 Task: Add an event with the title Second Marketing Campaign Execution Review, date ''2024/03/13'', time 19:00and add a description: Looking to take your sales representation skills to the next level? Join us for an immersive event designed to equip you with the knowledge and tools needed to drive growth and maximize revenue. From understanding customer psychology to developing compelling pitches, this event covers the essential aspects of successful sales representation. Mark the tasks as Completed , logged in from the account softage.3@softage.netand send the event invitation to softage.1@softage.net and softage.2@softage.net. Set a reminder for the event Every weekday(Monday to Friday)
Action: Mouse moved to (75, 109)
Screenshot: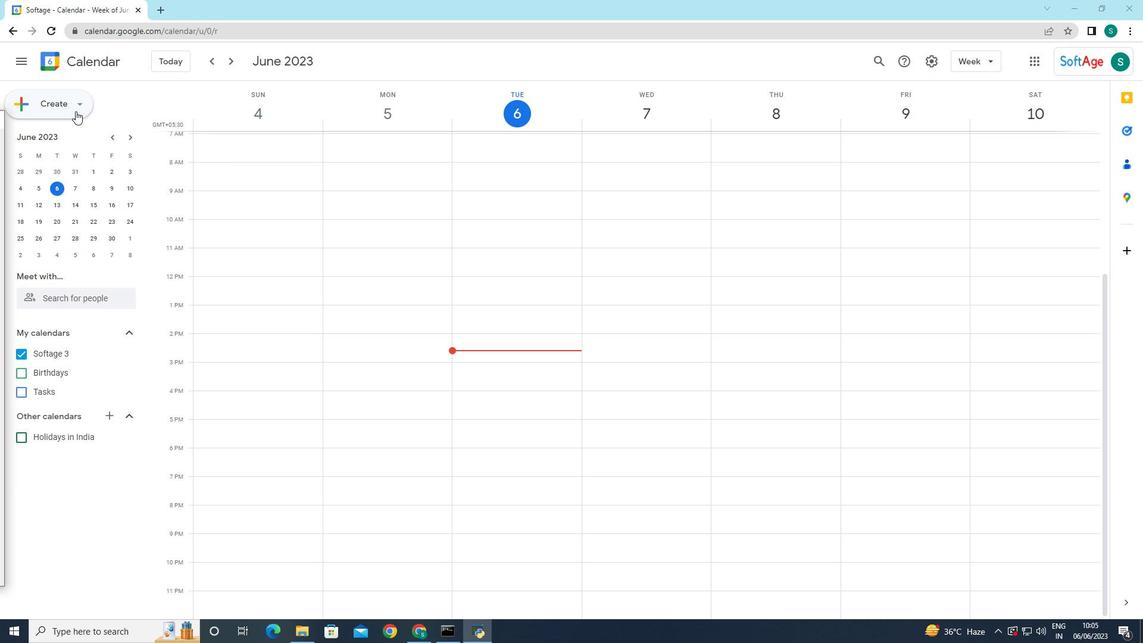 
Action: Mouse pressed left at (75, 109)
Screenshot: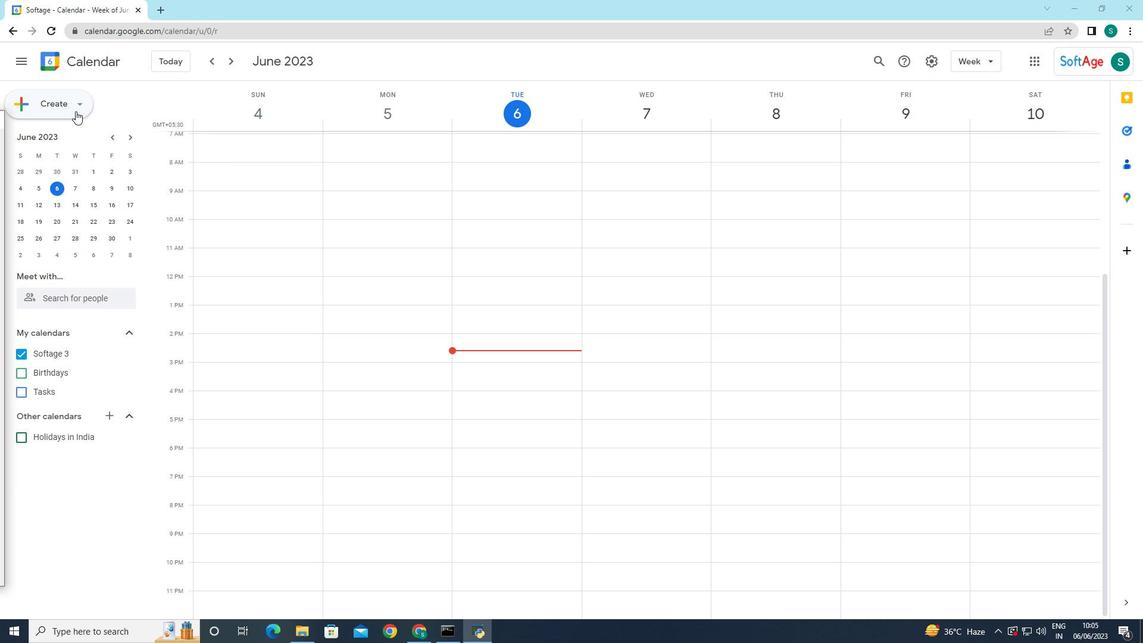 
Action: Mouse moved to (70, 138)
Screenshot: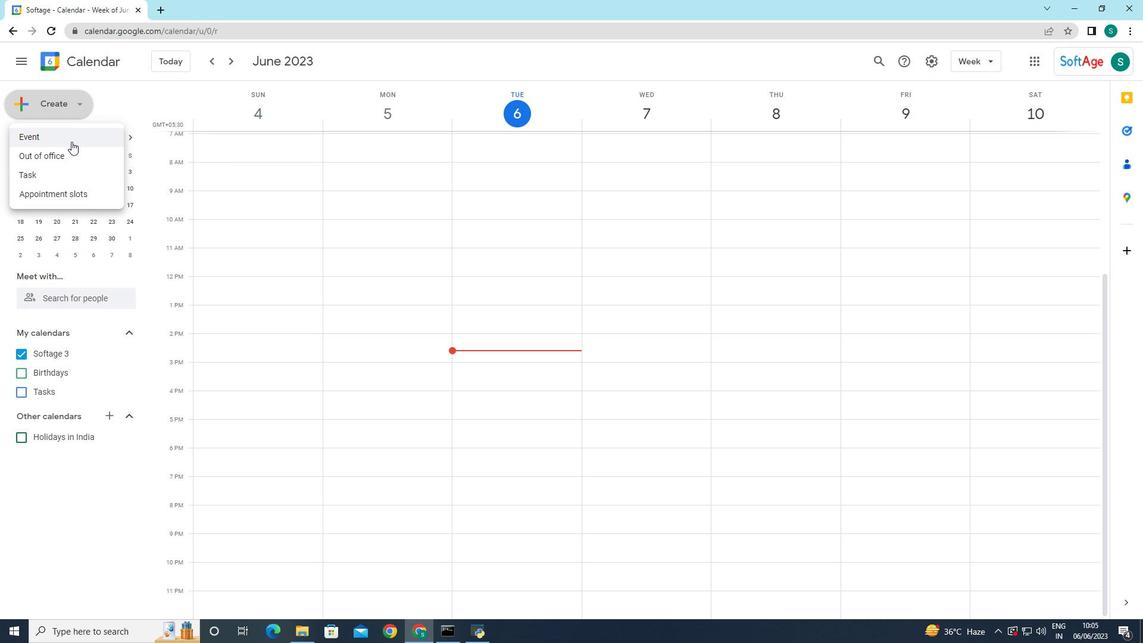 
Action: Mouse pressed left at (70, 138)
Screenshot: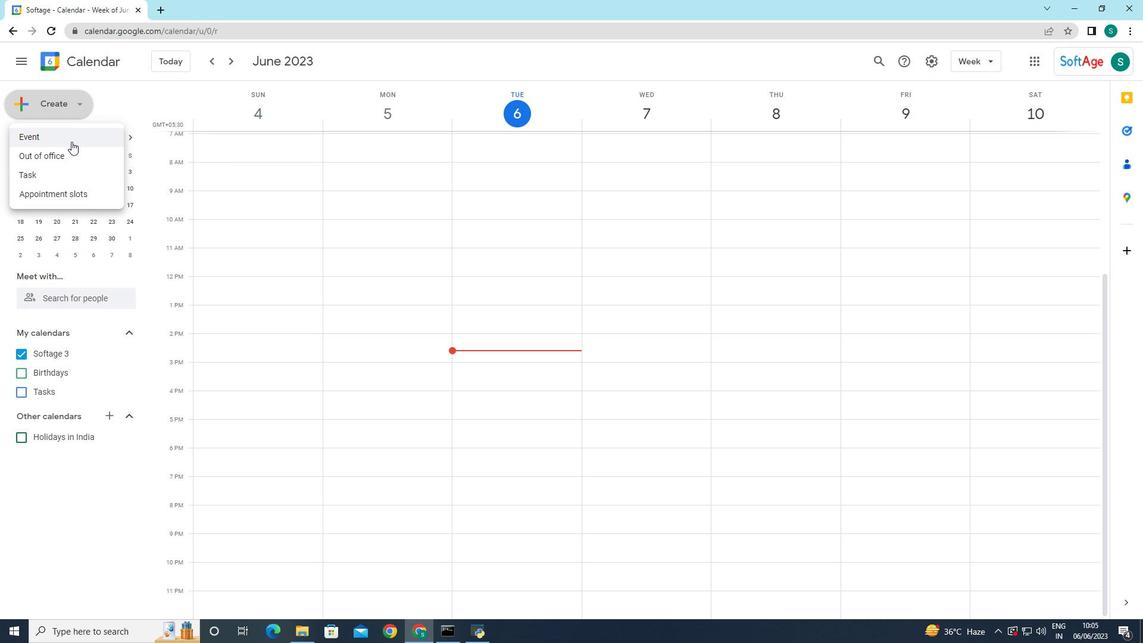 
Action: Mouse moved to (360, 463)
Screenshot: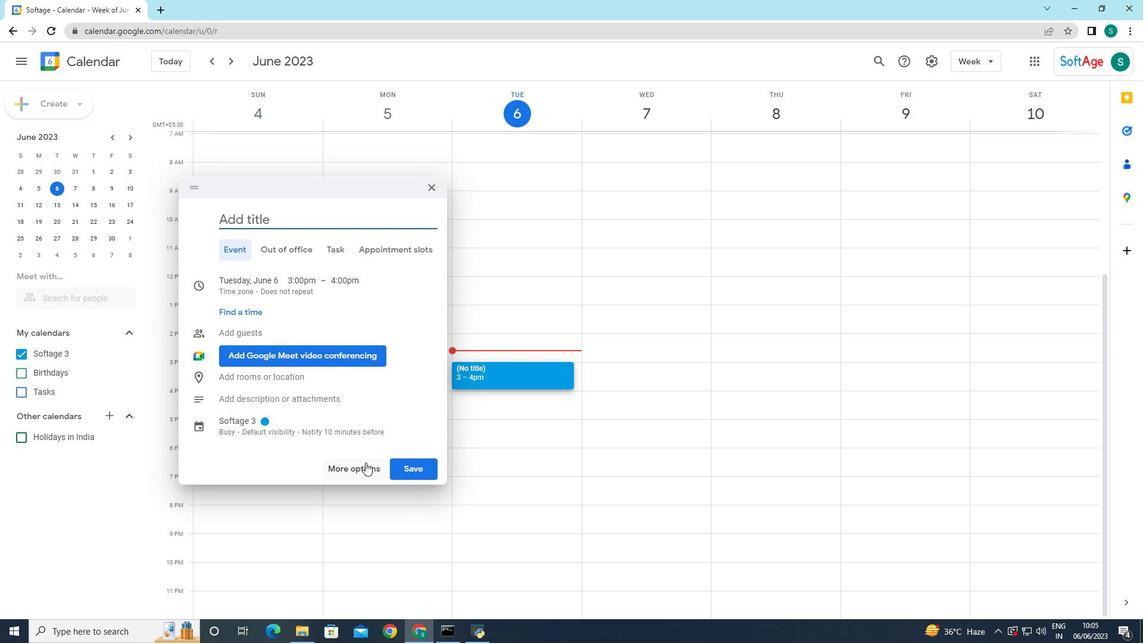 
Action: Mouse pressed left at (360, 463)
Screenshot: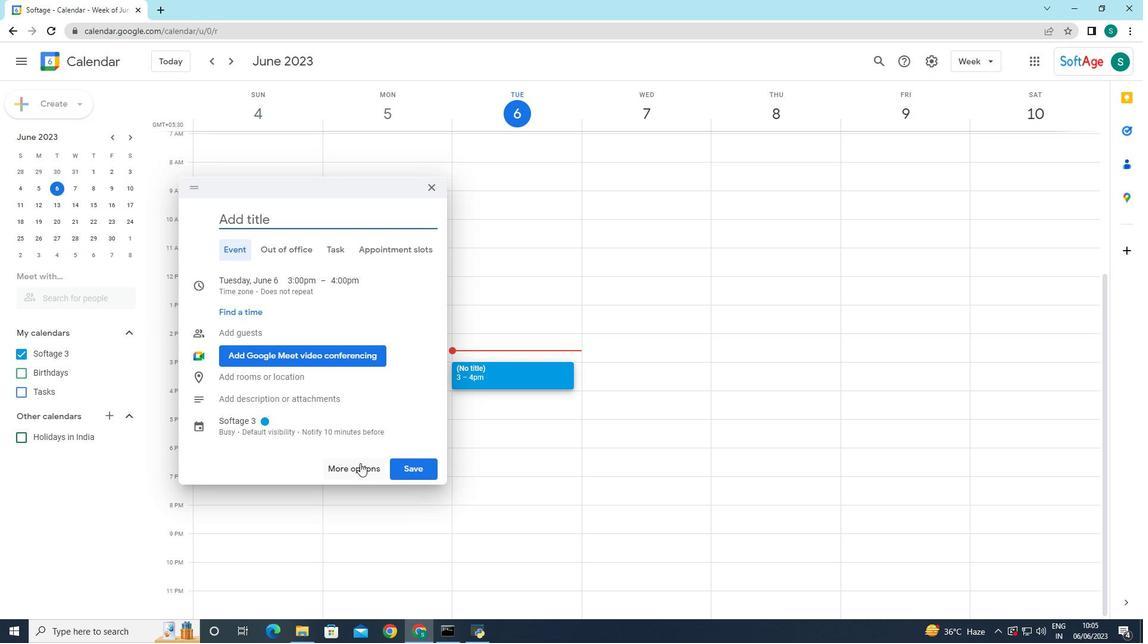 
Action: Mouse moved to (120, 63)
Screenshot: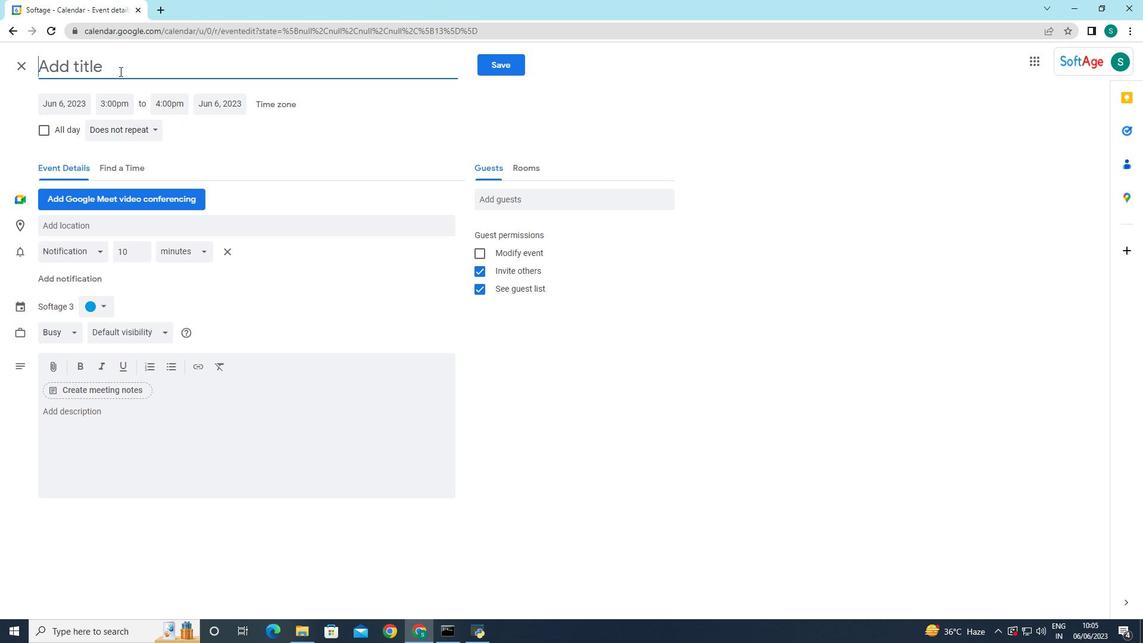 
Action: Mouse pressed left at (120, 63)
Screenshot: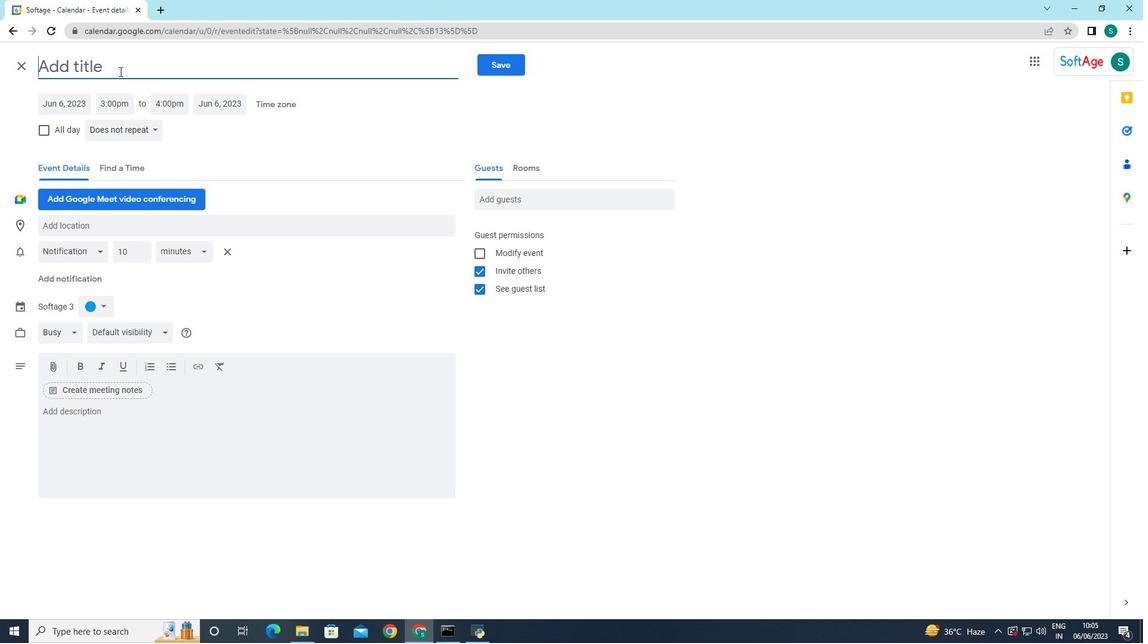 
Action: Key pressed <Key.caps_lock>S<Key.caps_lock>de<Key.backspace><Key.backspace>econd<Key.space><Key.caps_lock>M<Key.caps_lock>arketing<Key.space><Key.caps_lock>C<Key.caps_lock>ampai<Key.backspace>gn<Key.space><Key.caps_lock>E<Key.caps_lock>xecution<Key.space><Key.caps_lock>R<Key.caps_lock>eview
Screenshot: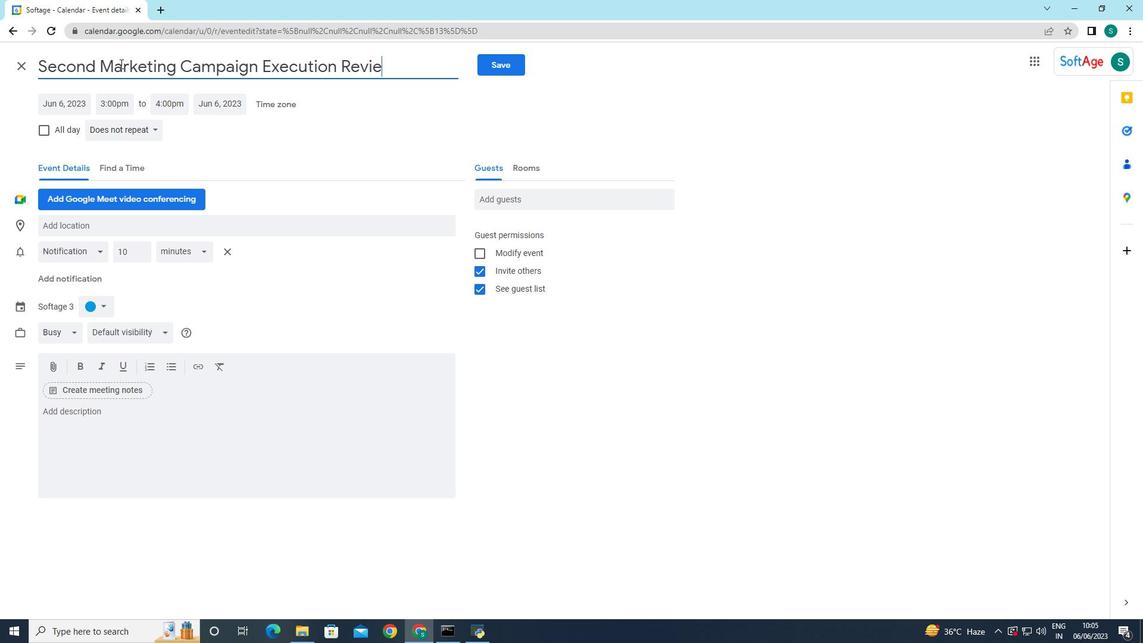 
Action: Mouse moved to (65, 98)
Screenshot: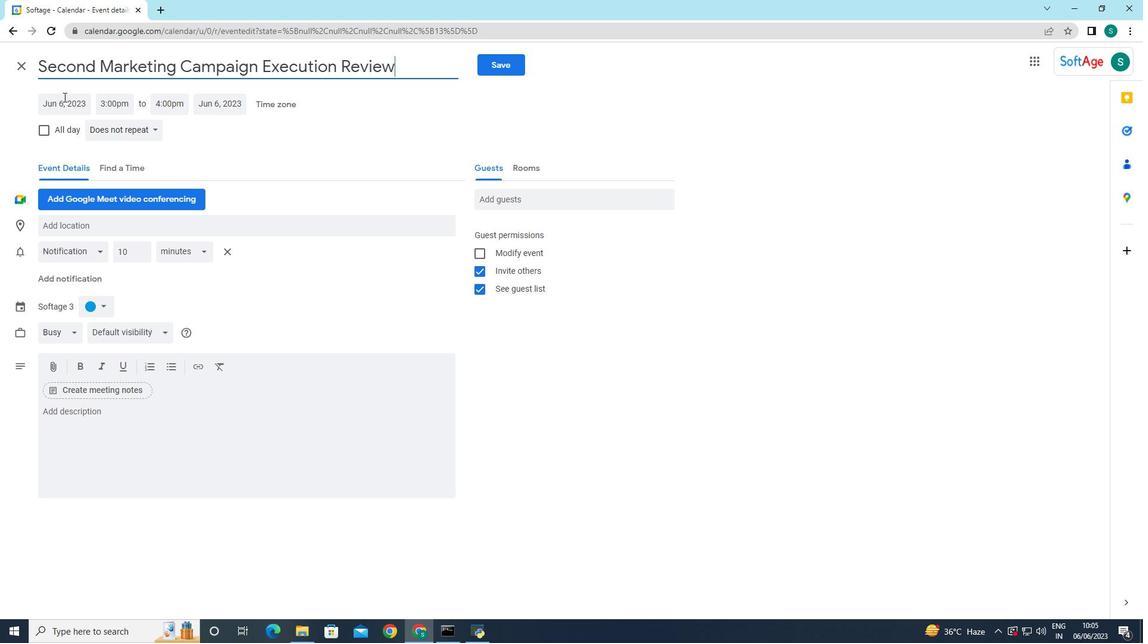 
Action: Mouse pressed left at (65, 98)
Screenshot: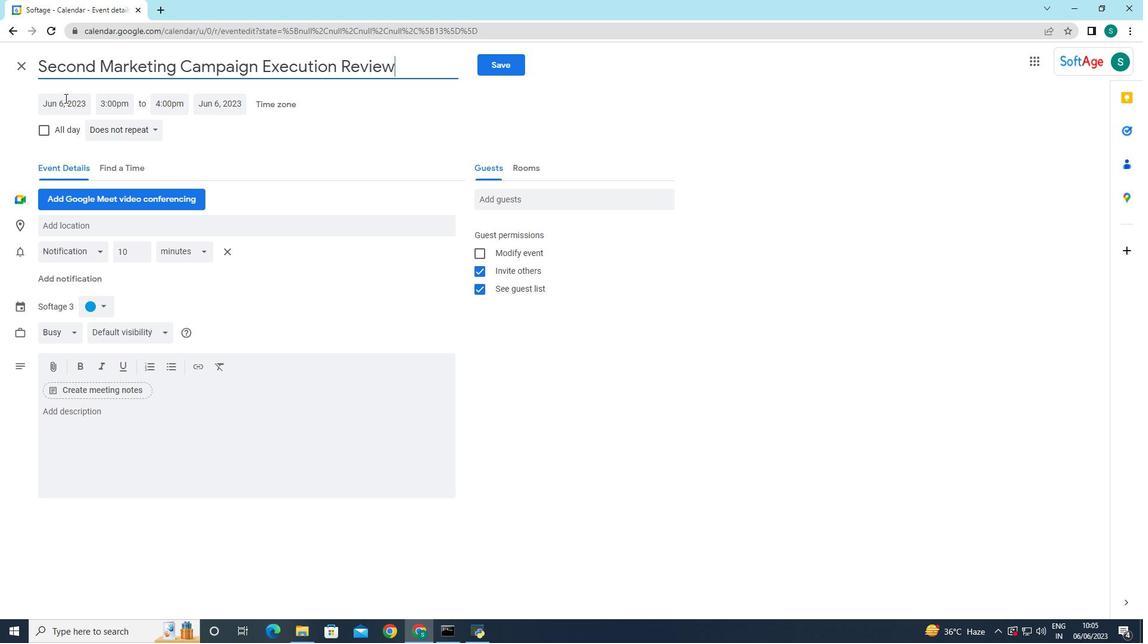 
Action: Mouse moved to (188, 131)
Screenshot: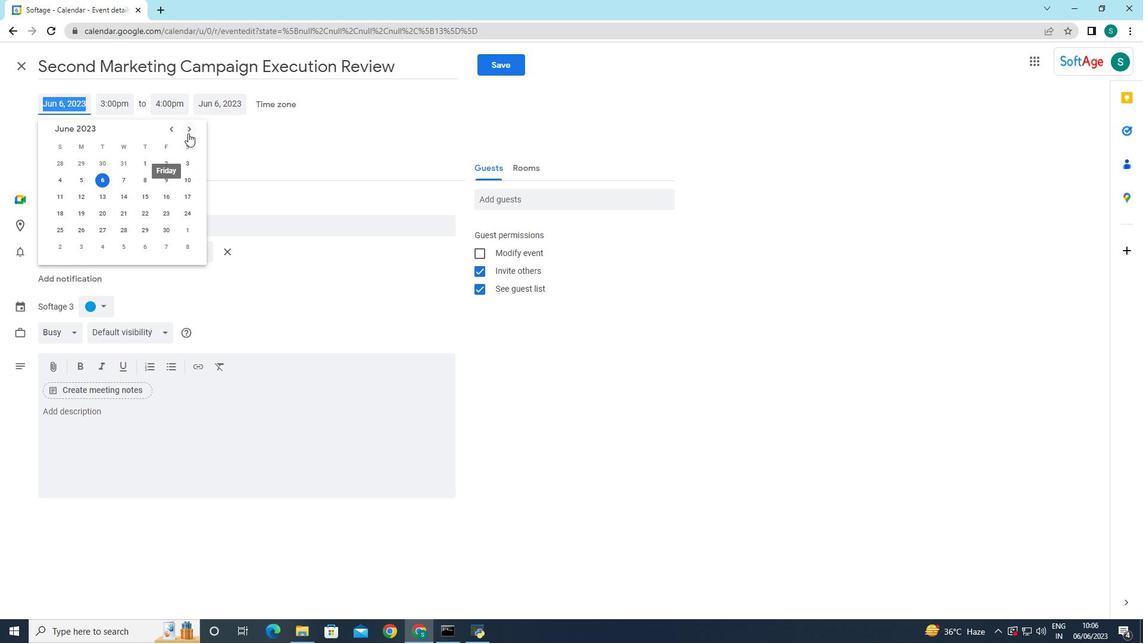
Action: Mouse pressed left at (188, 131)
Screenshot: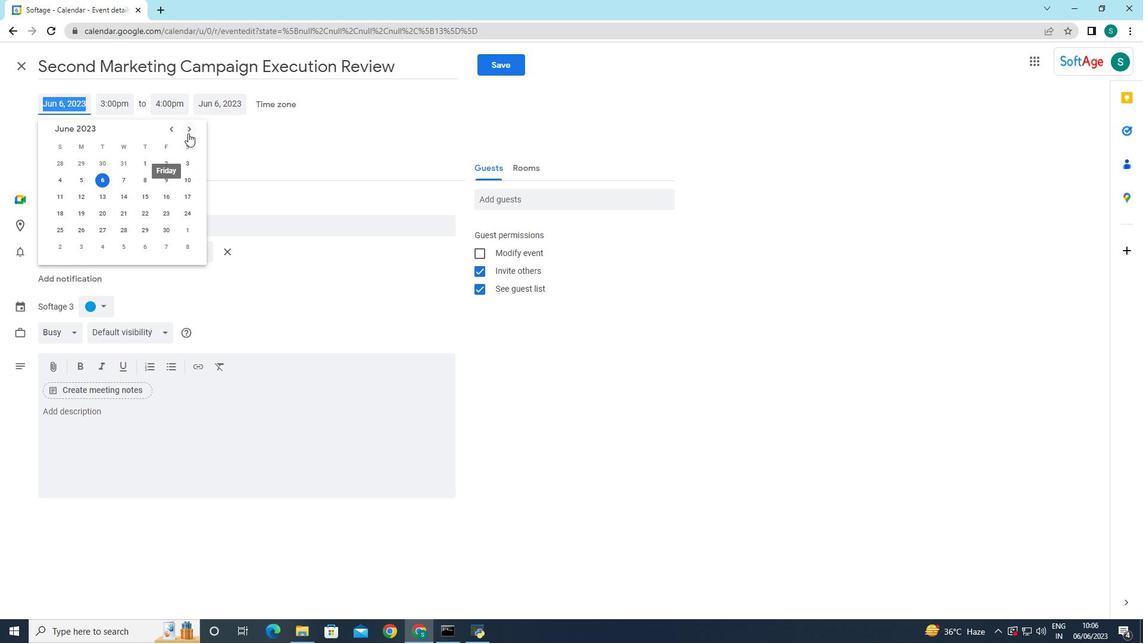
Action: Mouse pressed left at (188, 131)
Screenshot: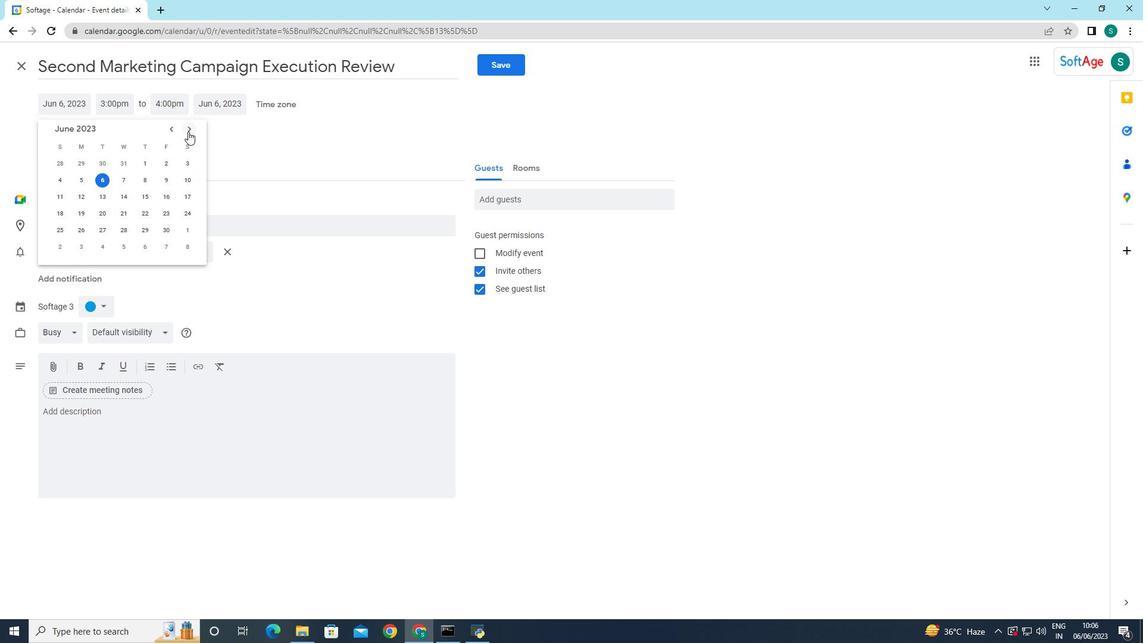 
Action: Mouse pressed left at (188, 131)
Screenshot: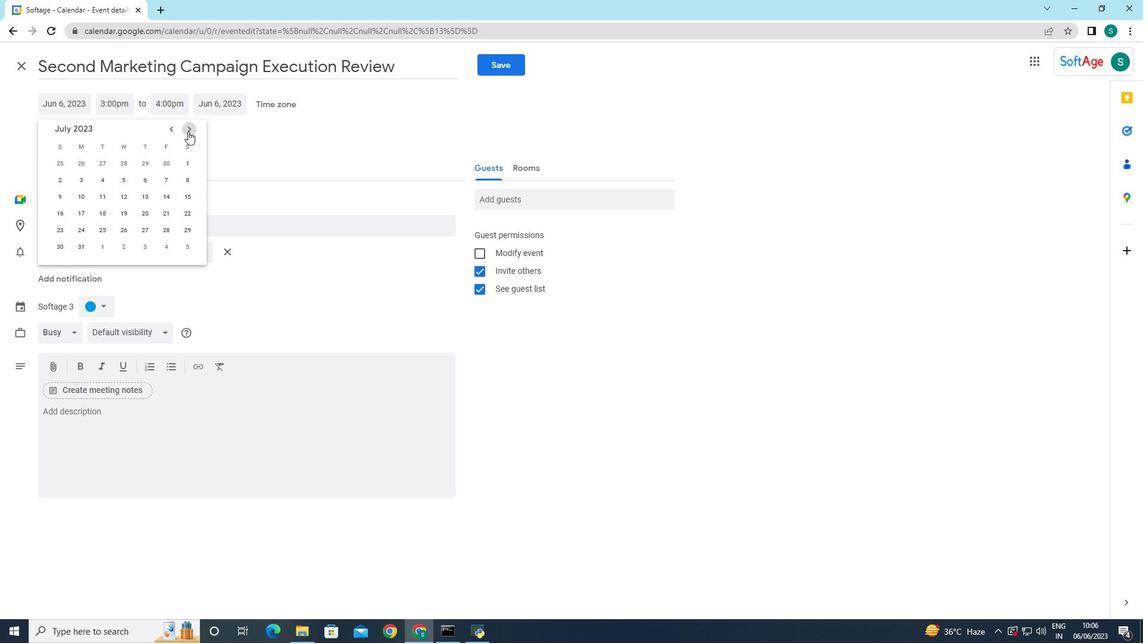 
Action: Mouse pressed left at (188, 131)
Screenshot: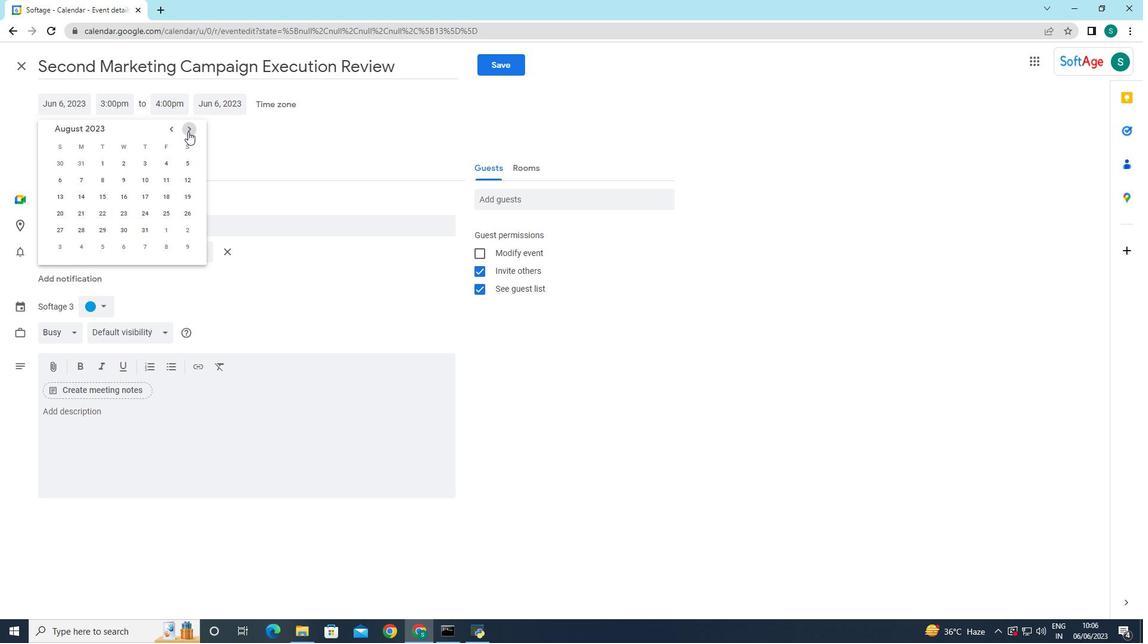 
Action: Mouse pressed left at (188, 131)
Screenshot: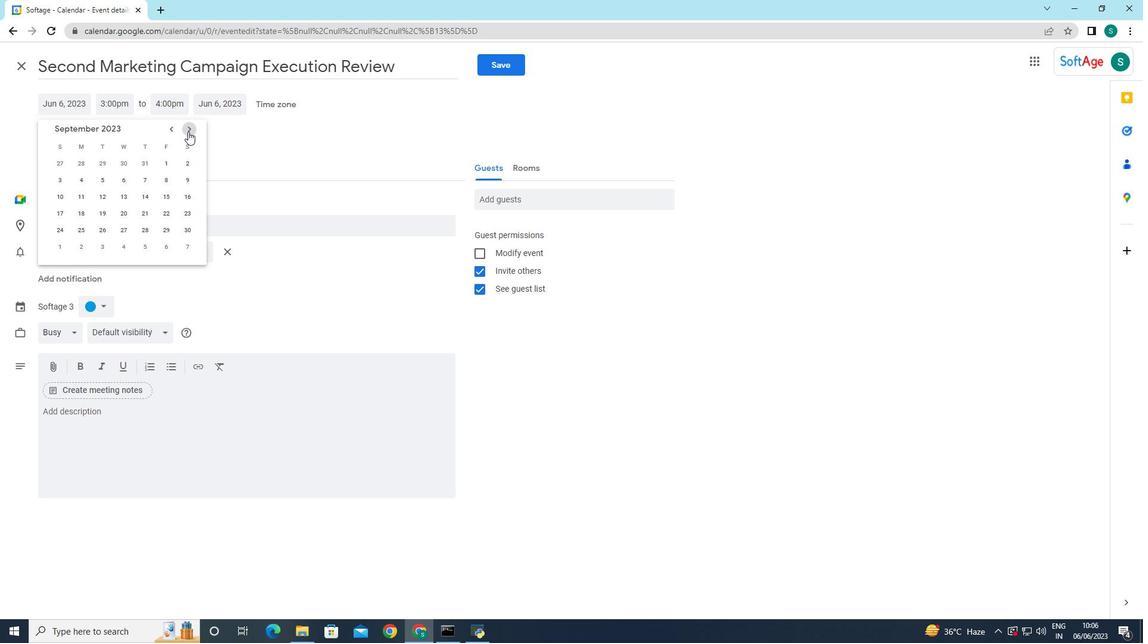 
Action: Mouse pressed left at (188, 131)
Screenshot: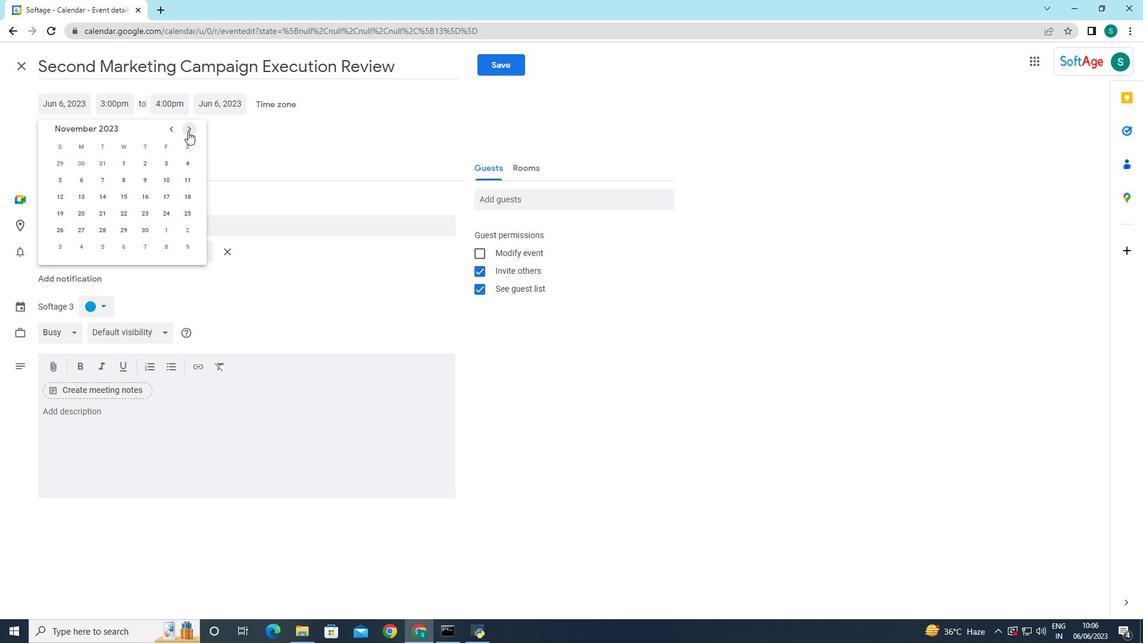 
Action: Mouse pressed left at (188, 131)
Screenshot: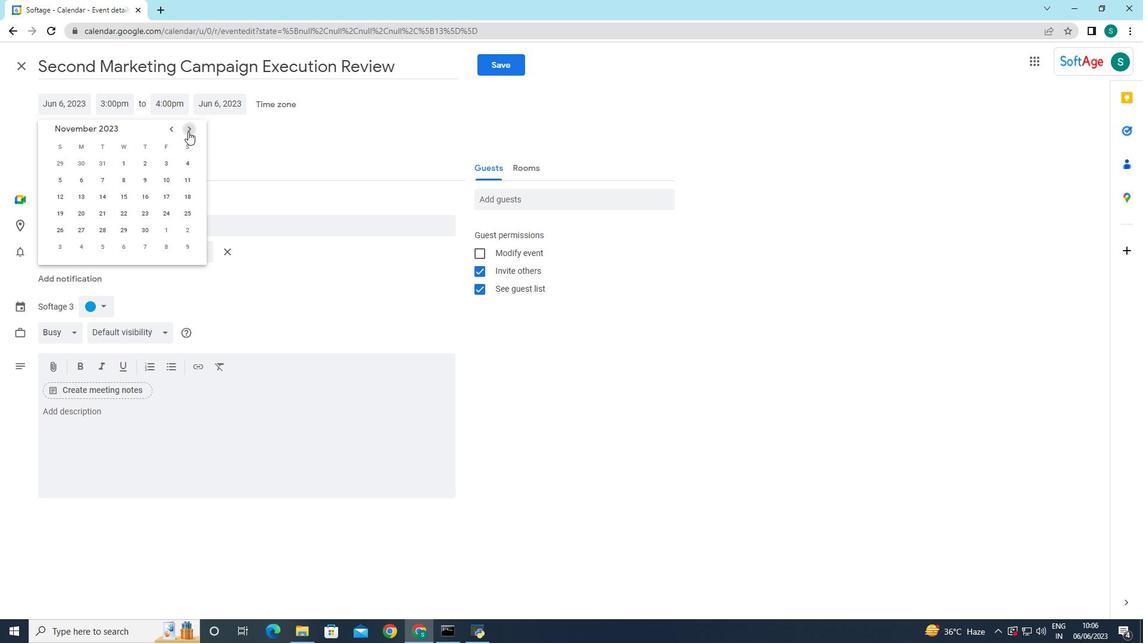 
Action: Mouse pressed left at (188, 131)
Screenshot: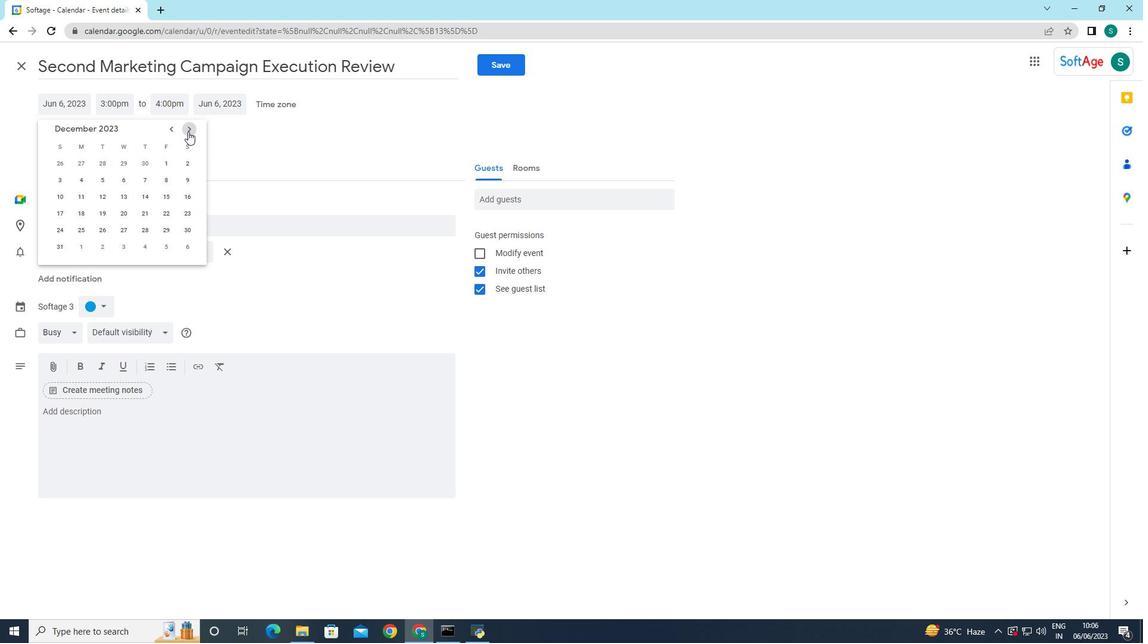 
Action: Mouse pressed left at (188, 131)
Screenshot: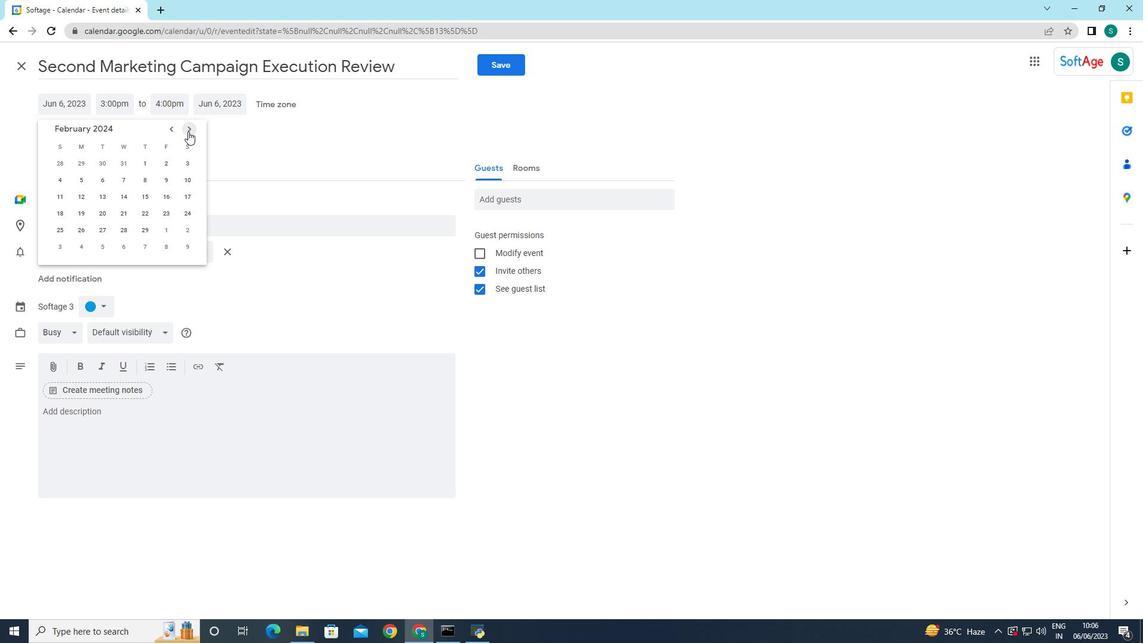 
Action: Mouse moved to (119, 197)
Screenshot: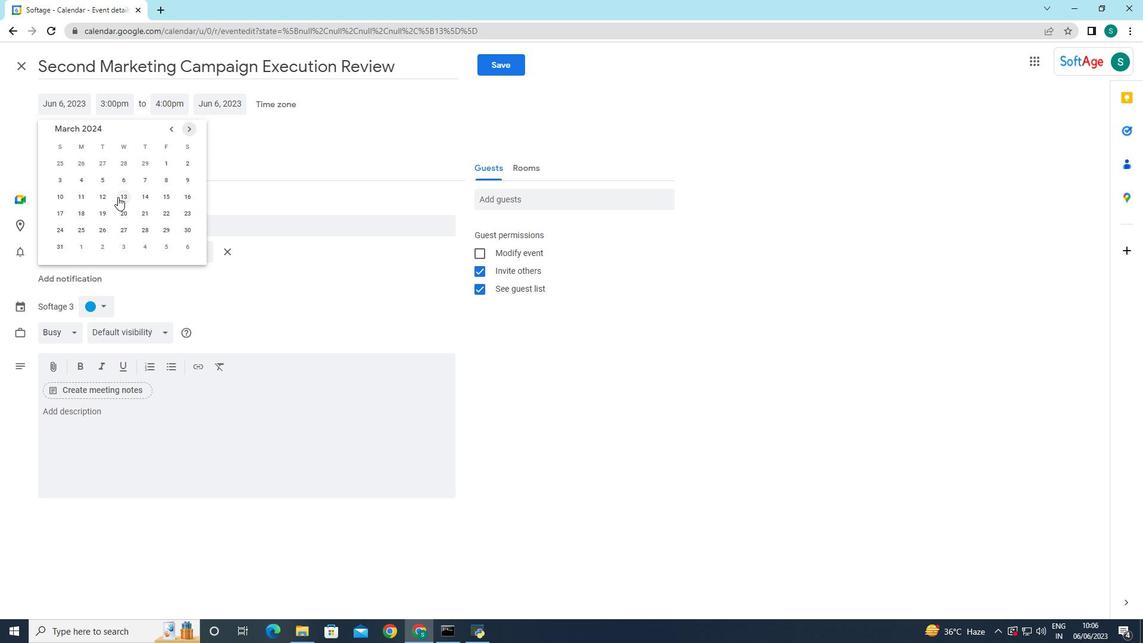 
Action: Mouse pressed left at (119, 197)
Screenshot: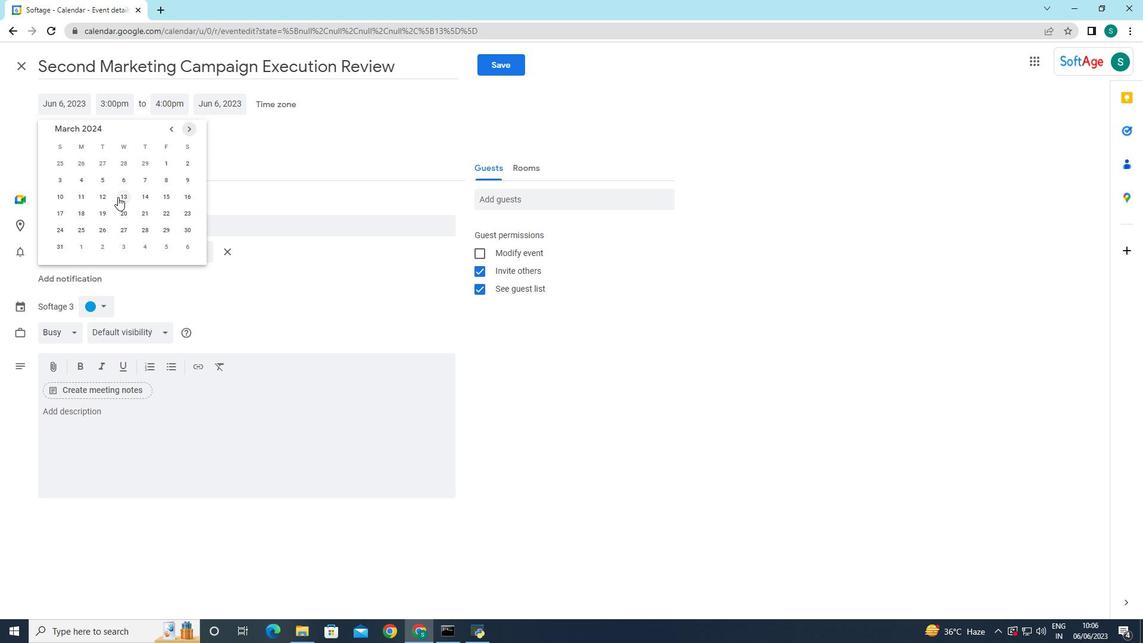 
Action: Mouse moved to (299, 151)
Screenshot: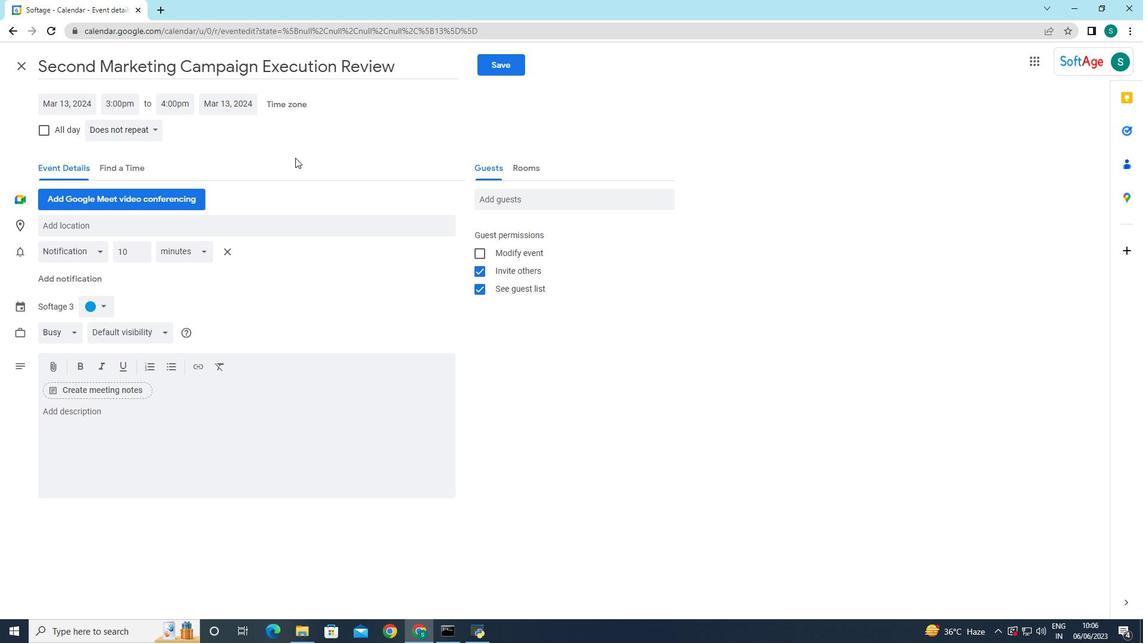 
Action: Mouse pressed left at (299, 151)
Screenshot: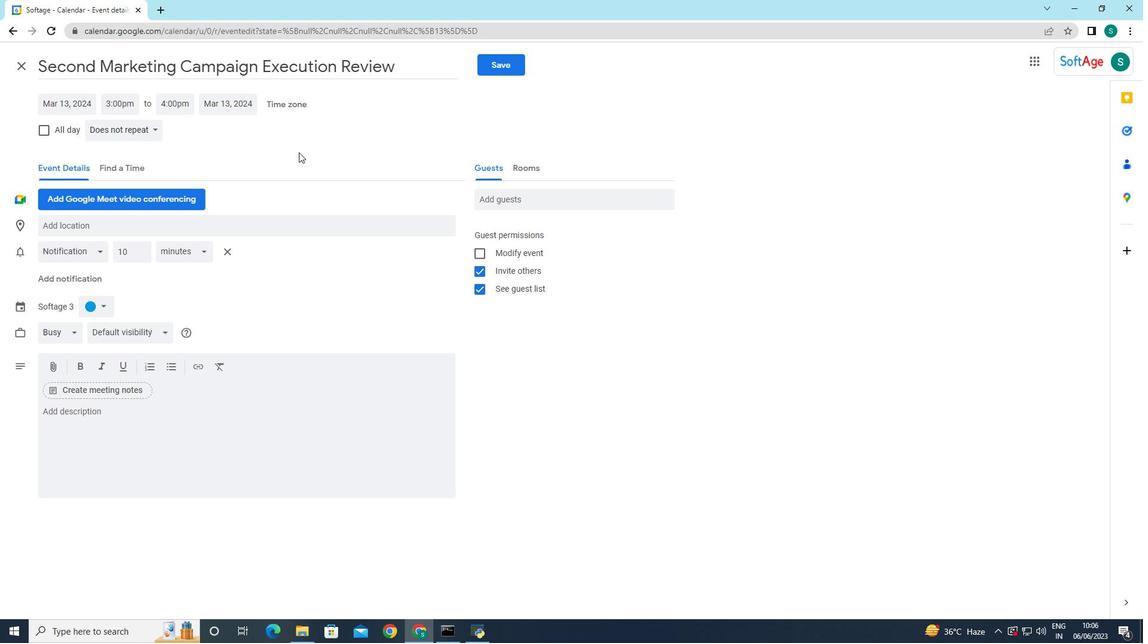 
Action: Mouse moved to (119, 106)
Screenshot: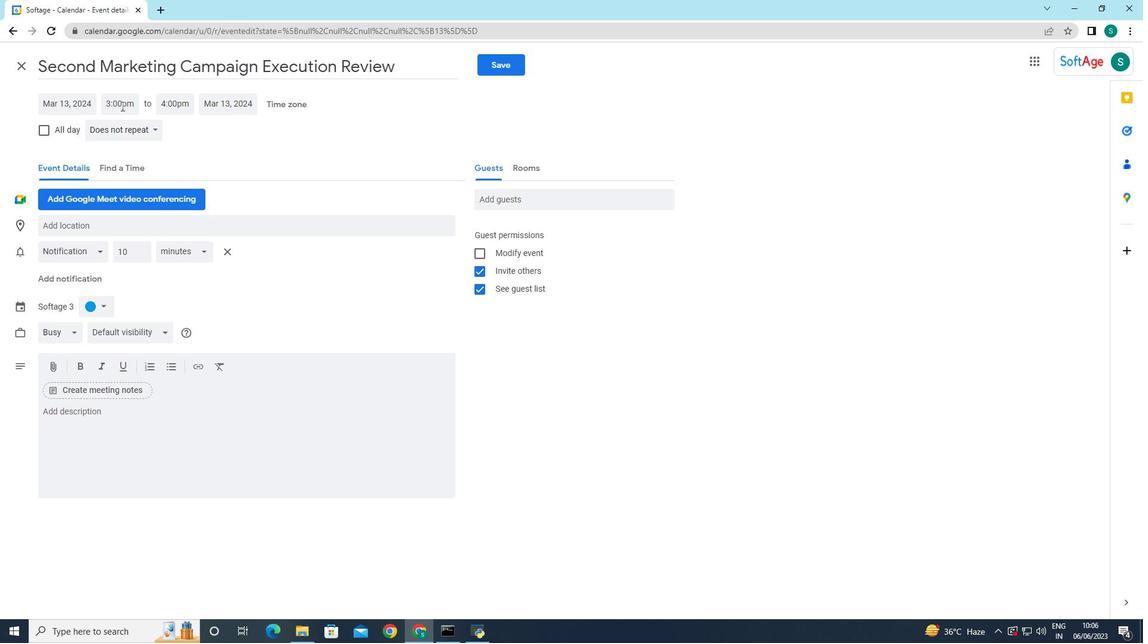 
Action: Mouse pressed left at (119, 106)
Screenshot: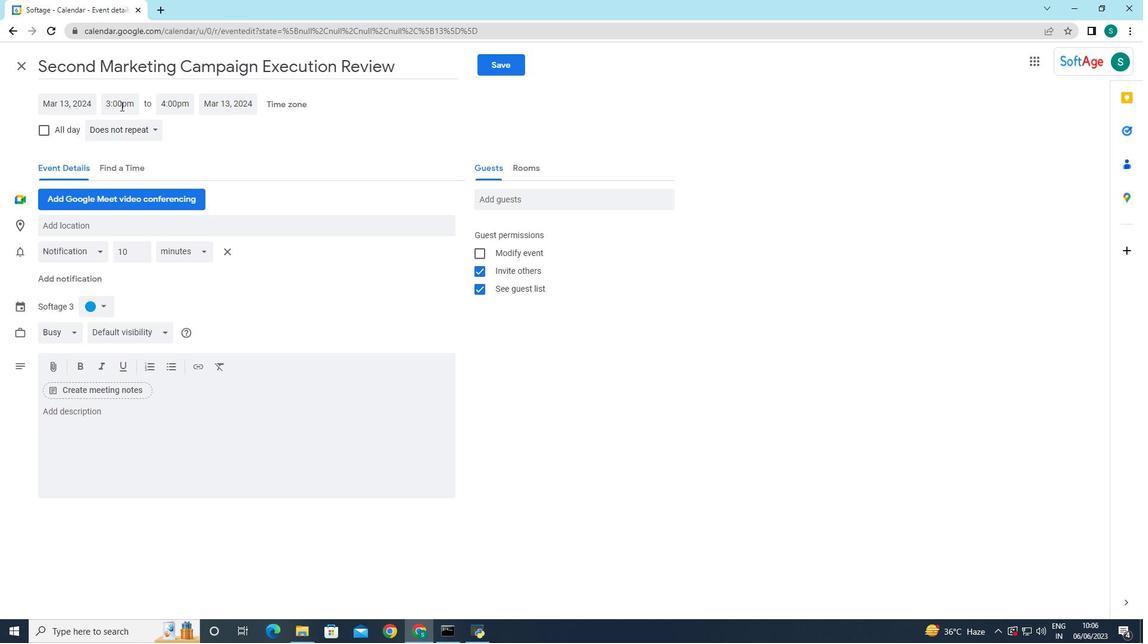 
Action: Mouse moved to (145, 178)
Screenshot: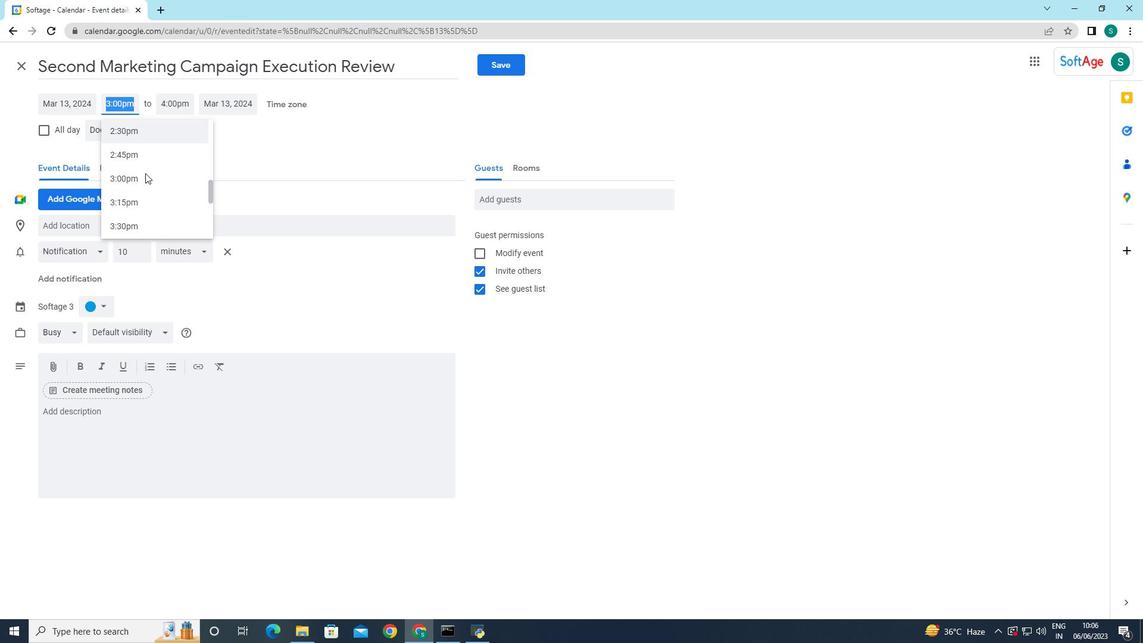 
Action: Mouse scrolled (145, 179) with delta (0, 0)
Screenshot: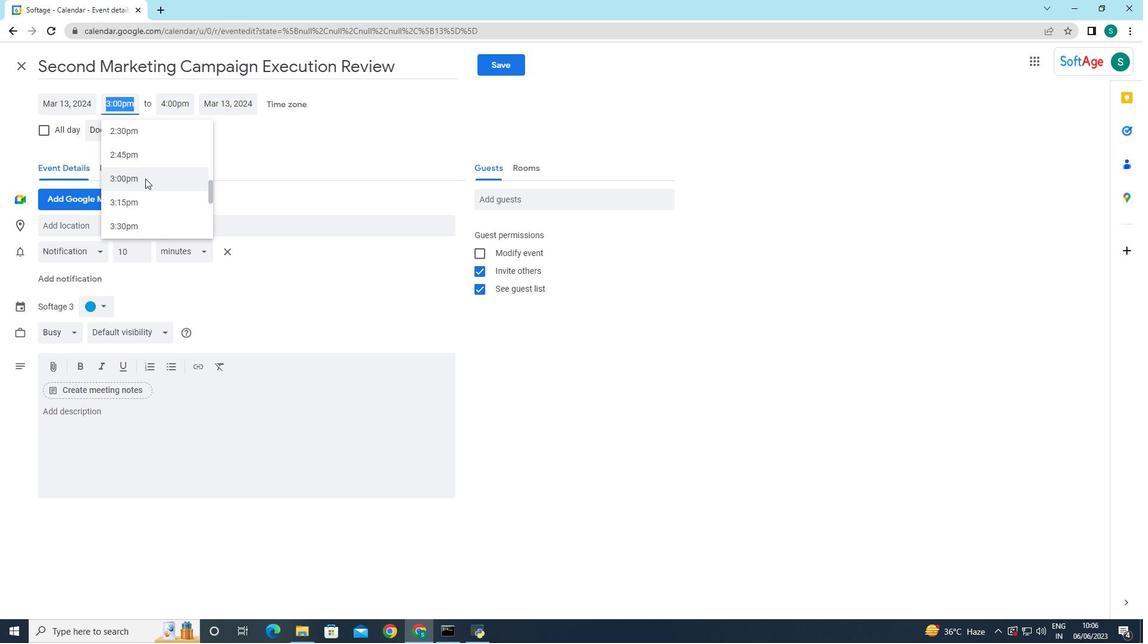 
Action: Mouse scrolled (145, 179) with delta (0, 0)
Screenshot: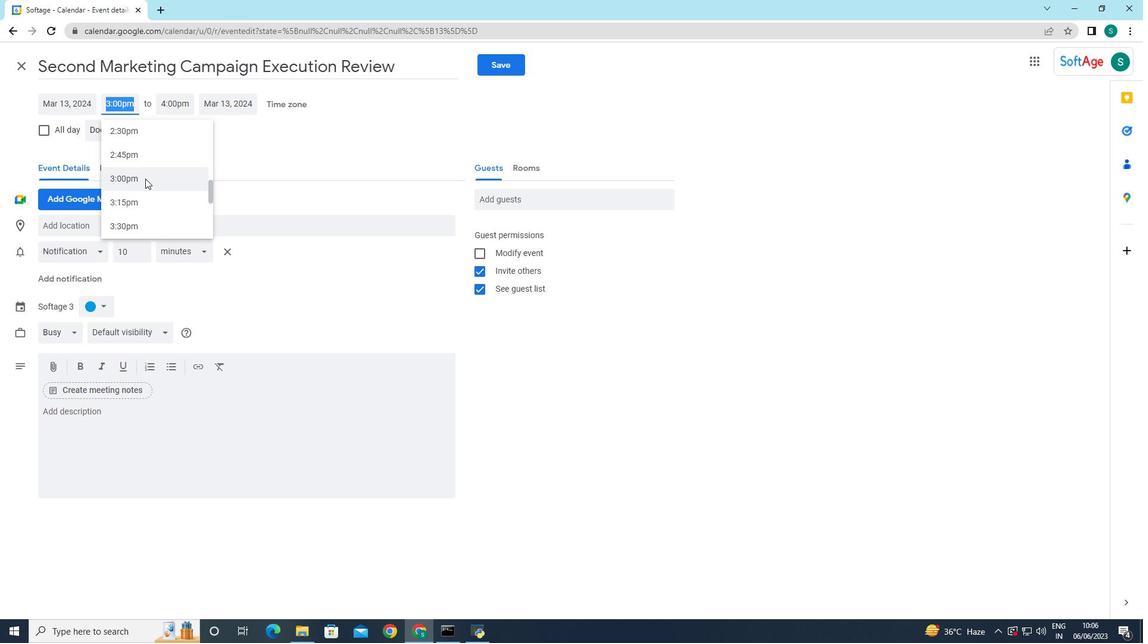 
Action: Mouse scrolled (145, 179) with delta (0, 0)
Screenshot: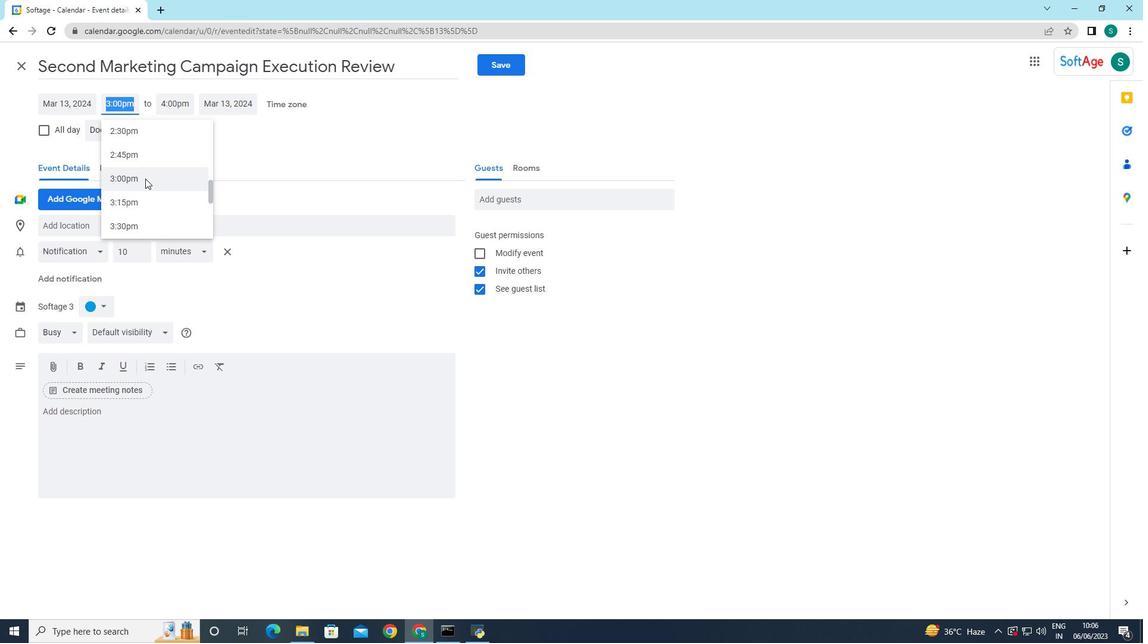 
Action: Mouse scrolled (145, 179) with delta (0, 0)
Screenshot: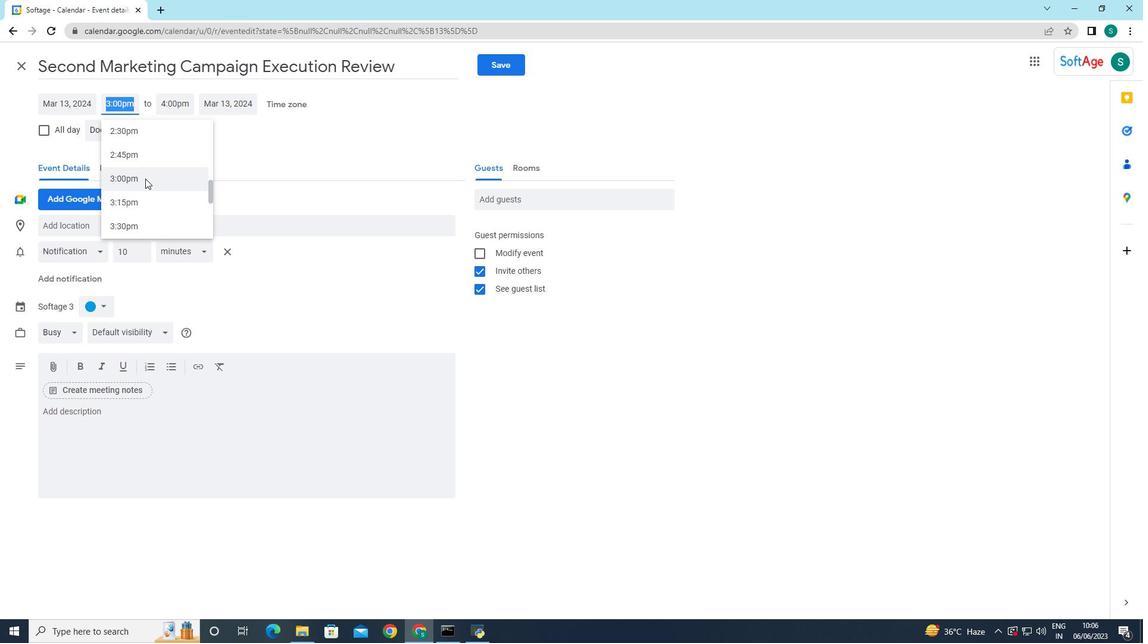 
Action: Mouse scrolled (145, 179) with delta (0, 0)
Screenshot: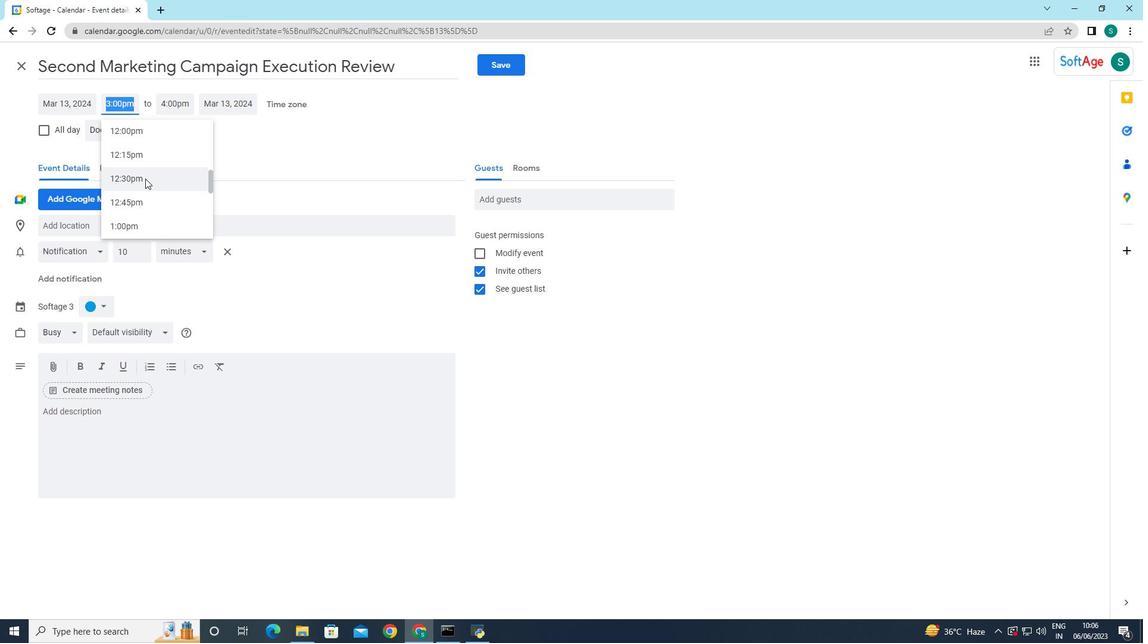 
Action: Mouse scrolled (145, 179) with delta (0, 0)
Screenshot: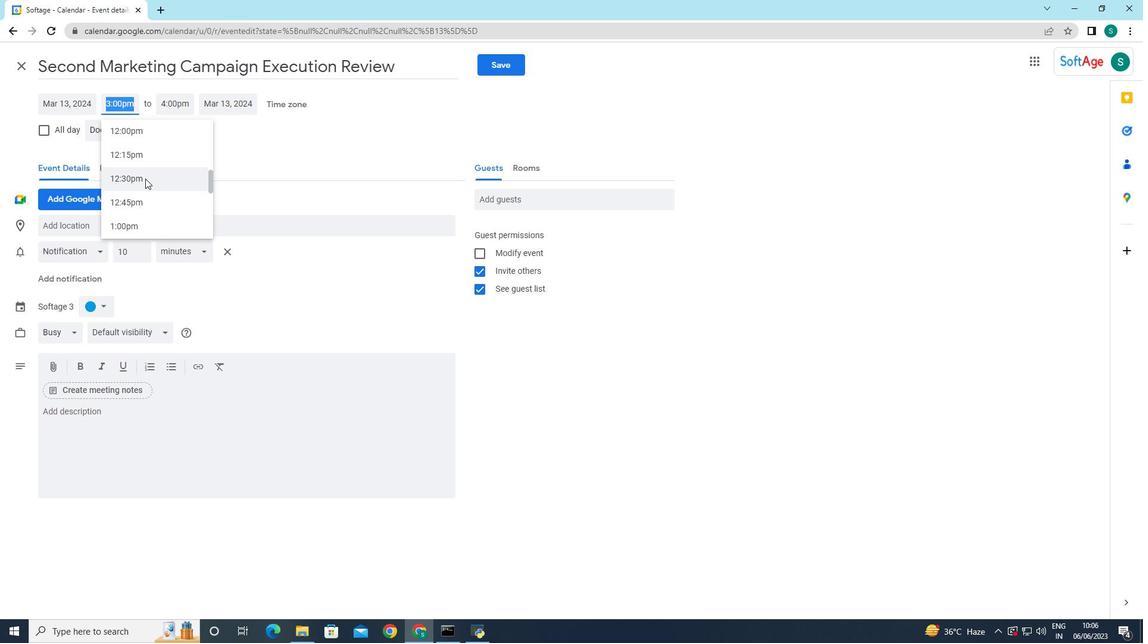 
Action: Mouse scrolled (145, 179) with delta (0, 0)
Screenshot: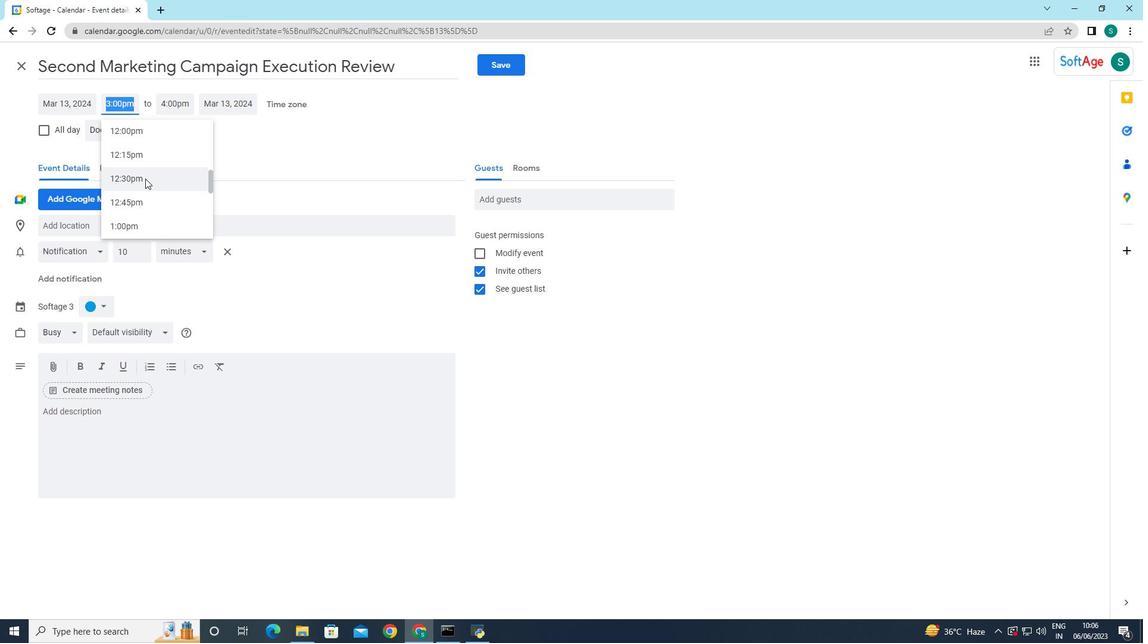 
Action: Mouse scrolled (145, 179) with delta (0, 0)
Screenshot: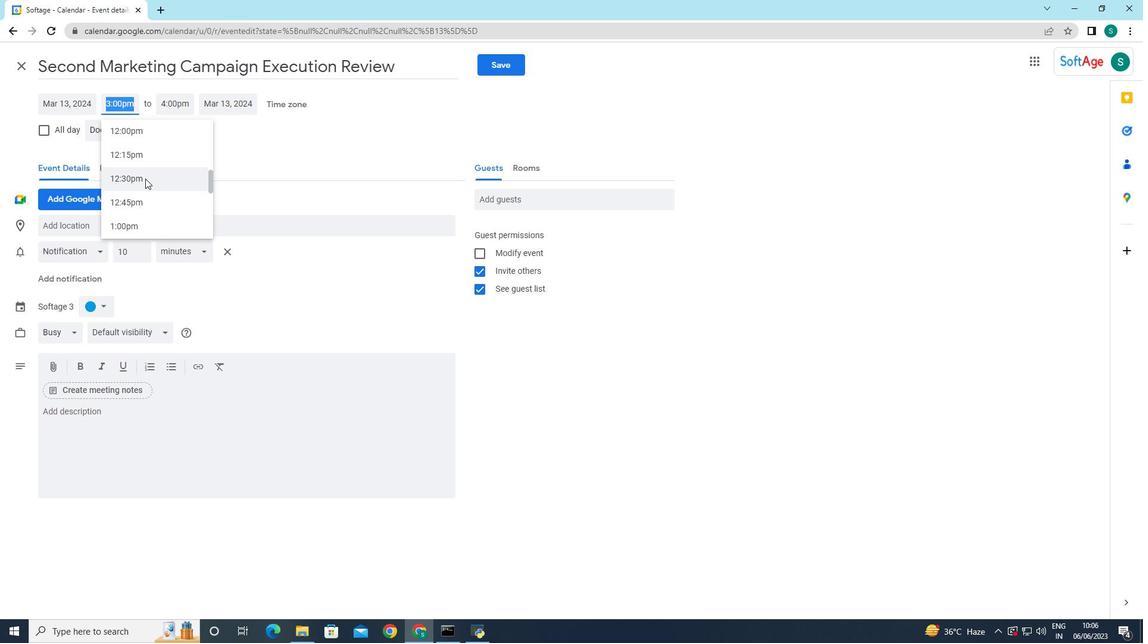 
Action: Mouse scrolled (145, 179) with delta (0, 0)
Screenshot: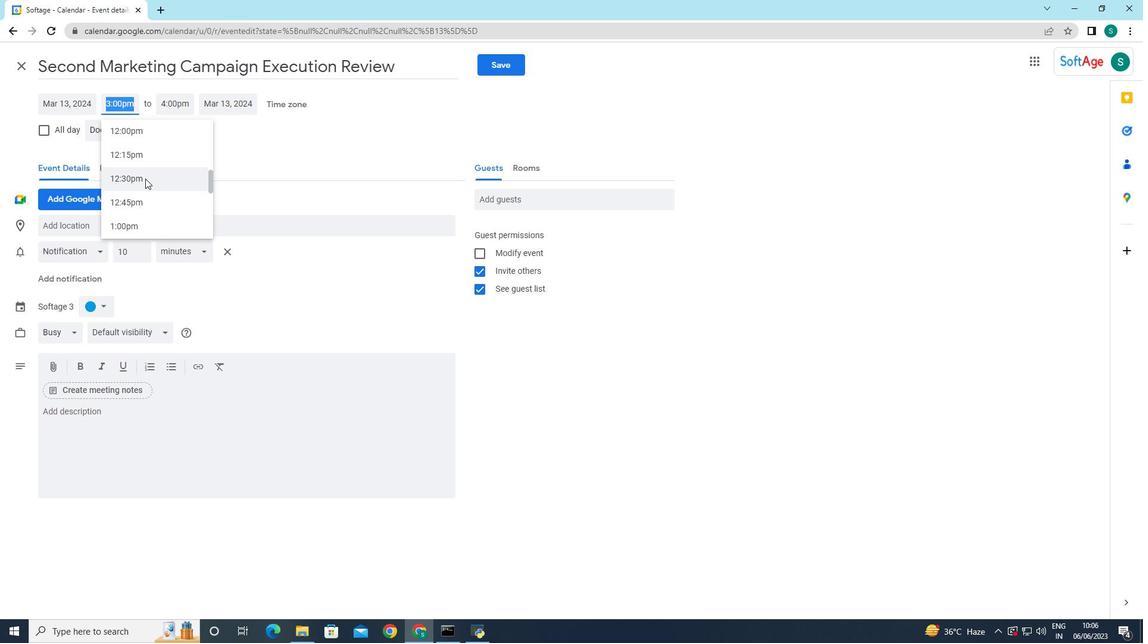 
Action: Mouse moved to (141, 178)
Screenshot: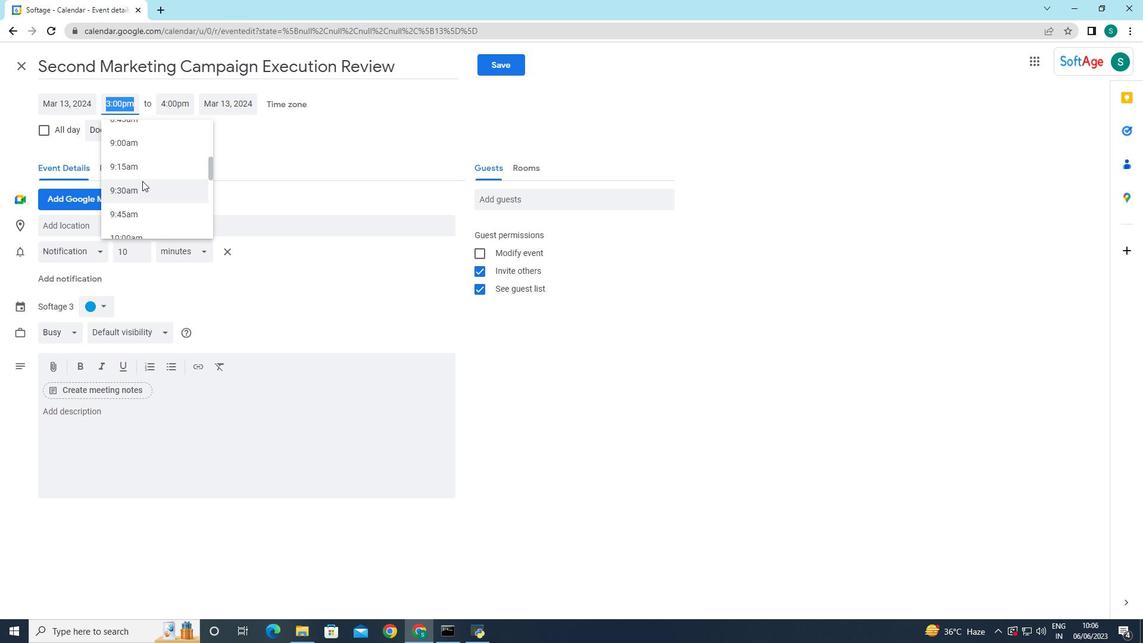 
Action: Mouse scrolled (141, 179) with delta (0, 0)
Screenshot: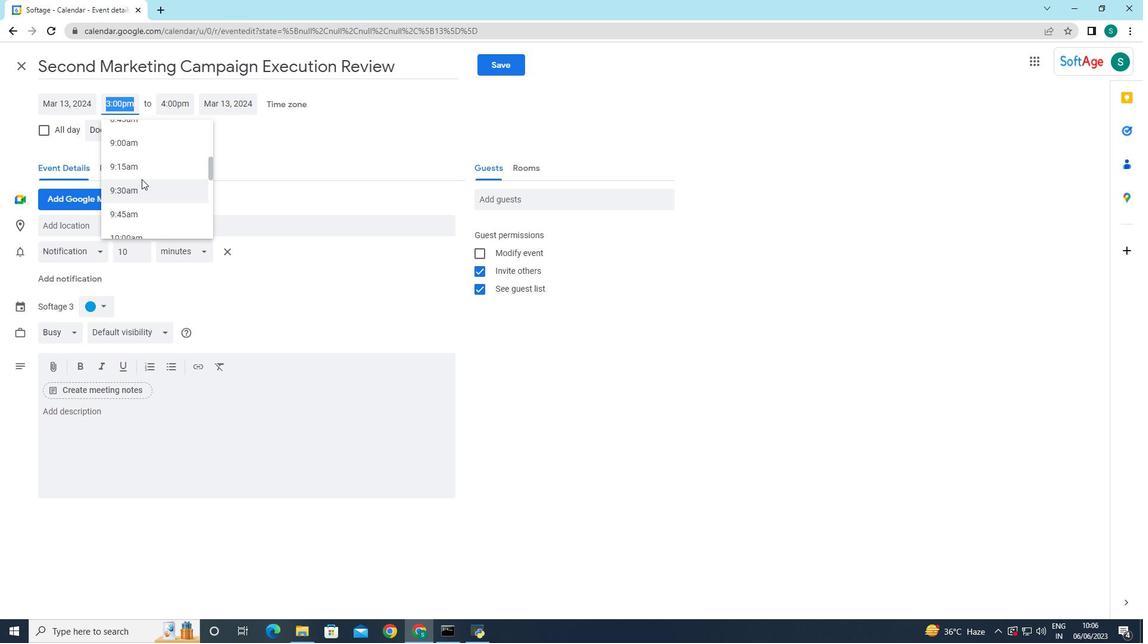 
Action: Mouse moved to (141, 178)
Screenshot: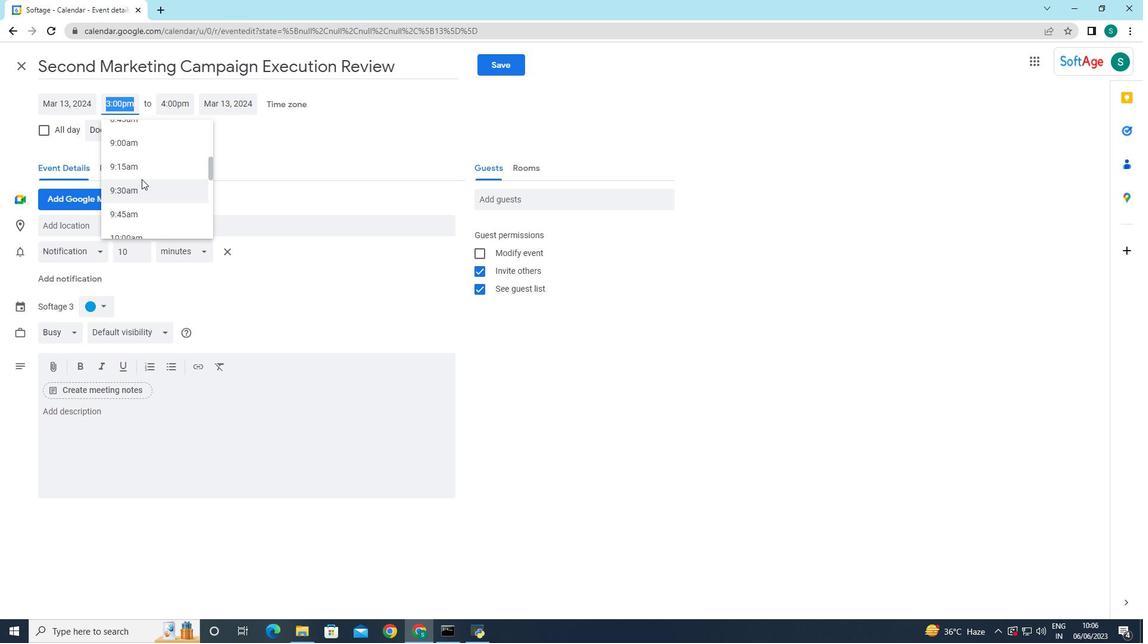 
Action: Mouse scrolled (141, 179) with delta (0, 0)
Screenshot: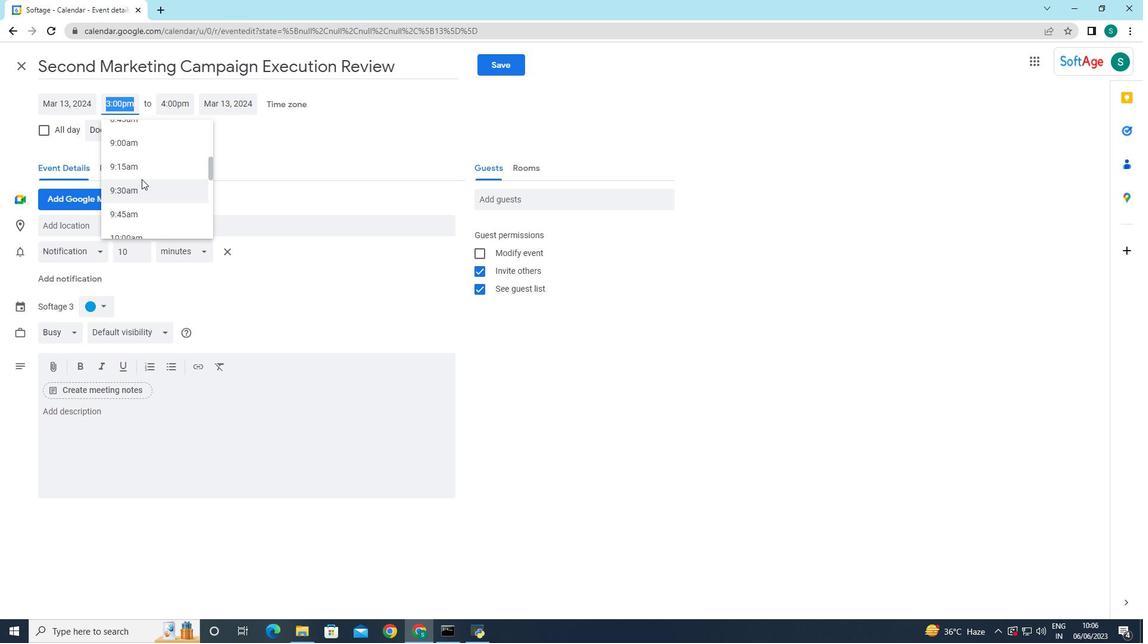 
Action: Mouse moved to (134, 151)
Screenshot: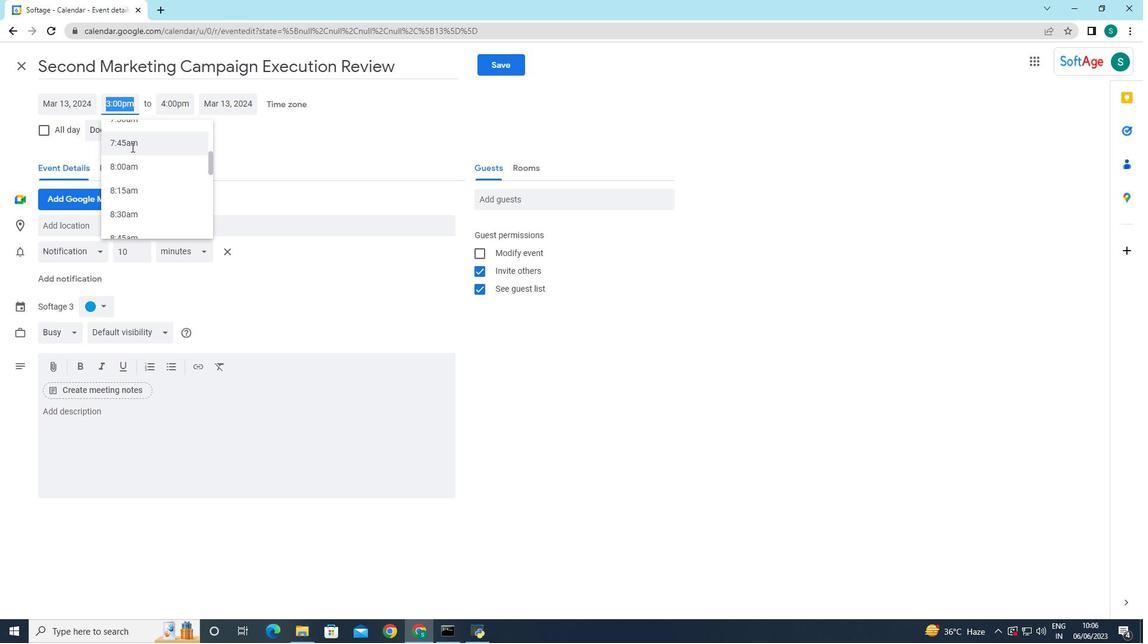 
Action: Mouse scrolled (134, 152) with delta (0, 0)
Screenshot: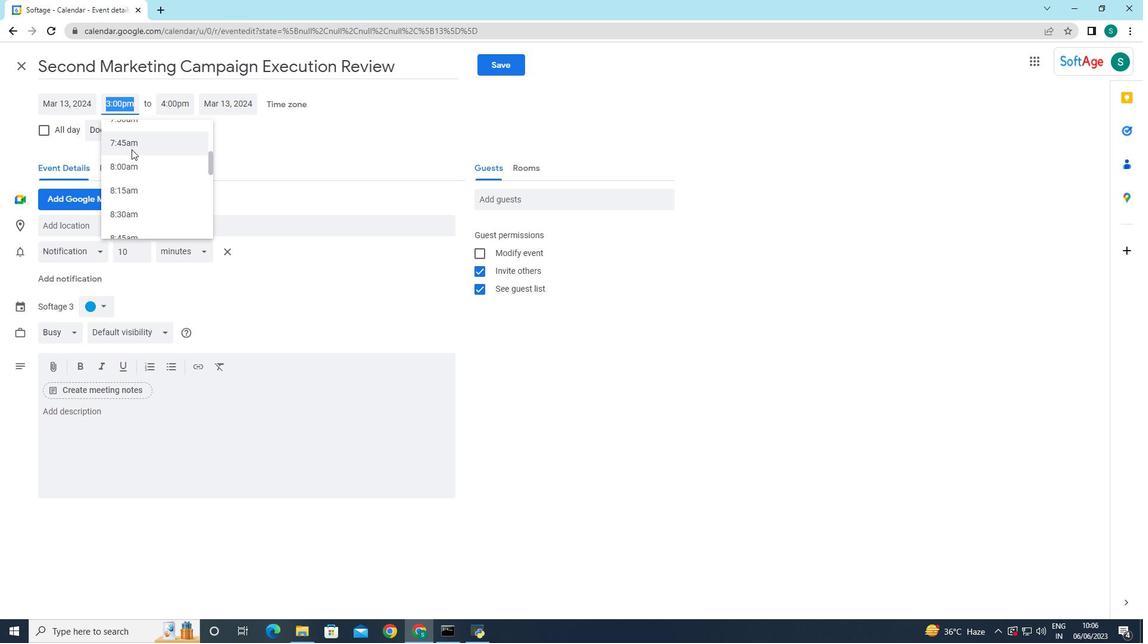 
Action: Mouse moved to (123, 166)
Screenshot: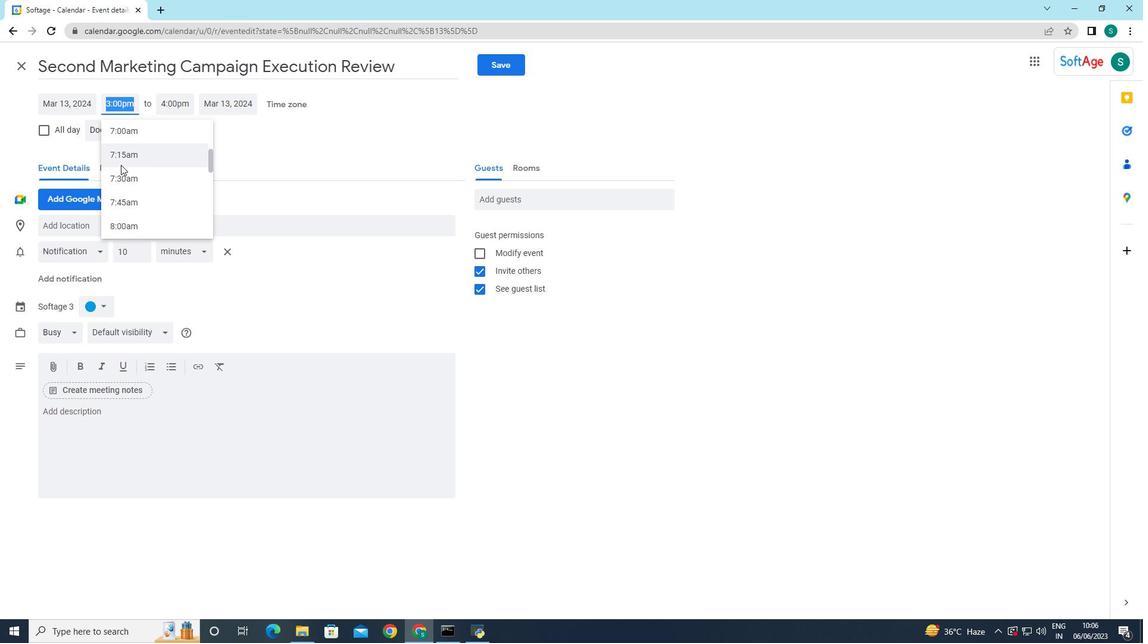 
Action: Mouse scrolled (123, 167) with delta (0, 0)
Screenshot: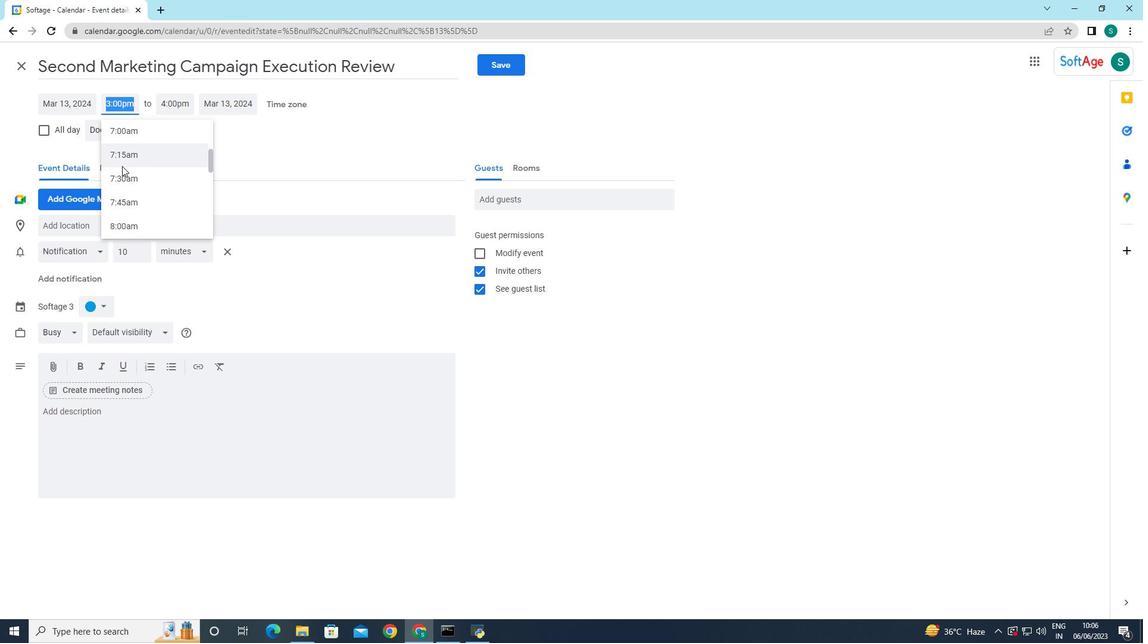 
Action: Mouse scrolled (123, 167) with delta (0, 0)
Screenshot: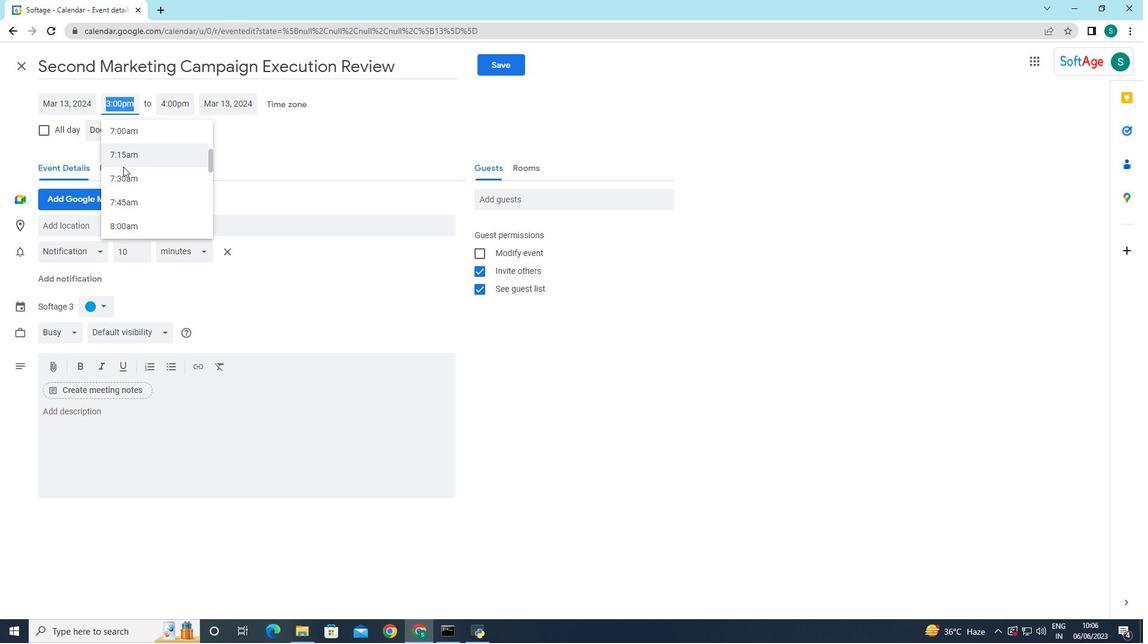 
Action: Mouse moved to (139, 215)
Screenshot: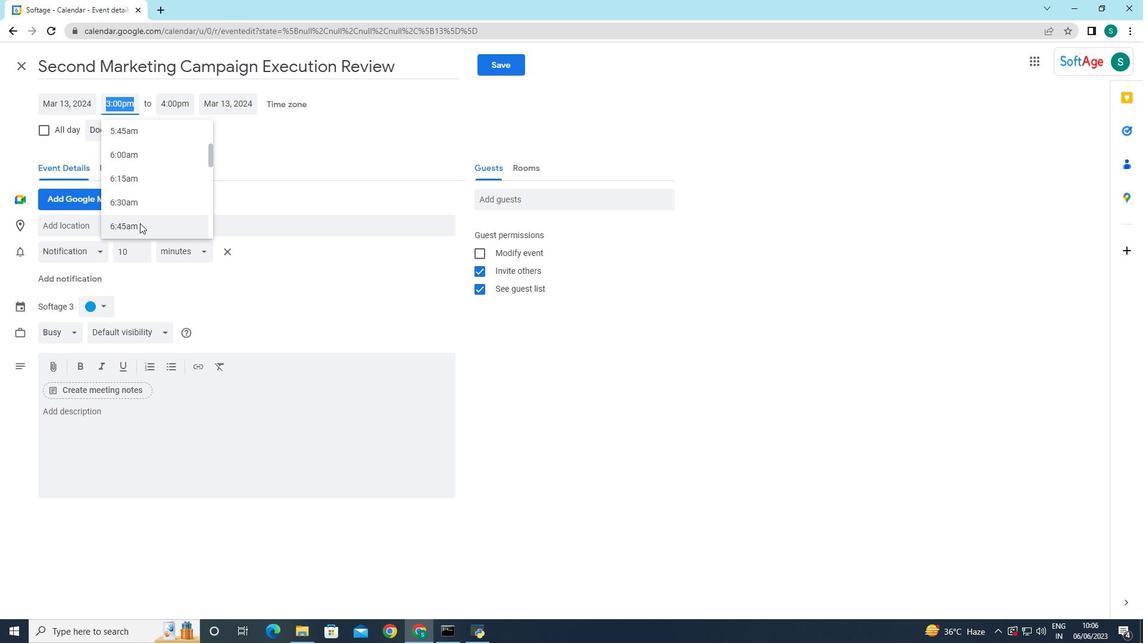
Action: Mouse scrolled (139, 214) with delta (0, 0)
Screenshot: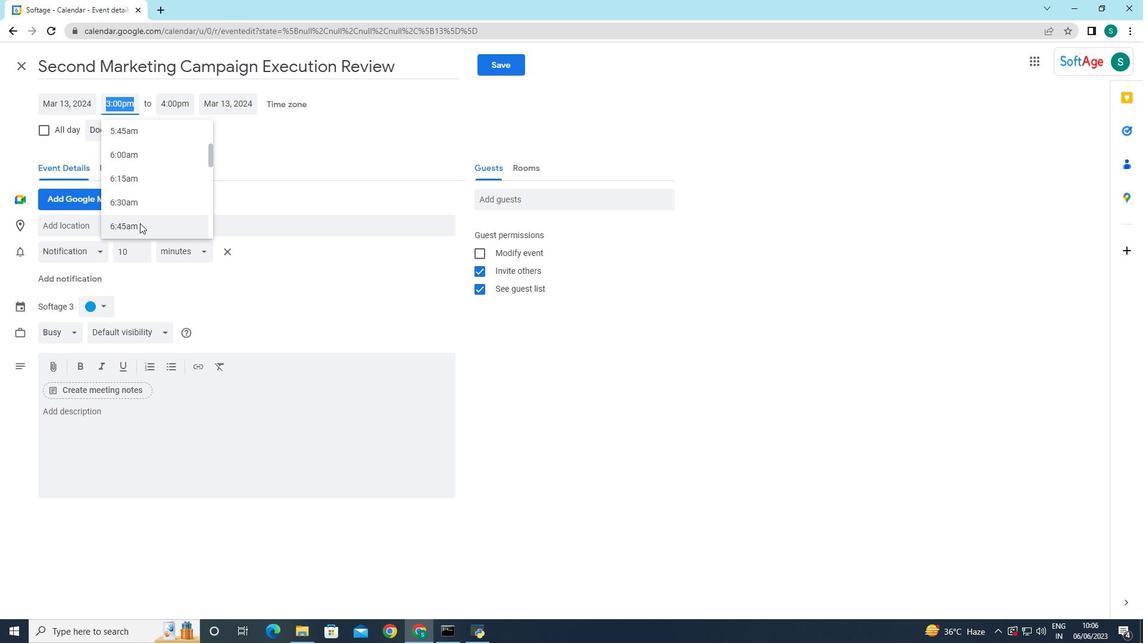 
Action: Mouse scrolled (139, 214) with delta (0, 0)
Screenshot: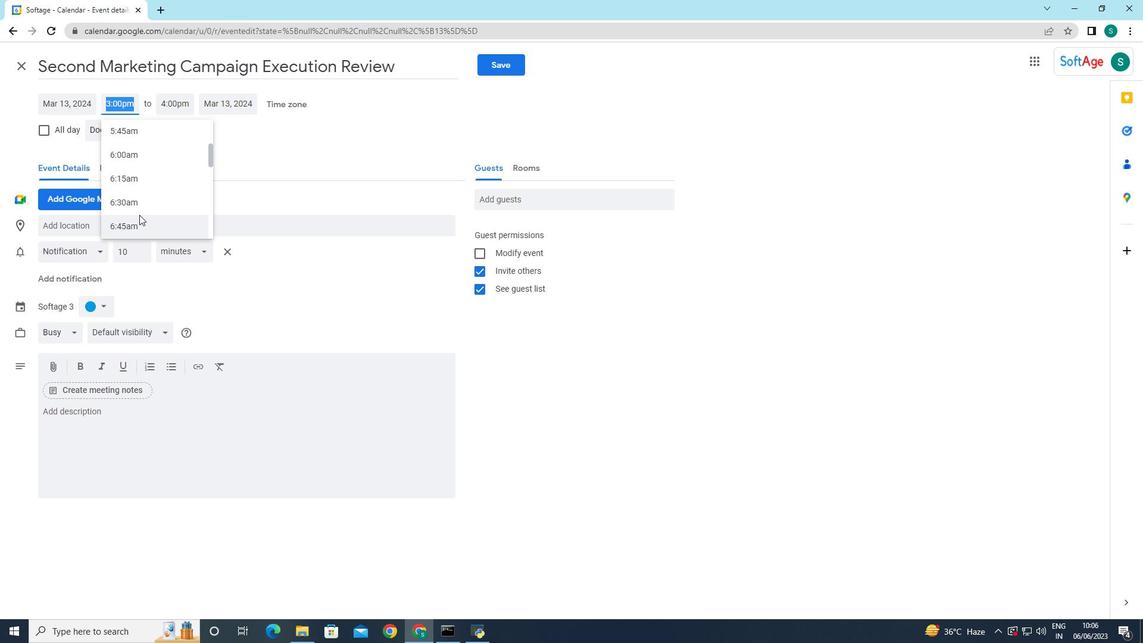 
Action: Mouse moved to (127, 136)
Screenshot: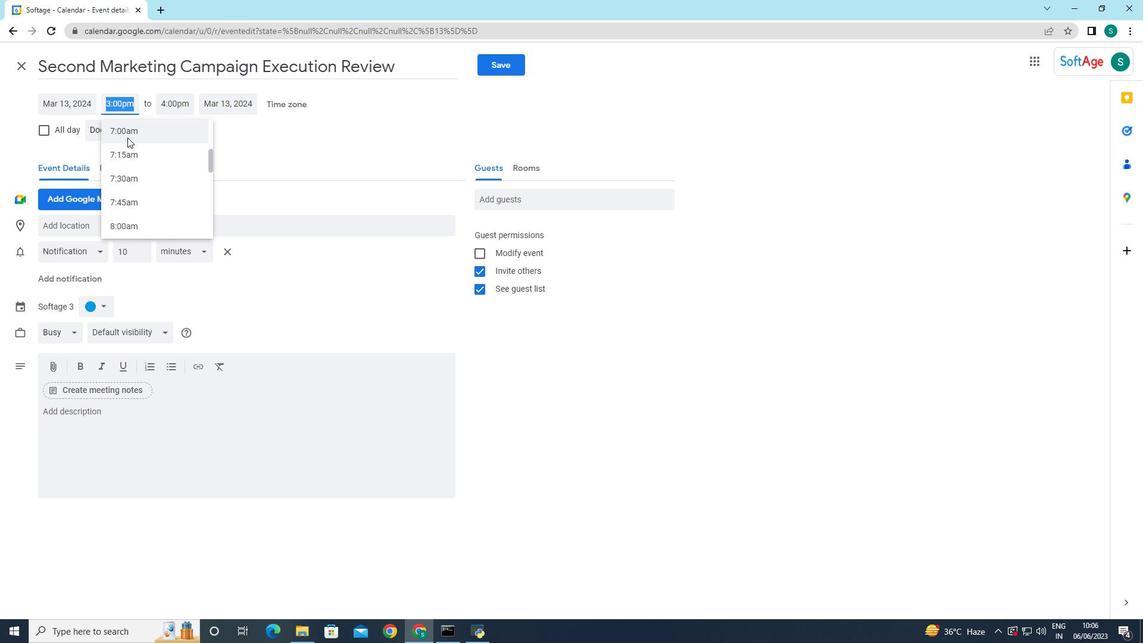 
Action: Mouse pressed left at (127, 136)
Screenshot: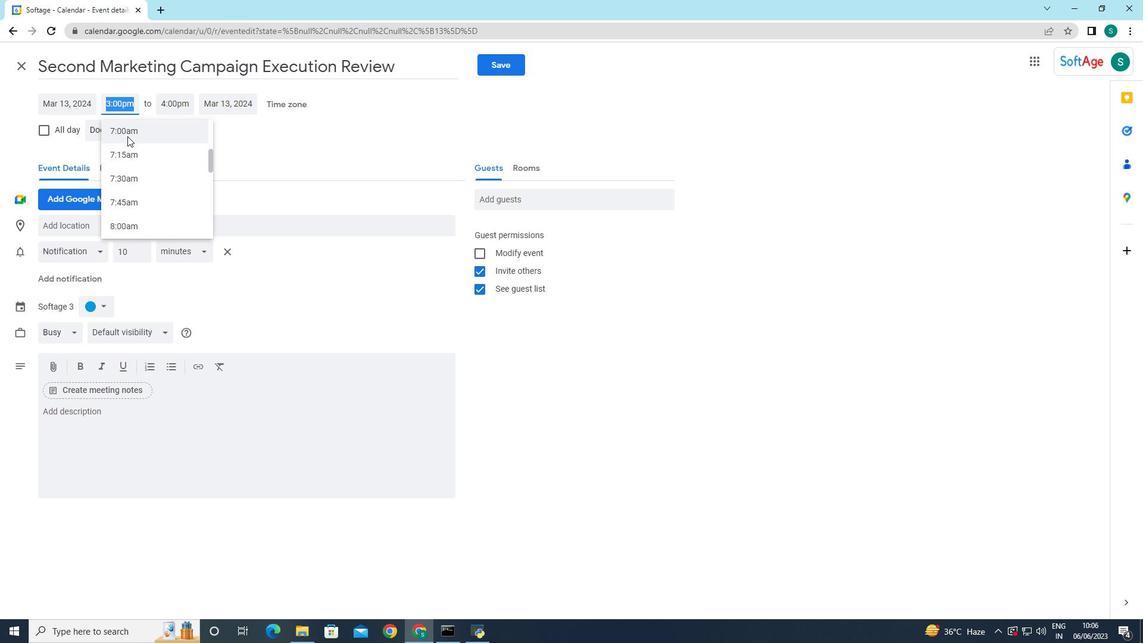 
Action: Mouse moved to (243, 162)
Screenshot: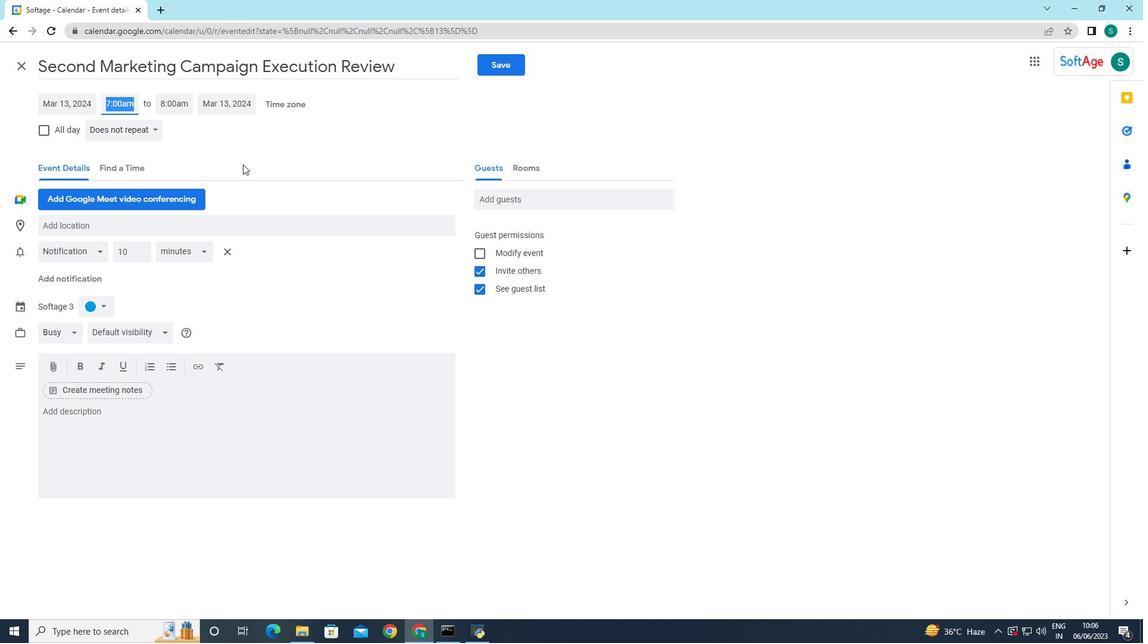 
Action: Mouse pressed left at (243, 162)
Screenshot: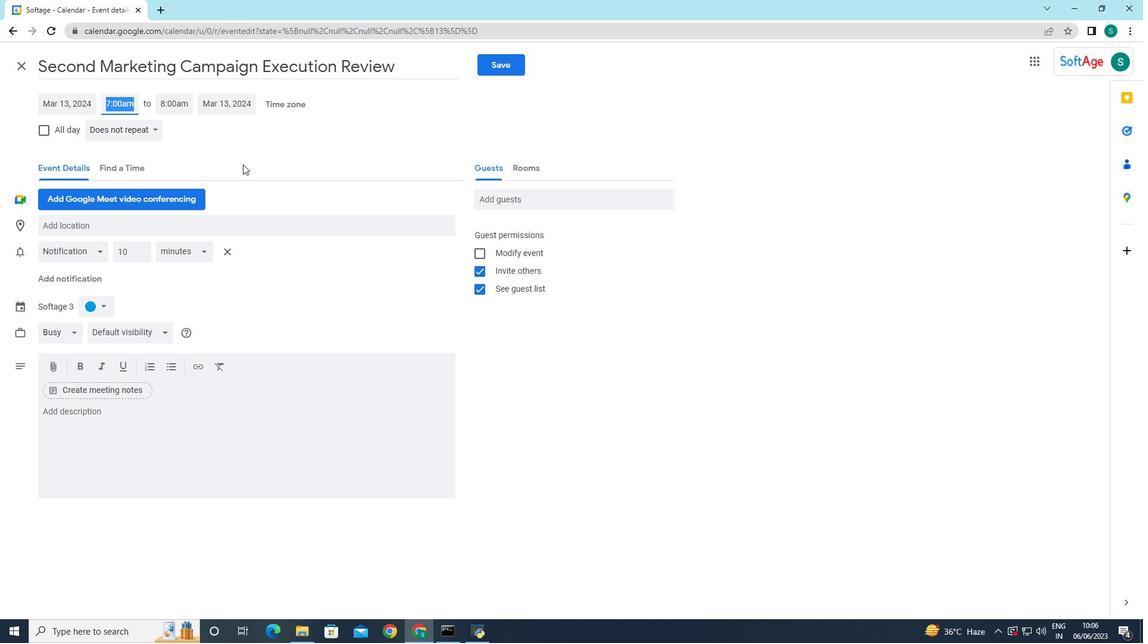 
Action: Mouse moved to (139, 415)
Screenshot: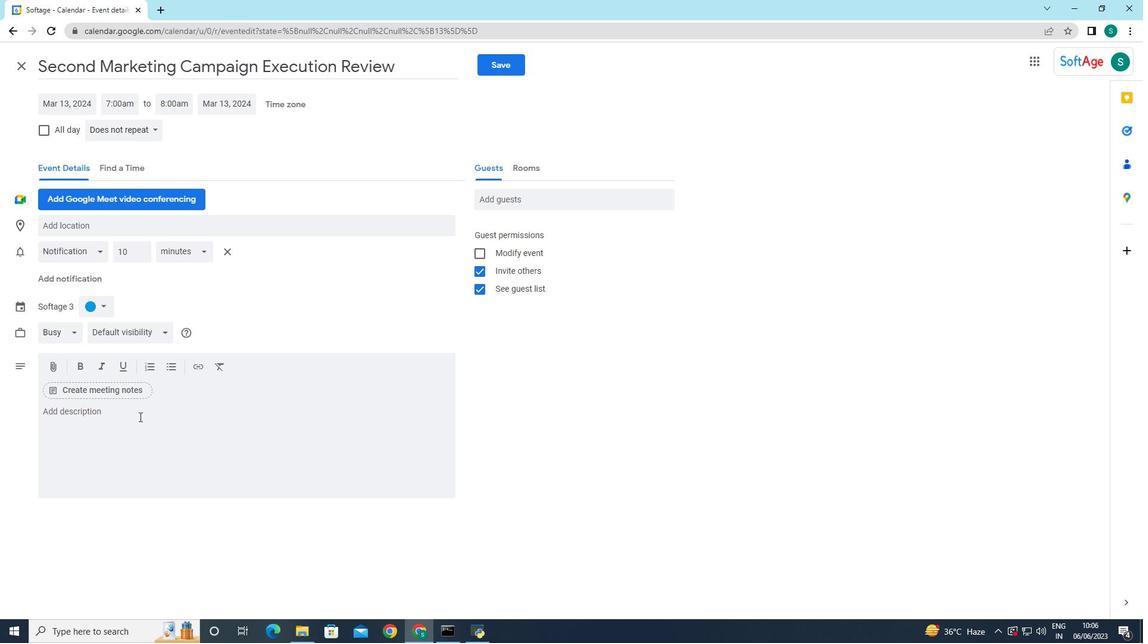 
Action: Mouse pressed left at (139, 415)
Screenshot: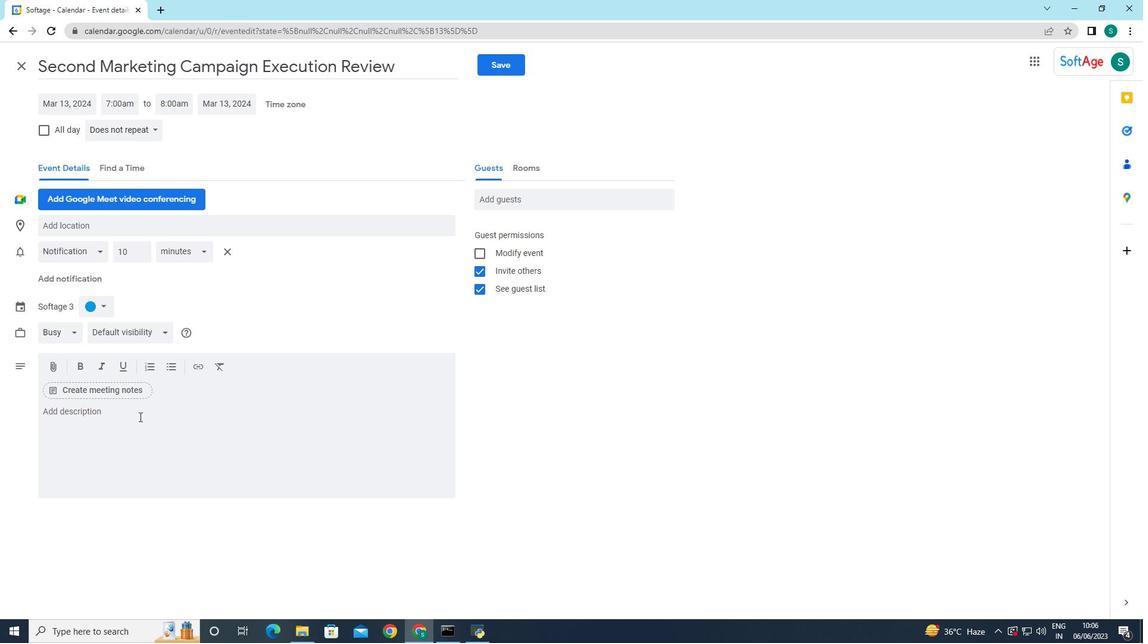 
Action: Key pressed <Key.caps_lock>L<Key.caps_lock>ooking<Key.space>to<Key.space>take<Key.space>your<Key.space>sales<Key.space>reporesentation<Key.space>
Screenshot: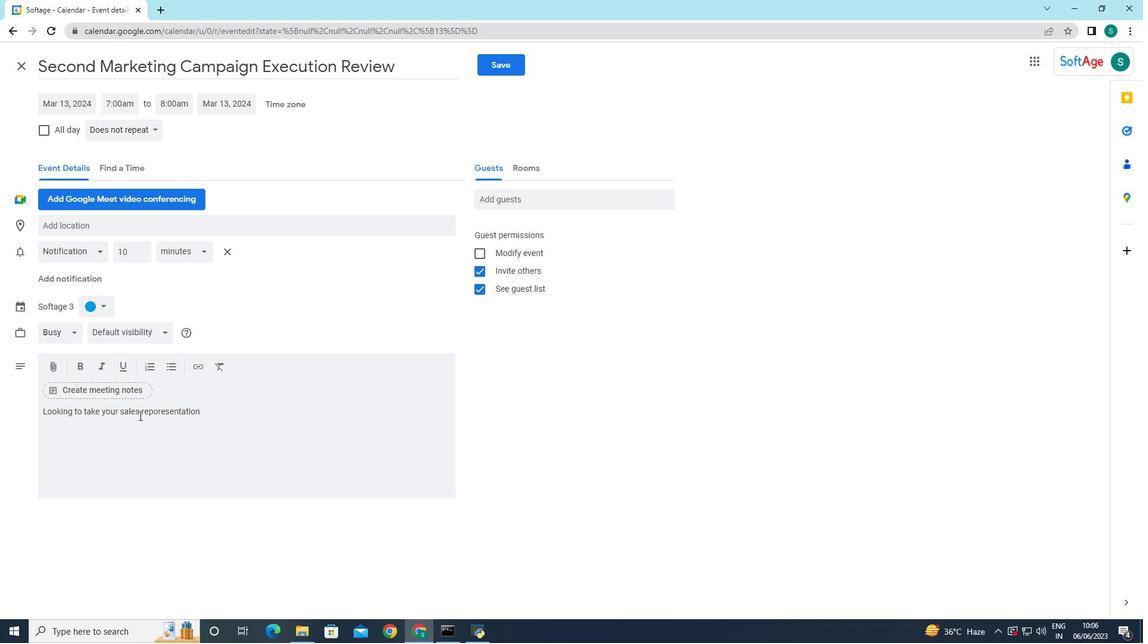 
Action: Mouse moved to (174, 409)
Screenshot: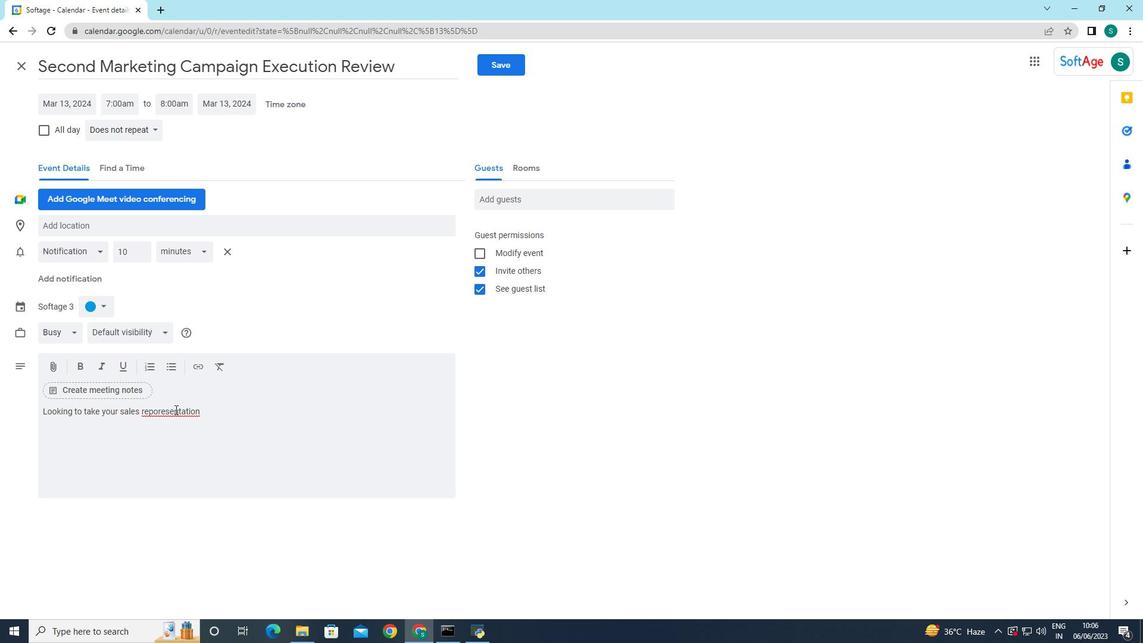 
Action: Mouse pressed right at (174, 409)
Screenshot: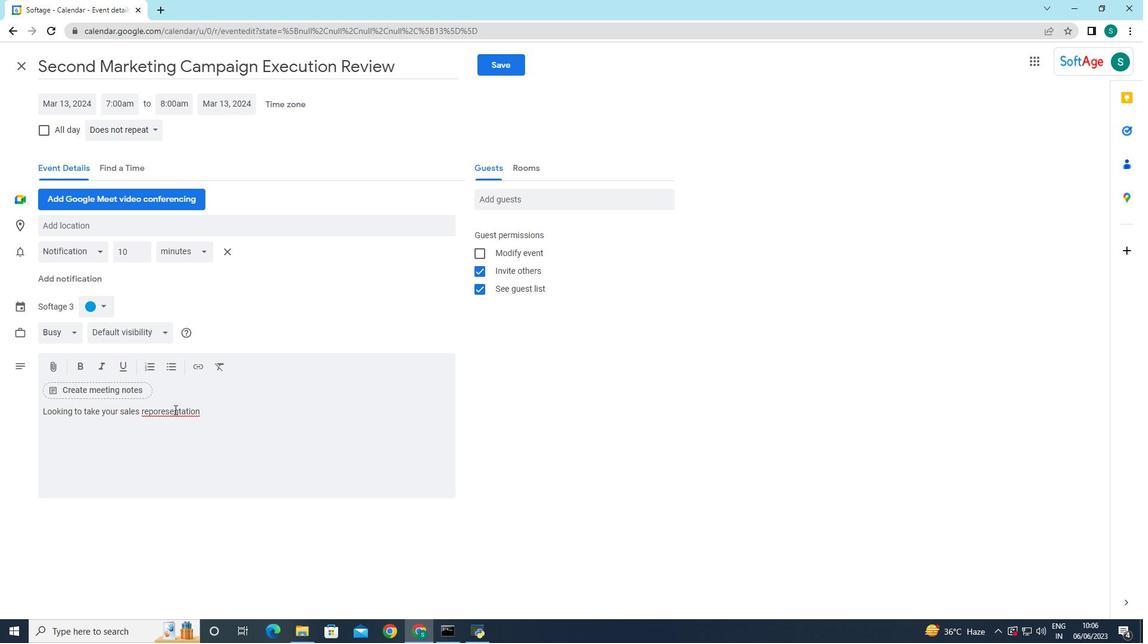 
Action: Mouse moved to (205, 424)
Screenshot: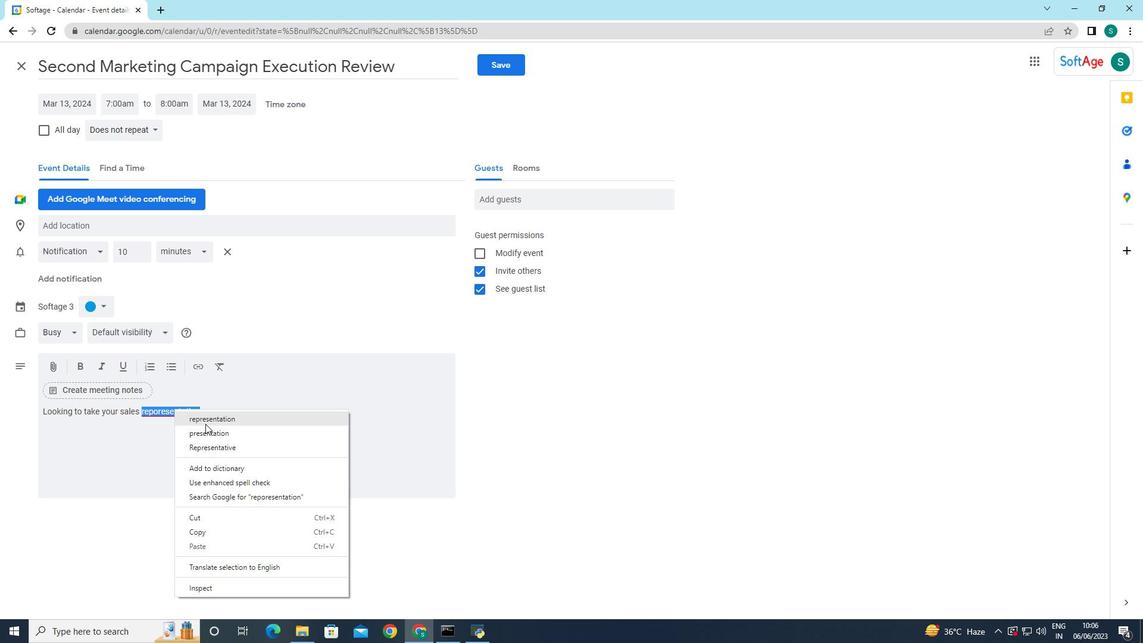 
Action: Mouse pressed left at (205, 424)
Screenshot: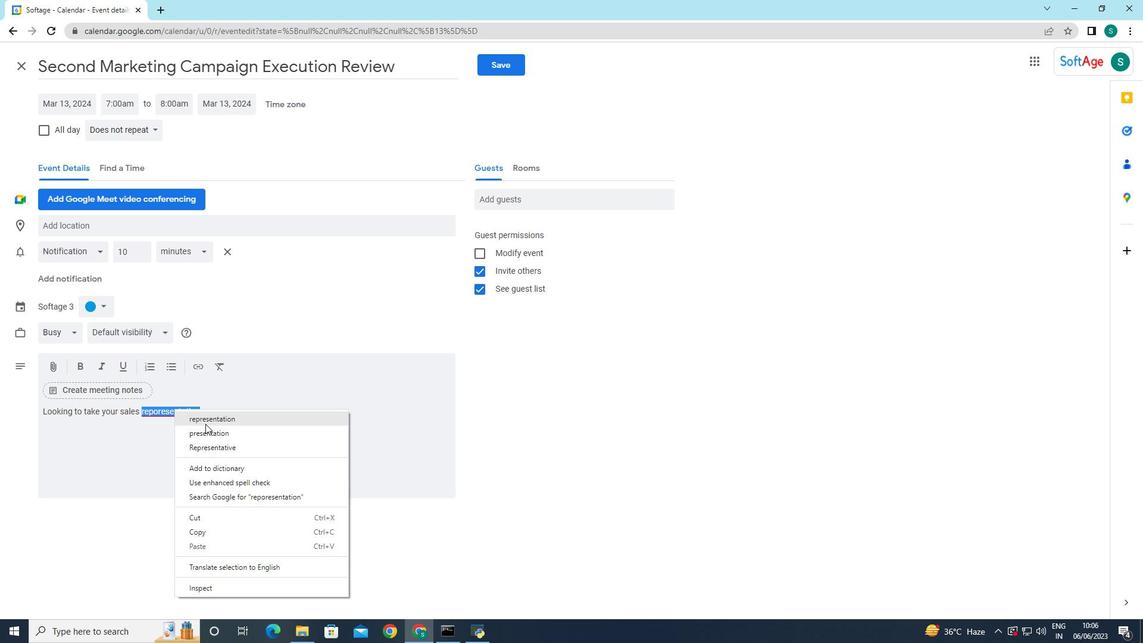
Action: Mouse moved to (246, 413)
Screenshot: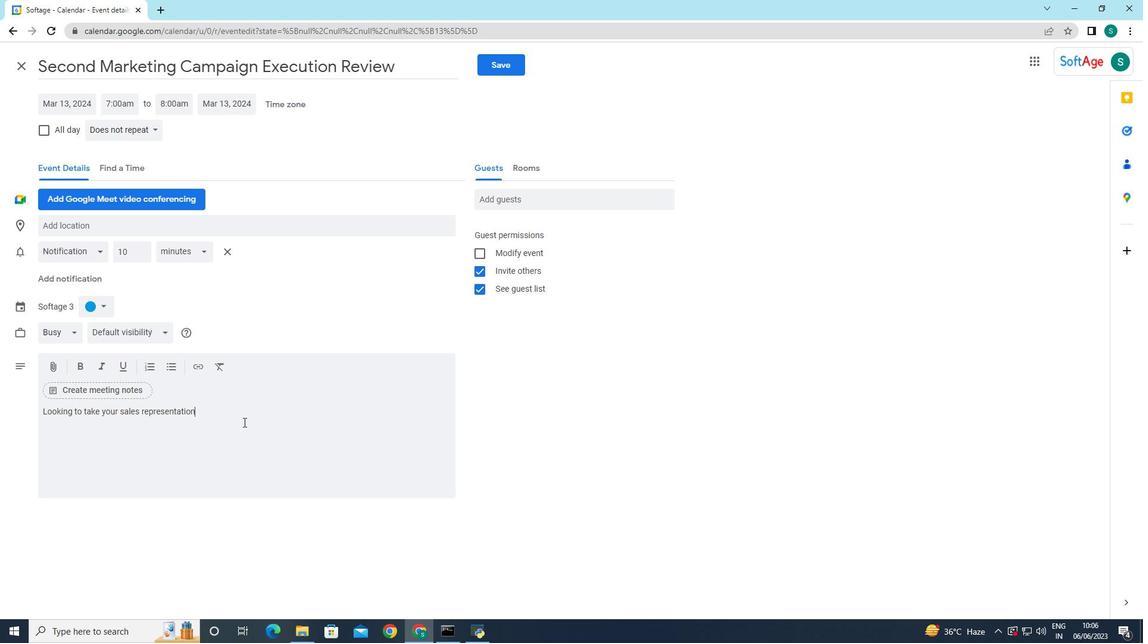 
Action: Mouse pressed left at (246, 413)
Screenshot: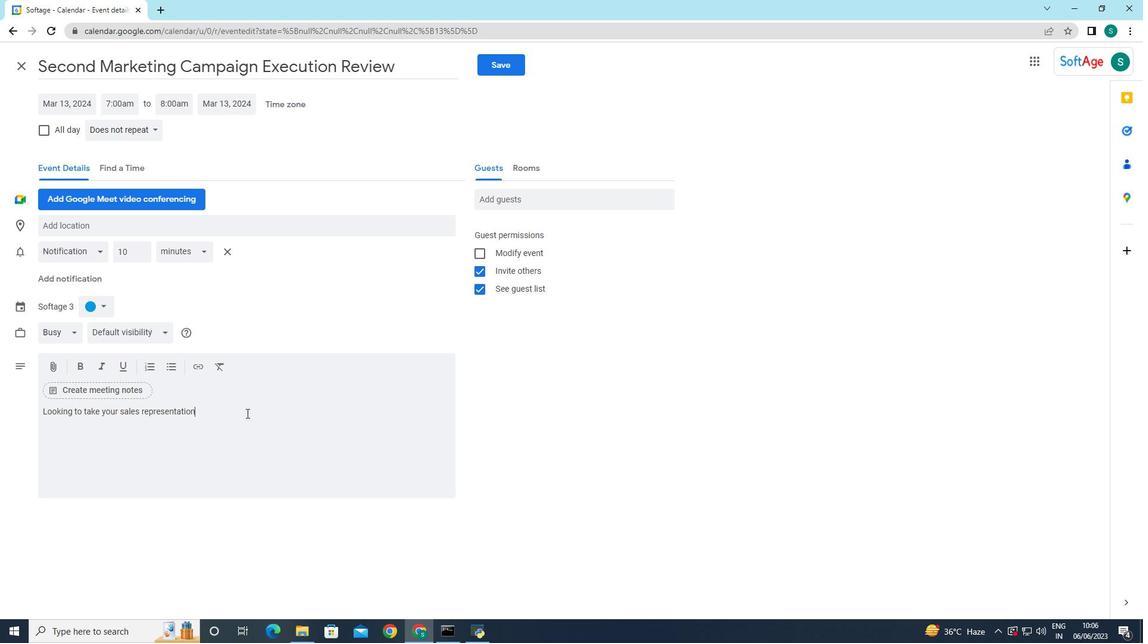 
Action: Key pressed skills<Key.space>to<Key.space>the<Key.space>next<Key.space>level<Key.shift_r><Key.shift_r>?<Key.space><Key.caps_lock>J<Key.caps_lock>oin<Key.space>us<Key.space>for<Key.space>an<Key.space>immersive<Key.space>event<Key.space>designe<Key.backspace><Key.backspace><Key.backspace><Key.backspace><Key.backspace><Key.backspace><Key.backspace><Key.backspace><Key.backspace><Key.backspace><Key.backspace><Key.backspace><Key.backspace>event<Key.space>designed<Key.space>to<Key.space>w<Key.backspace>equip<Key.space>uou<Key.backspace><Key.backspace><Key.backspace>you<Key.space>with<Key.space>the<Key.space>knowledge<Key.space>and<Key.space>tools<Key.space>needed<Key.space>dto<Key.backspace><Key.backspace><Key.backspace>to<Key.space>drive<Key.space>growth<Key.space>and<Key.space>maximize<Key.space>revenue.<Key.space><Key.caps_lock>F<Key.caps_lock>romm<Key.space><Key.backspace><Key.backspace><Key.backspace>m<Key.space>understanding<Key.space>customer<Key.space>psychology<Key.space>to<Key.space>developing<Key.space>complling<Key.left><Key.left><Key.left><Key.left><Key.left>e<Key.right><Key.right><Key.right><Key.right><Key.right><Key.right><Key.space>pitches<Key.space><Key.backspace>,<Key.space>tge==<Key.backspace><Key.backspace><Key.backspace><Key.backspace>his<Key.space>event<Key.space>covers<Key.space>the<Key.space>essential<Key.space>aspects<Key.space>of<Key.space>sucessful<Key.space>sales<Key.space>representation<Key.space><Key.backspace>.<Key.space><Key.caps_lock><Key.backspace>
Screenshot: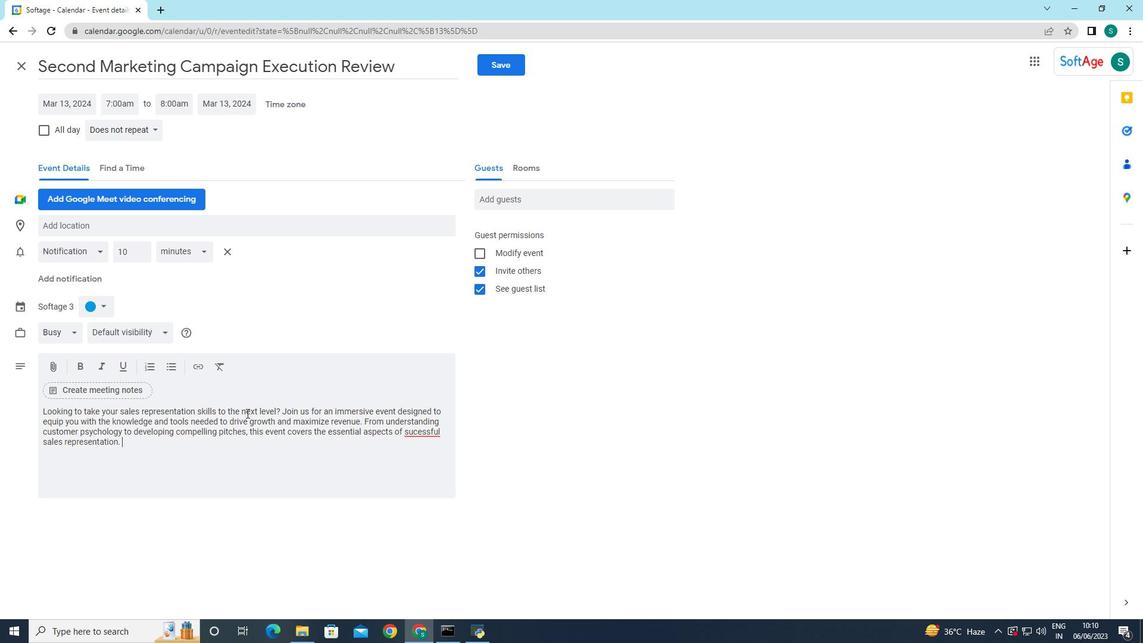 
Action: Mouse moved to (508, 425)
Screenshot: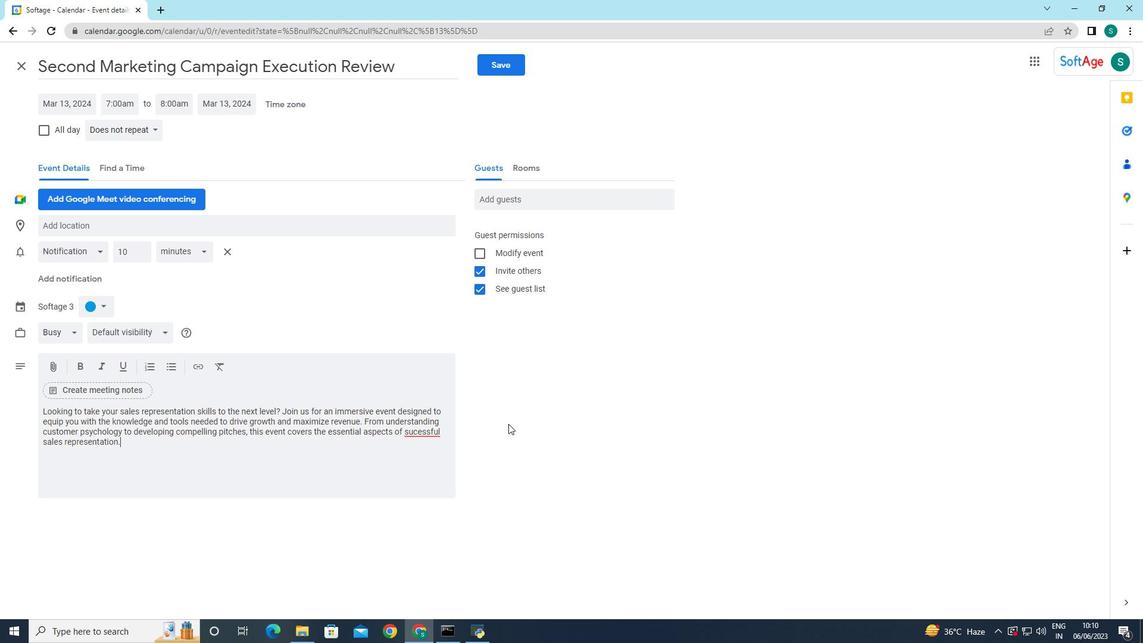 
Action: Mouse pressed left at (508, 425)
Screenshot: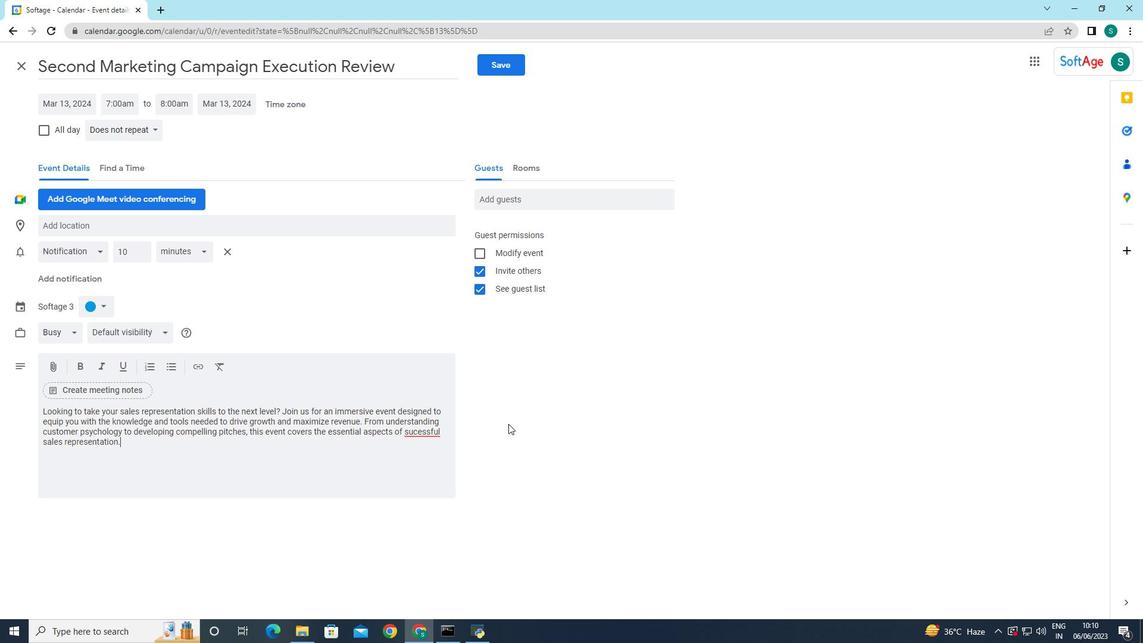 
Action: Mouse moved to (431, 432)
Screenshot: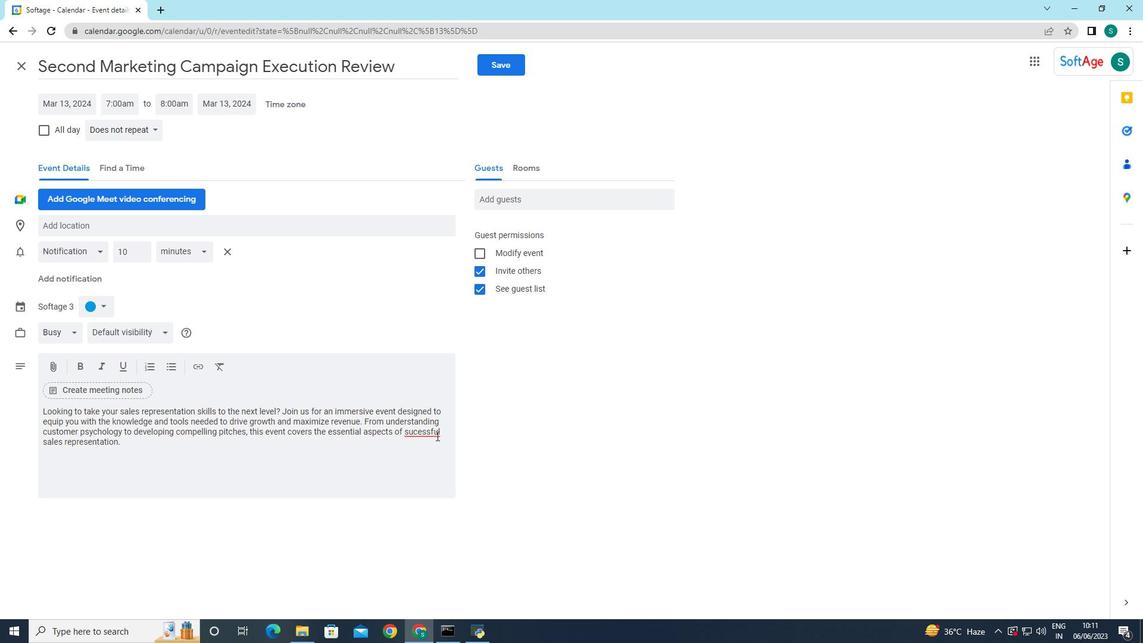
Action: Mouse pressed right at (431, 432)
Screenshot: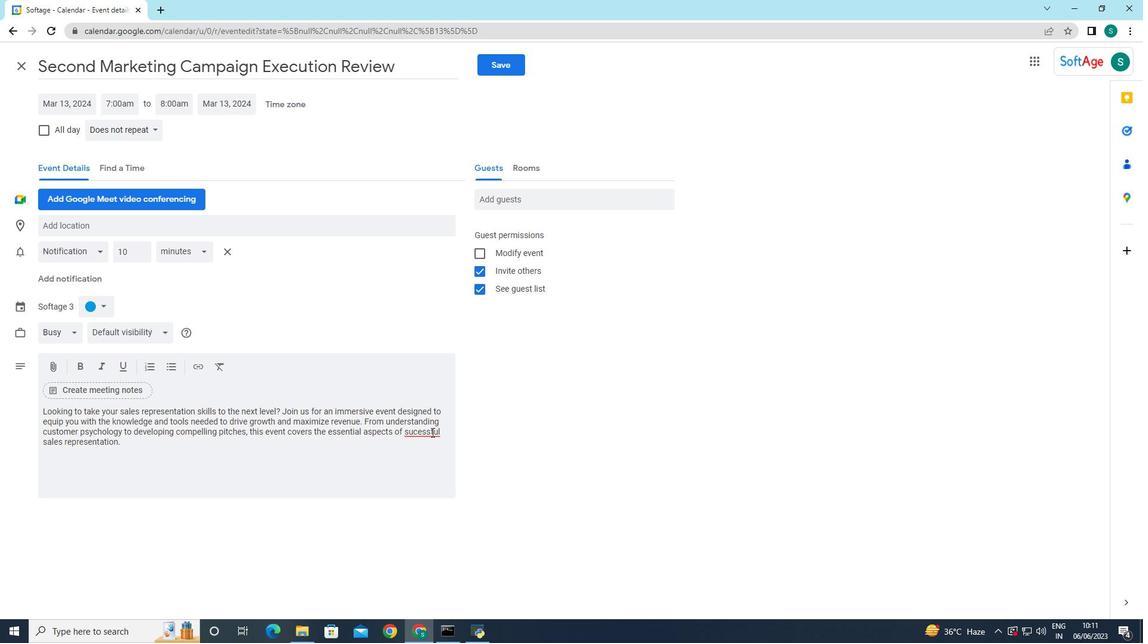 
Action: Mouse moved to (455, 273)
Screenshot: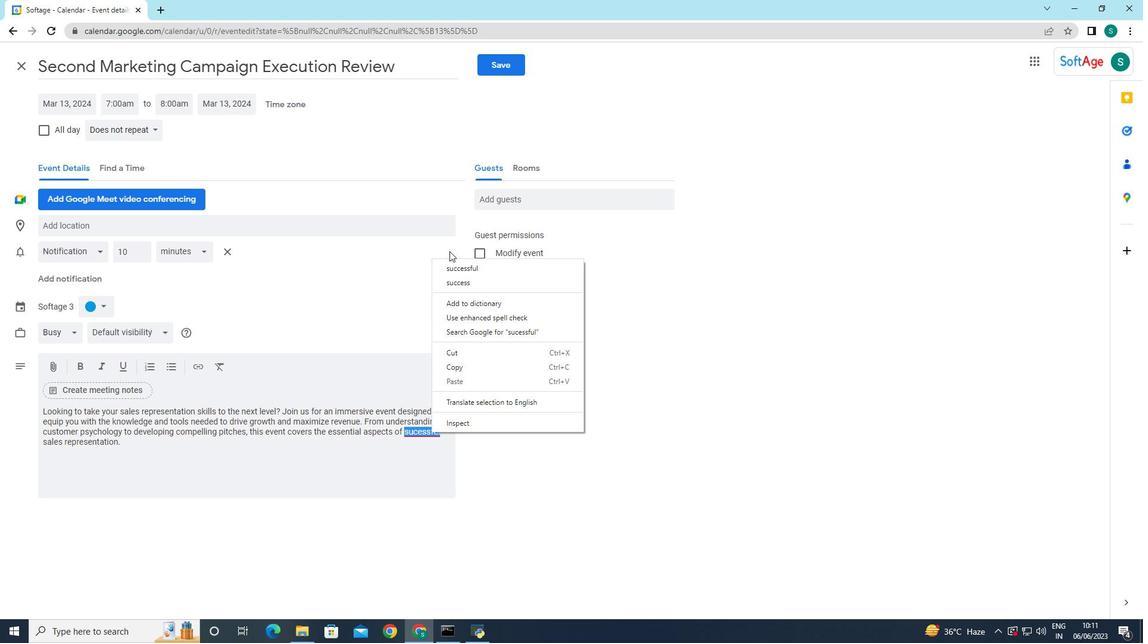 
Action: Mouse pressed left at (455, 273)
Screenshot: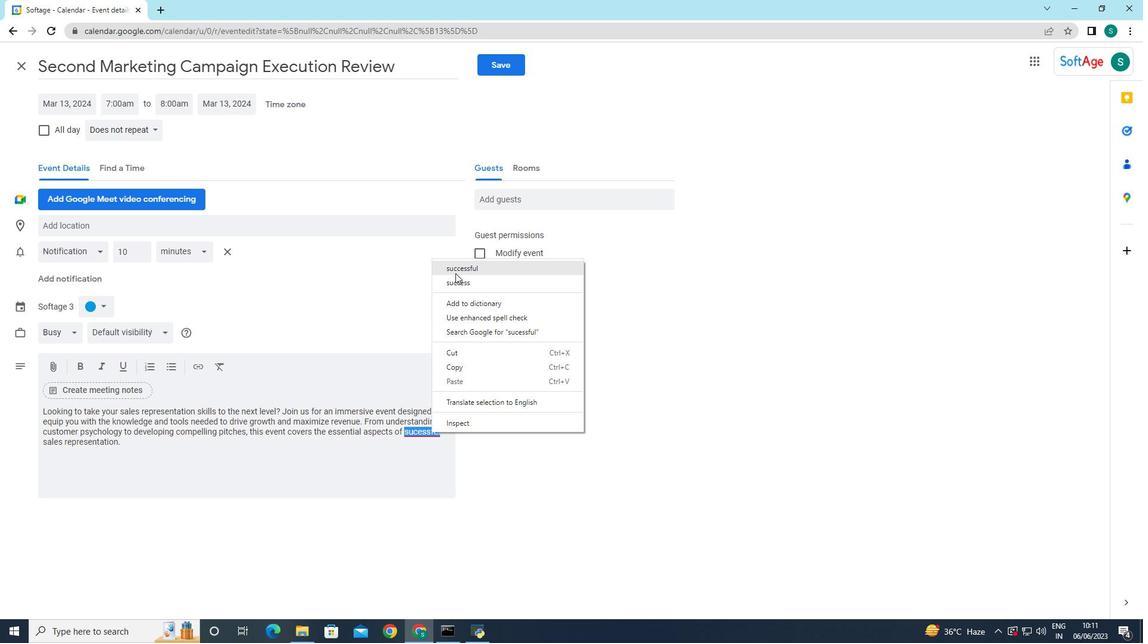 
Action: Mouse moved to (540, 412)
Screenshot: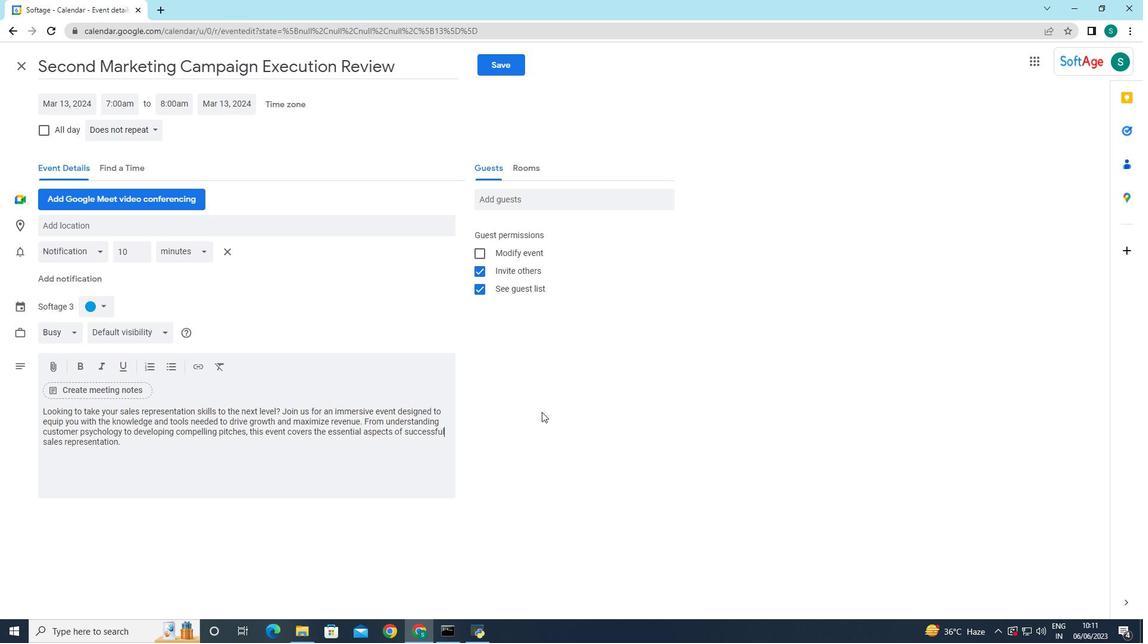 
Action: Mouse pressed left at (540, 412)
Screenshot: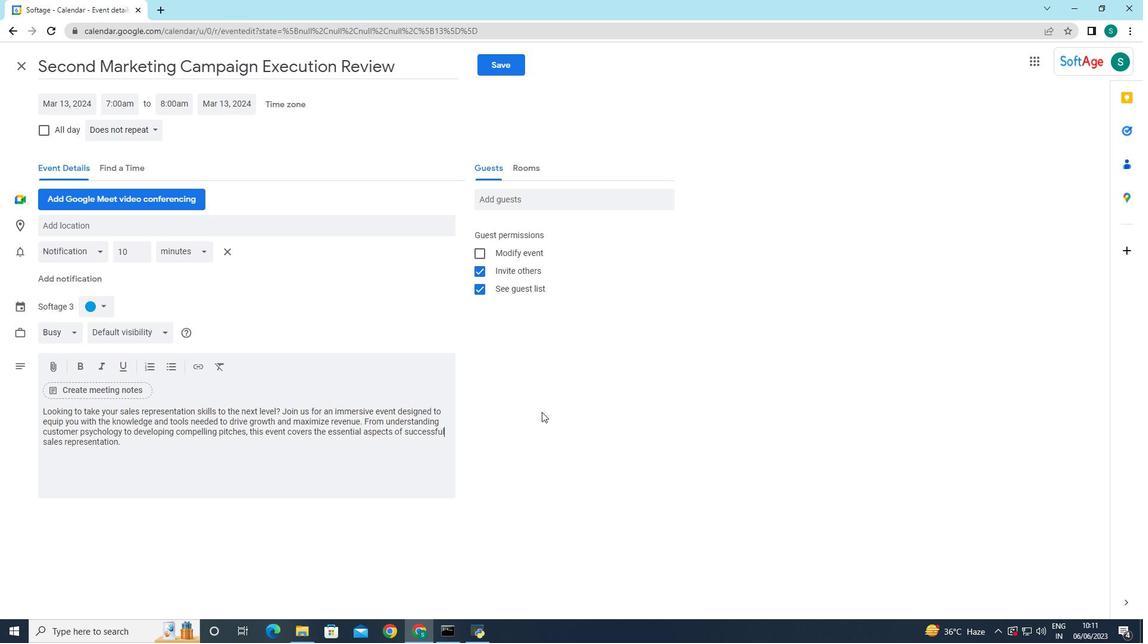 
Action: Mouse moved to (527, 188)
Screenshot: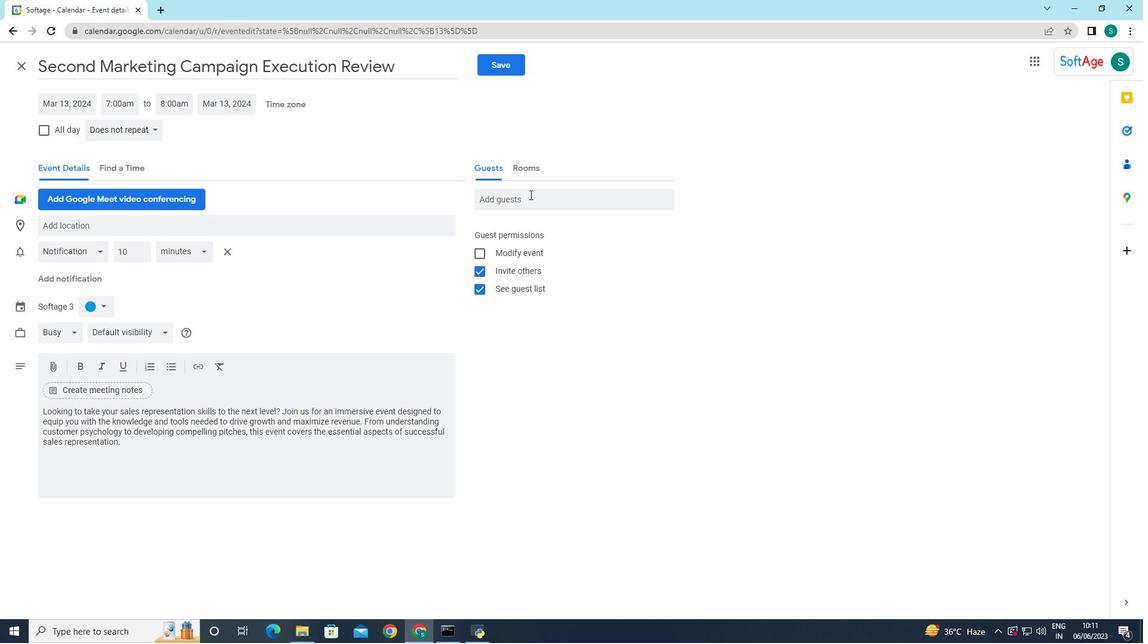 
Action: Mouse pressed left at (527, 188)
Screenshot: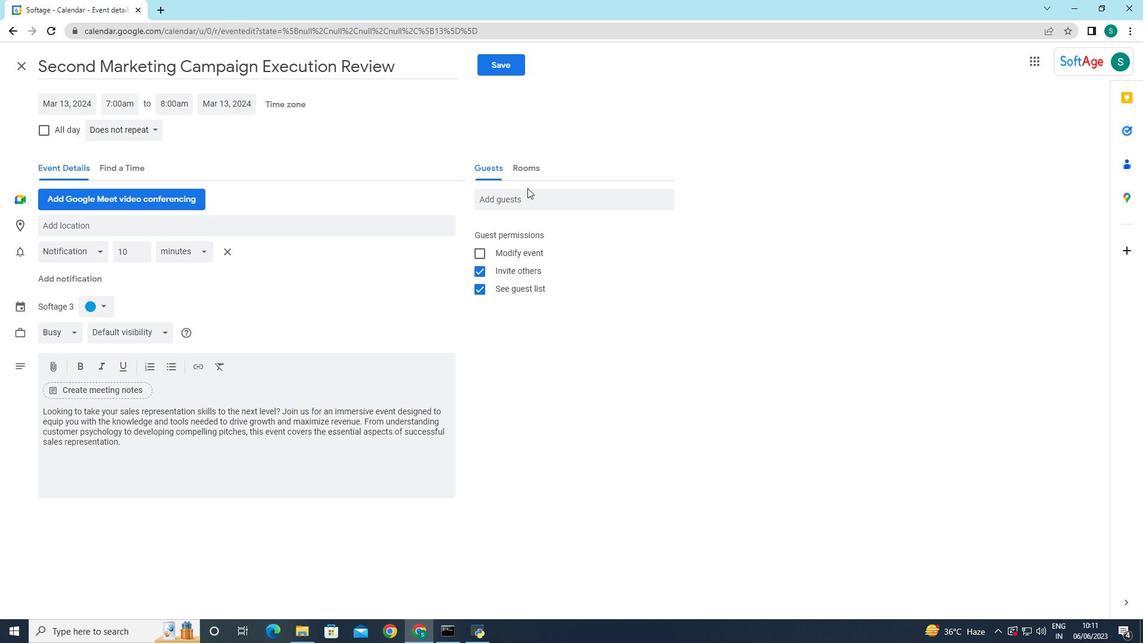 
Action: Mouse moved to (534, 198)
Screenshot: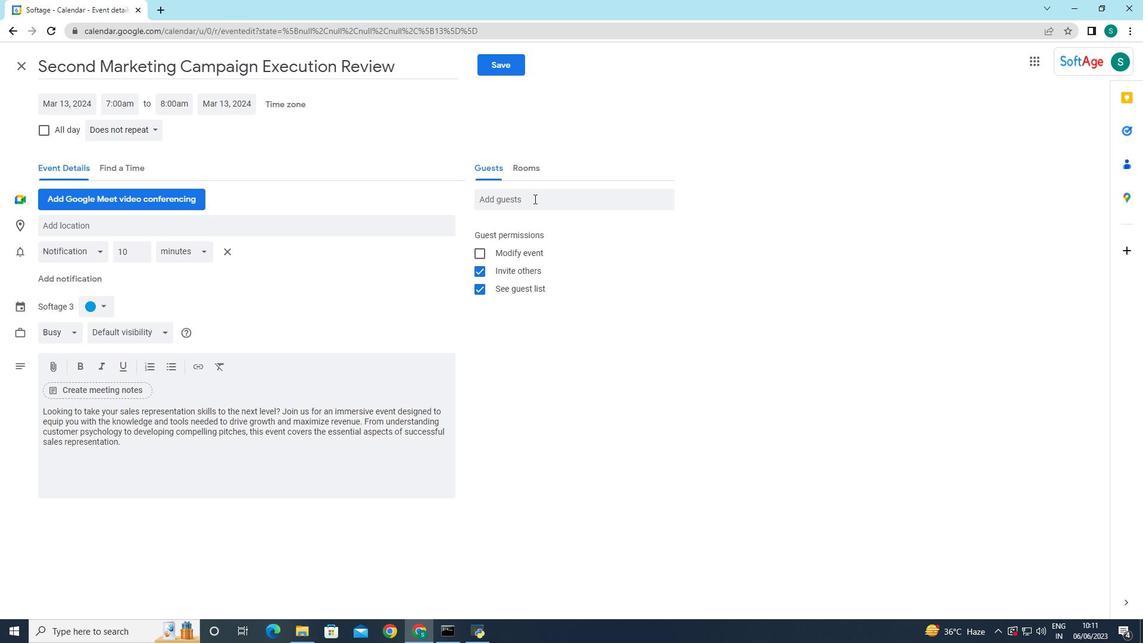 
Action: Mouse pressed left at (534, 198)
Screenshot: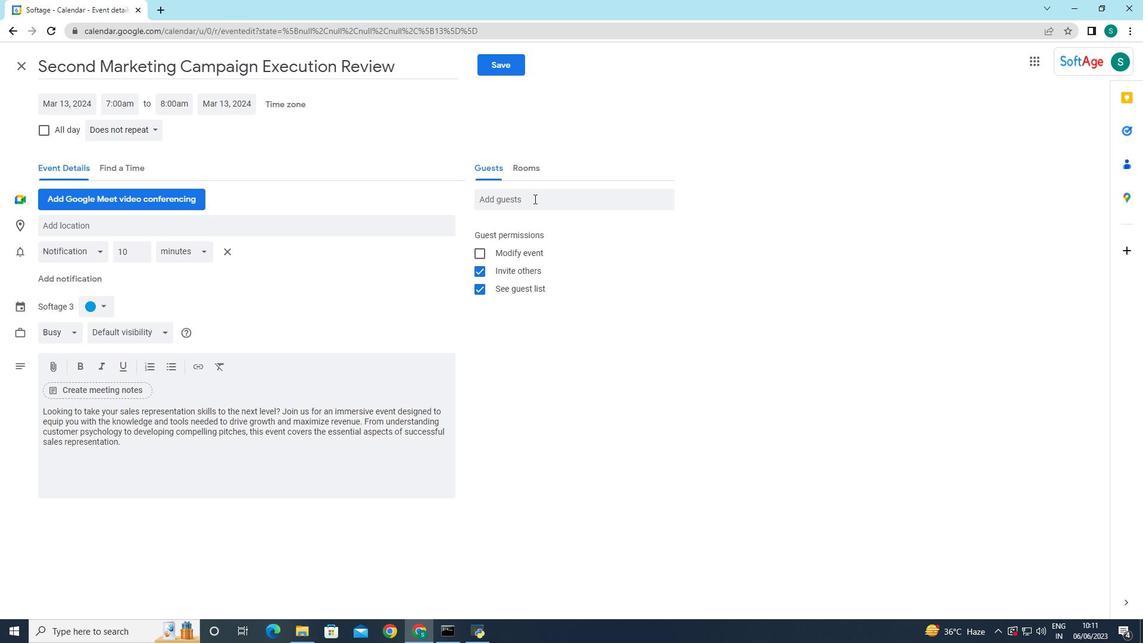 
Action: Key pressed SOFTAGE.1
Screenshot: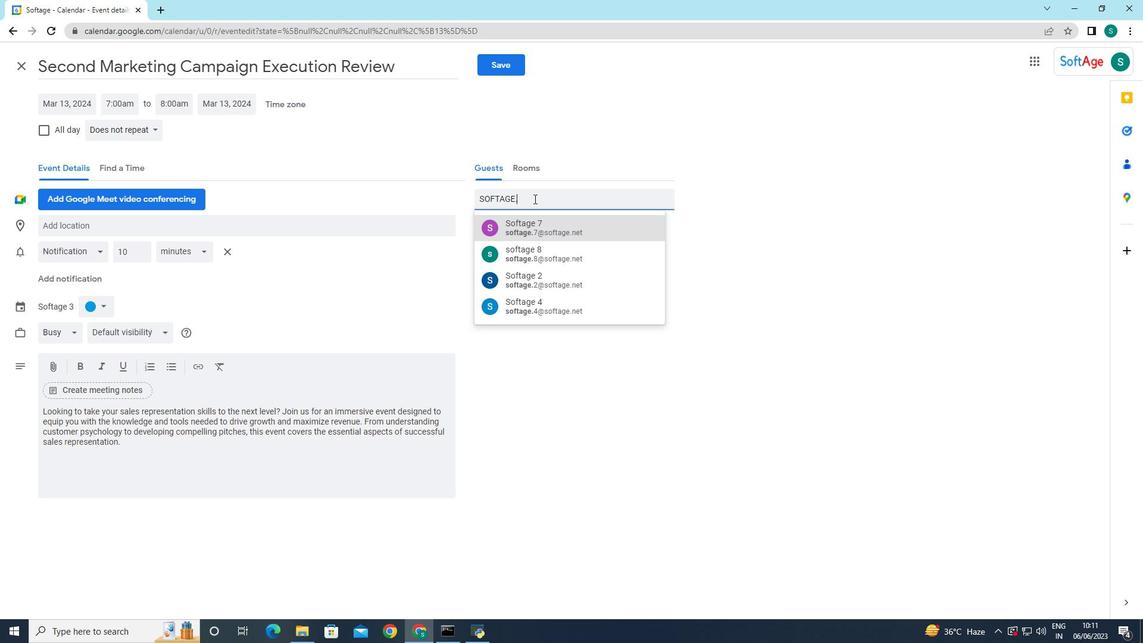 
Action: Mouse moved to (558, 261)
Screenshot: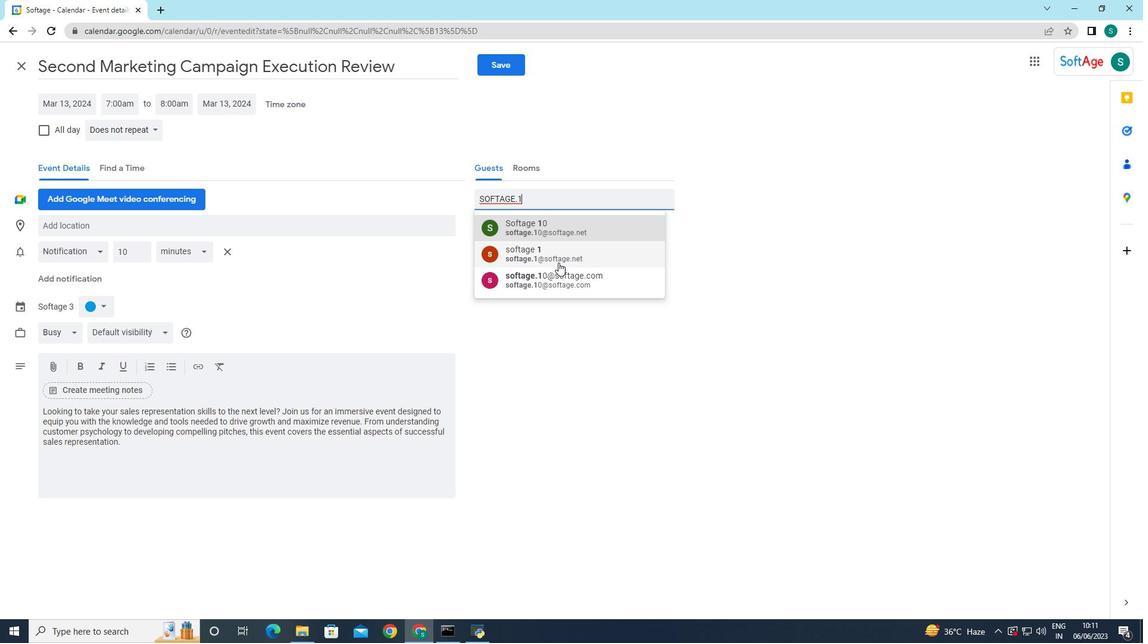 
Action: Mouse pressed left at (558, 261)
Screenshot: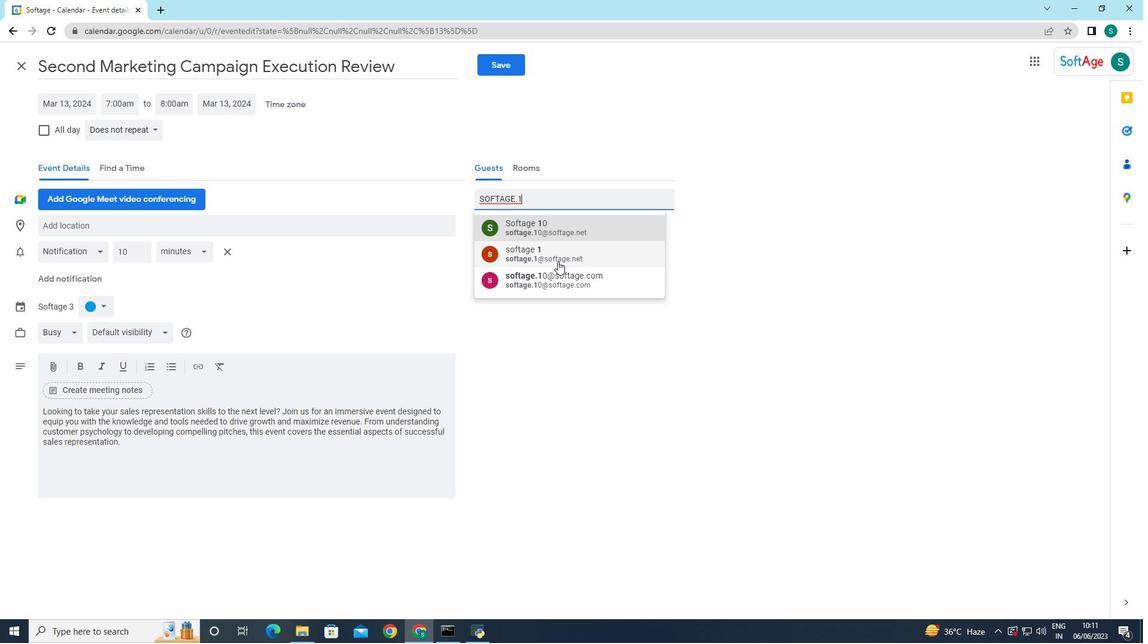 
Action: Mouse moved to (548, 193)
Screenshot: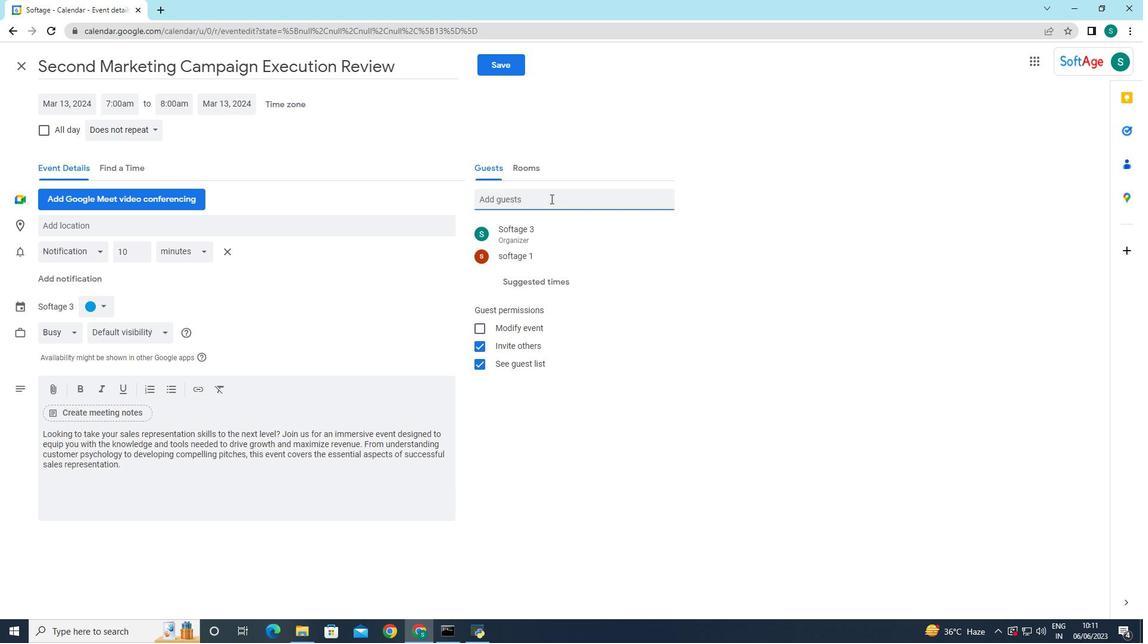 
Action: Mouse pressed left at (548, 193)
Screenshot: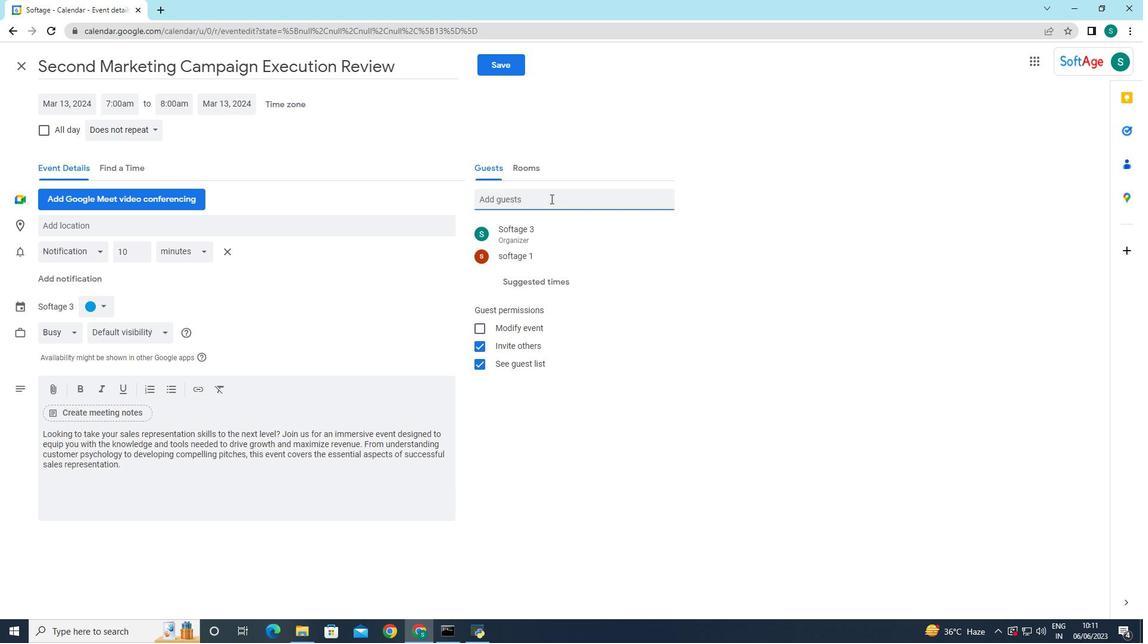 
Action: Key pressed SOFTAGE.1<Key.backspace>2
Screenshot: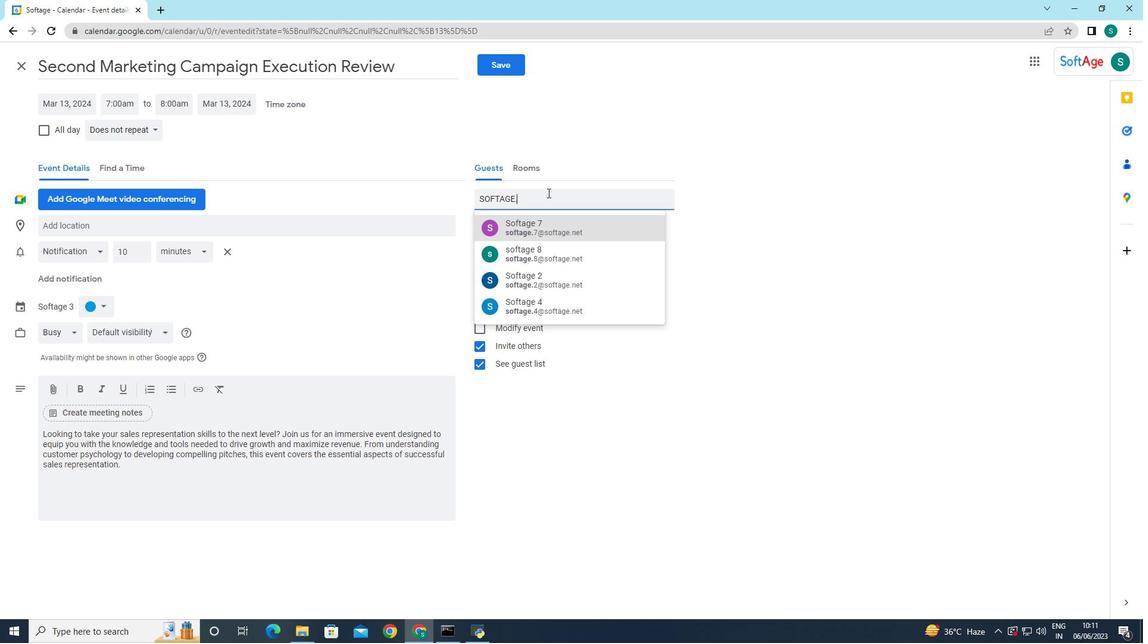 
Action: Mouse moved to (544, 218)
Screenshot: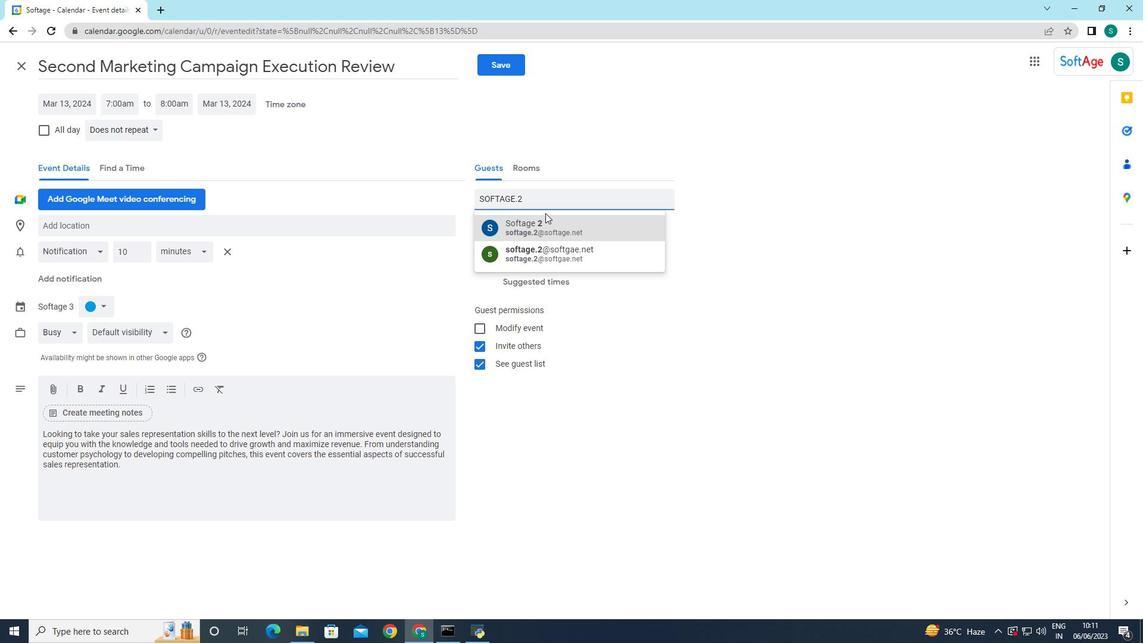 
Action: Mouse pressed left at (544, 218)
Screenshot: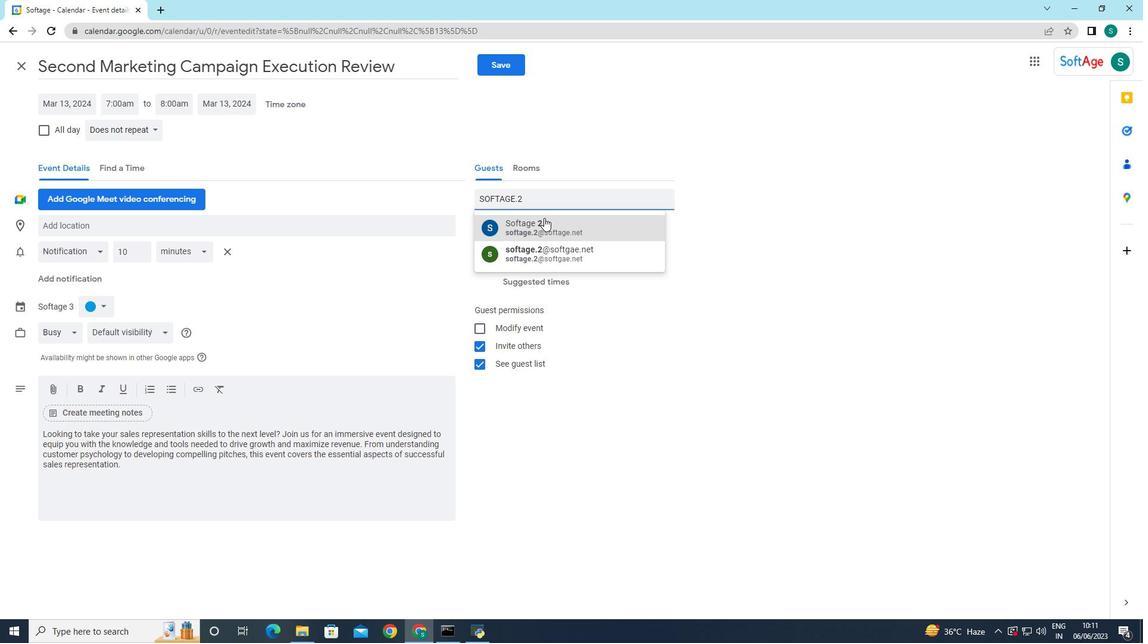 
Action: Mouse moved to (659, 232)
Screenshot: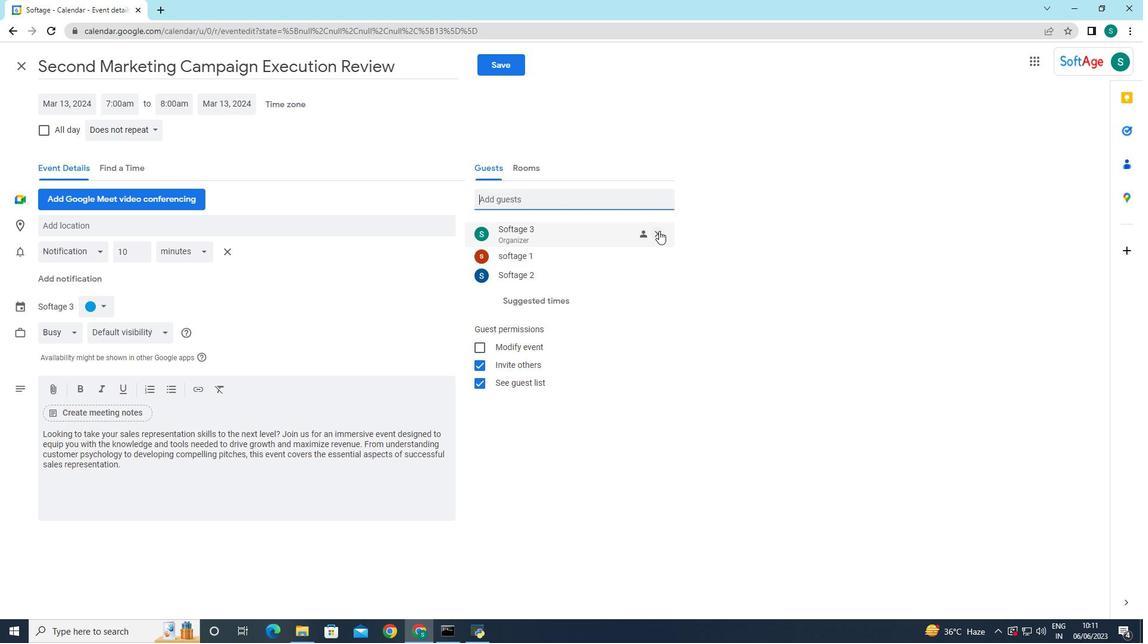 
Action: Mouse pressed left at (659, 232)
Screenshot: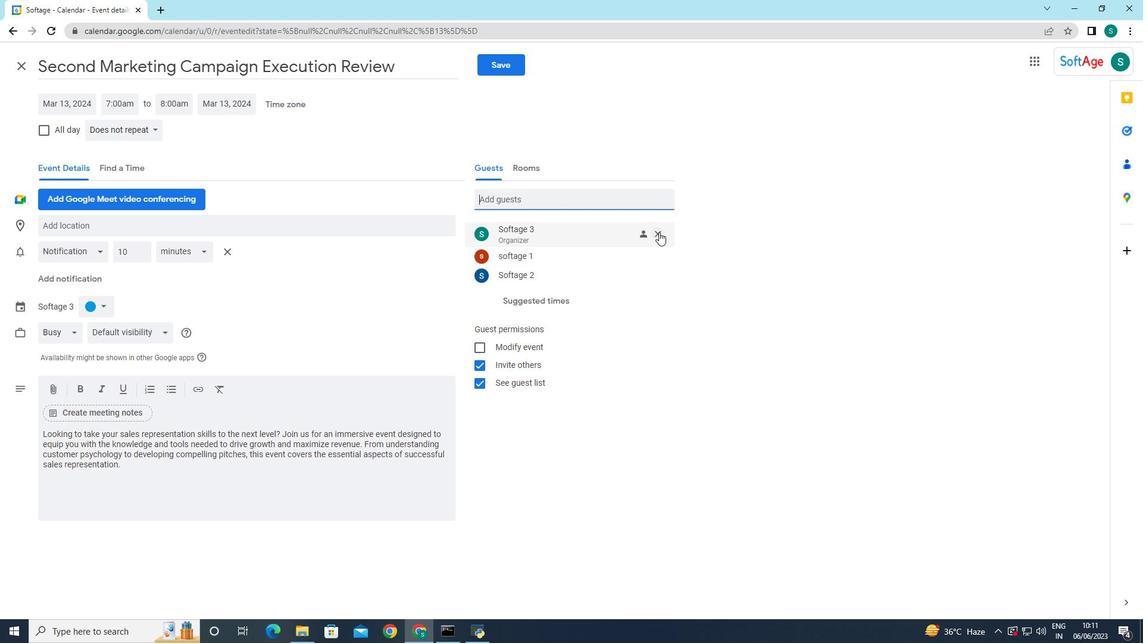 
Action: Mouse moved to (107, 125)
Screenshot: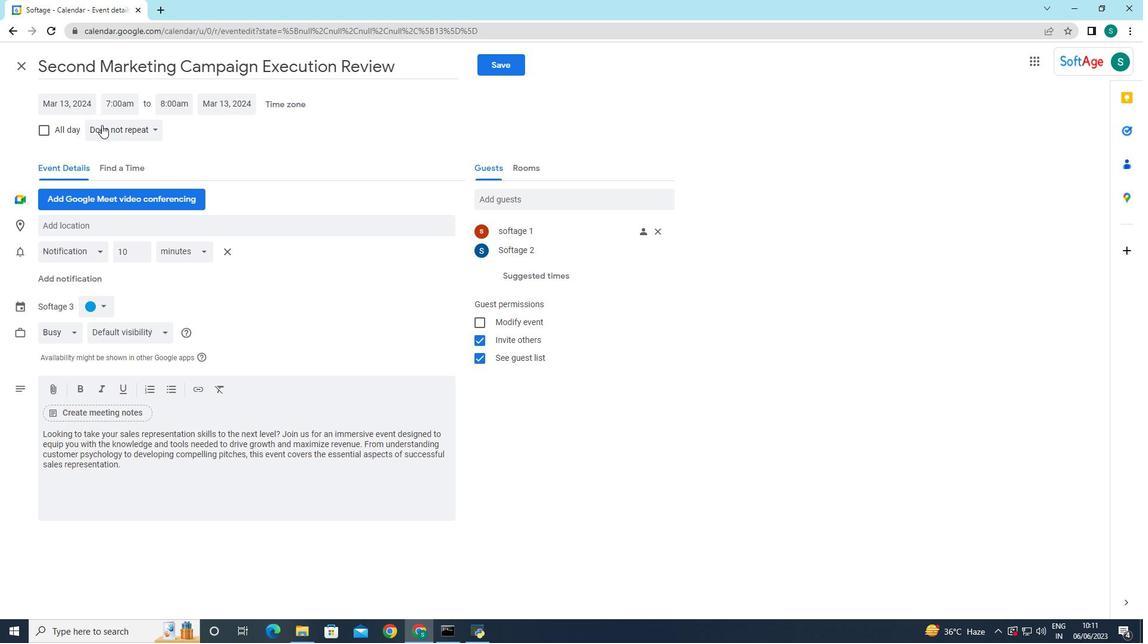 
Action: Mouse pressed left at (107, 125)
Screenshot: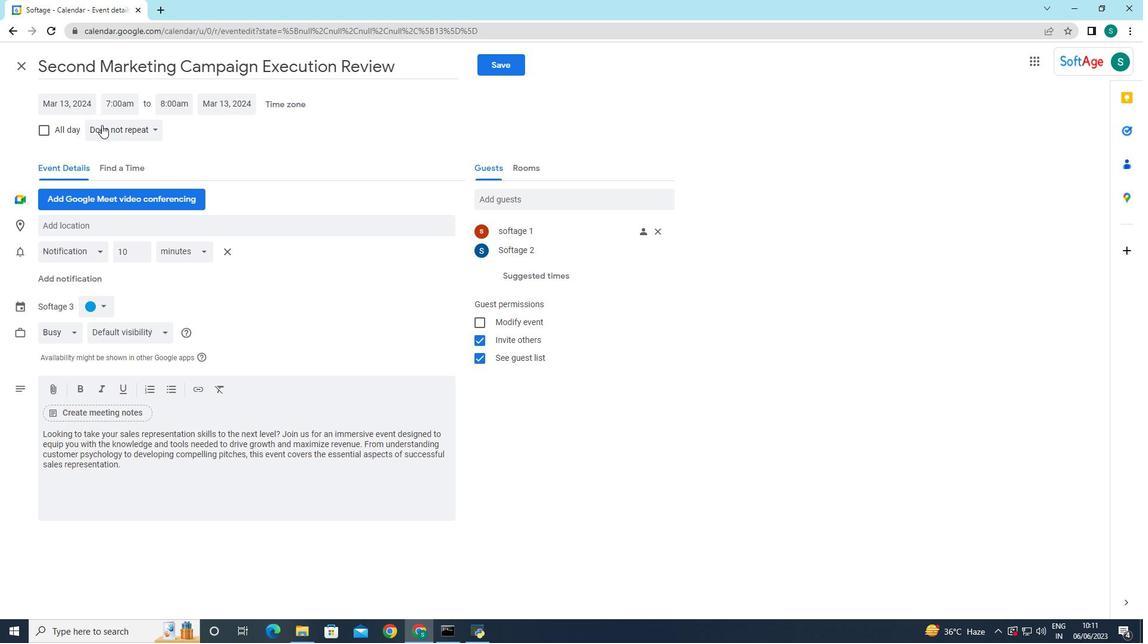 
Action: Mouse moved to (116, 232)
Screenshot: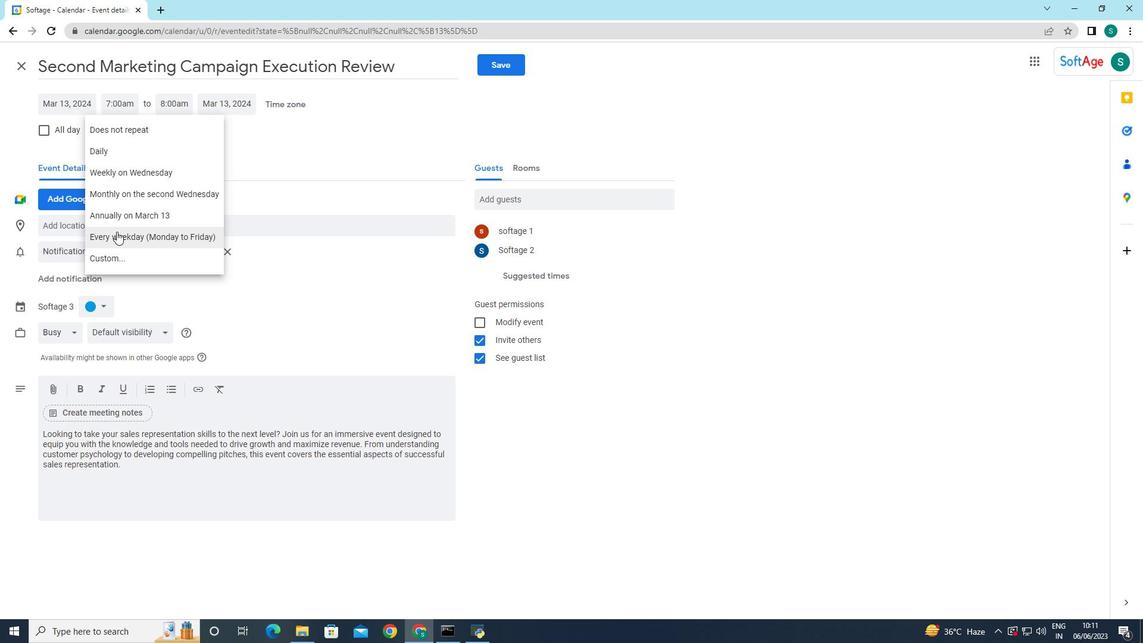 
Action: Mouse pressed left at (116, 232)
Screenshot: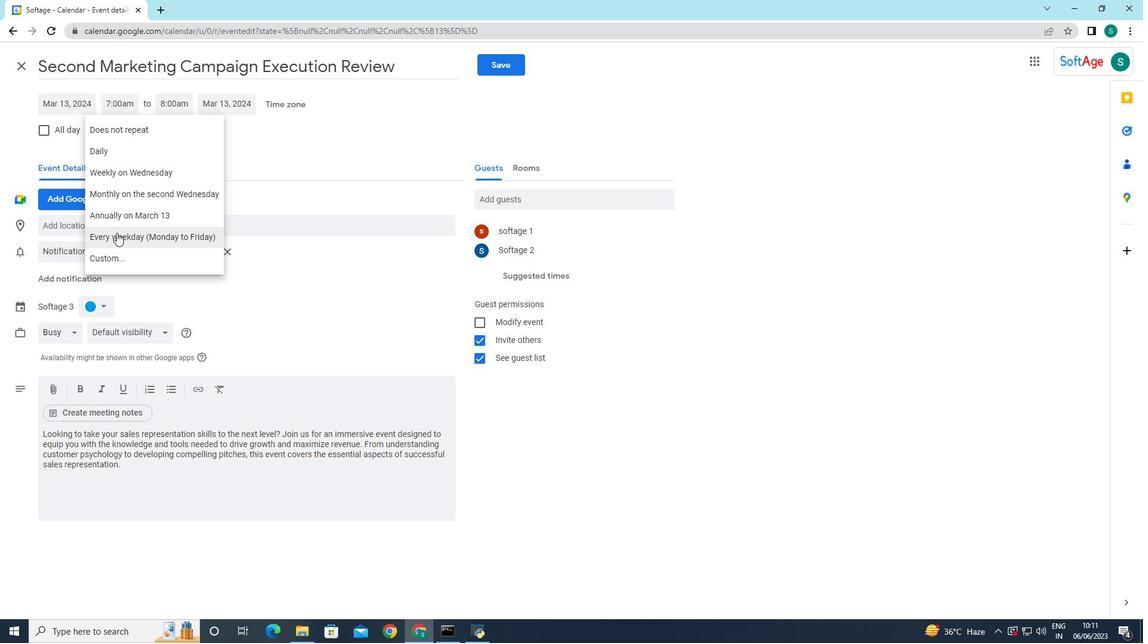 
Action: Mouse moved to (352, 150)
Screenshot: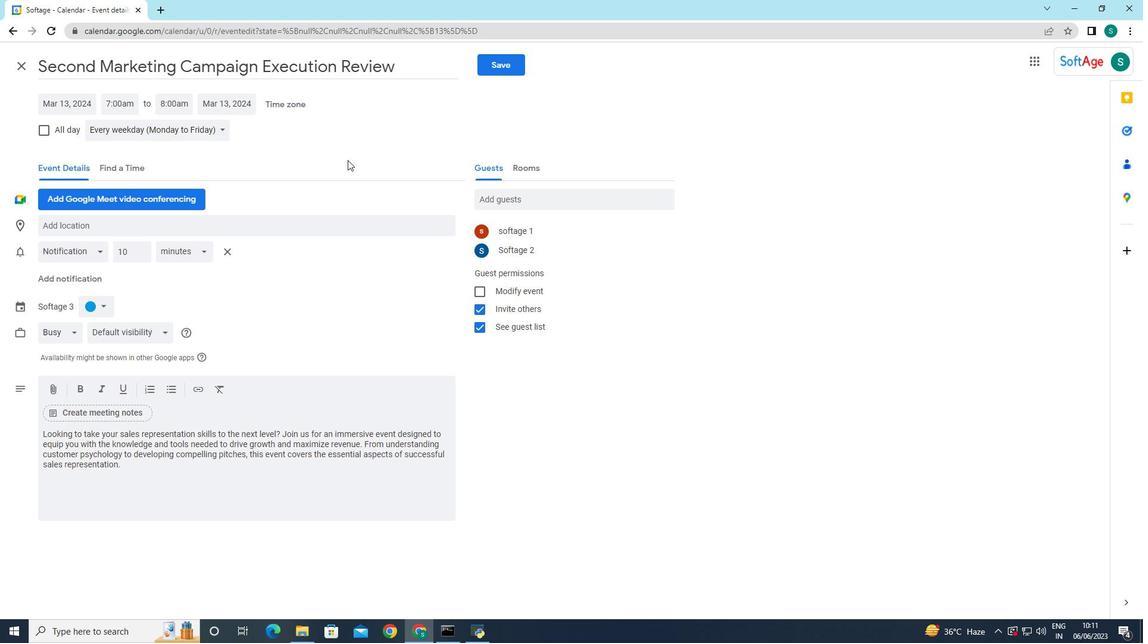 
Action: Mouse pressed left at (352, 150)
Screenshot: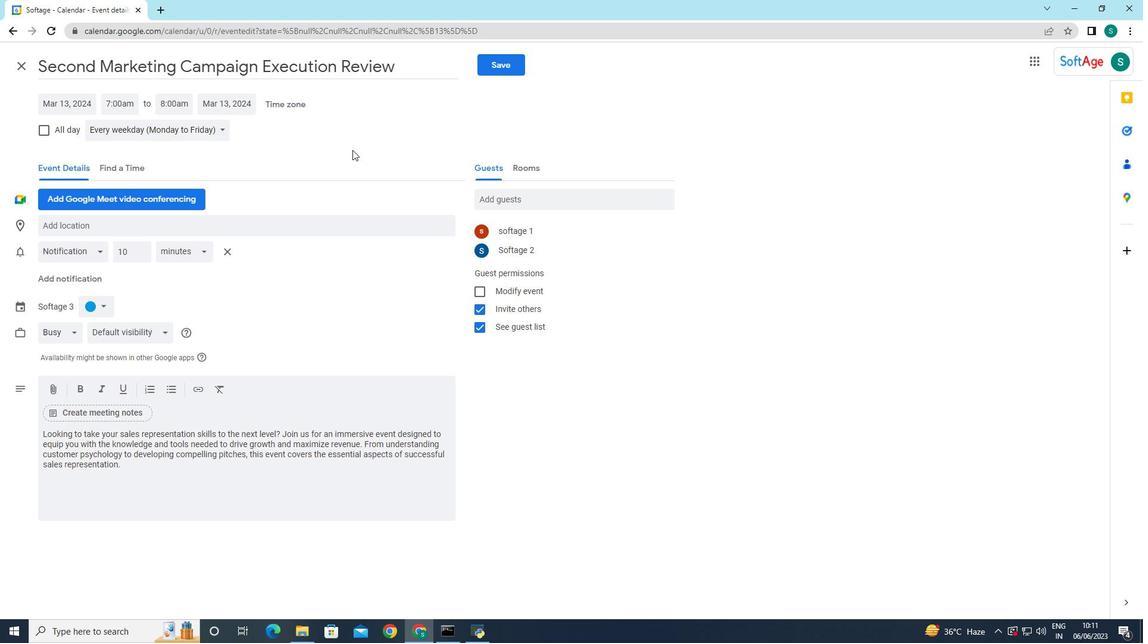 
Action: Mouse moved to (503, 62)
Screenshot: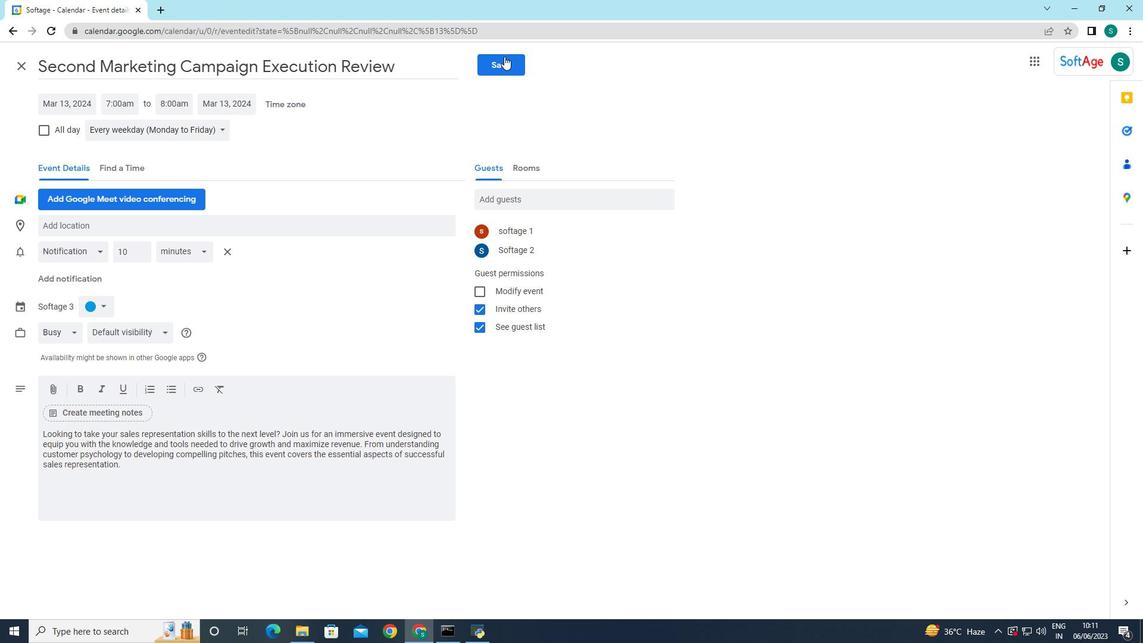 
Action: Mouse pressed left at (503, 62)
Screenshot: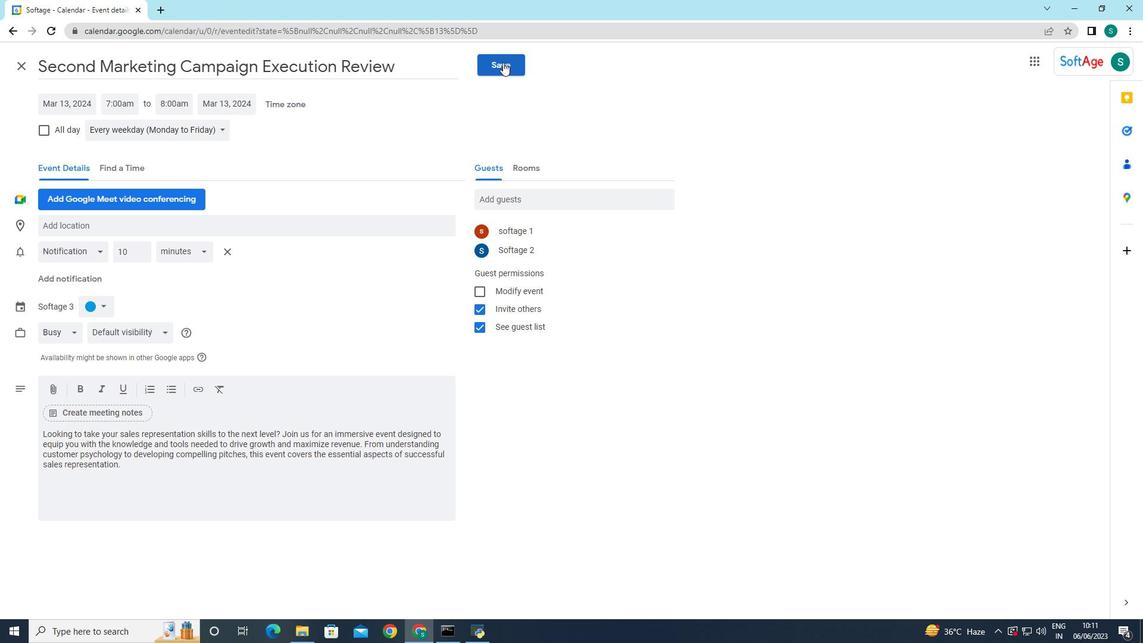 
Action: Mouse moved to (689, 359)
Screenshot: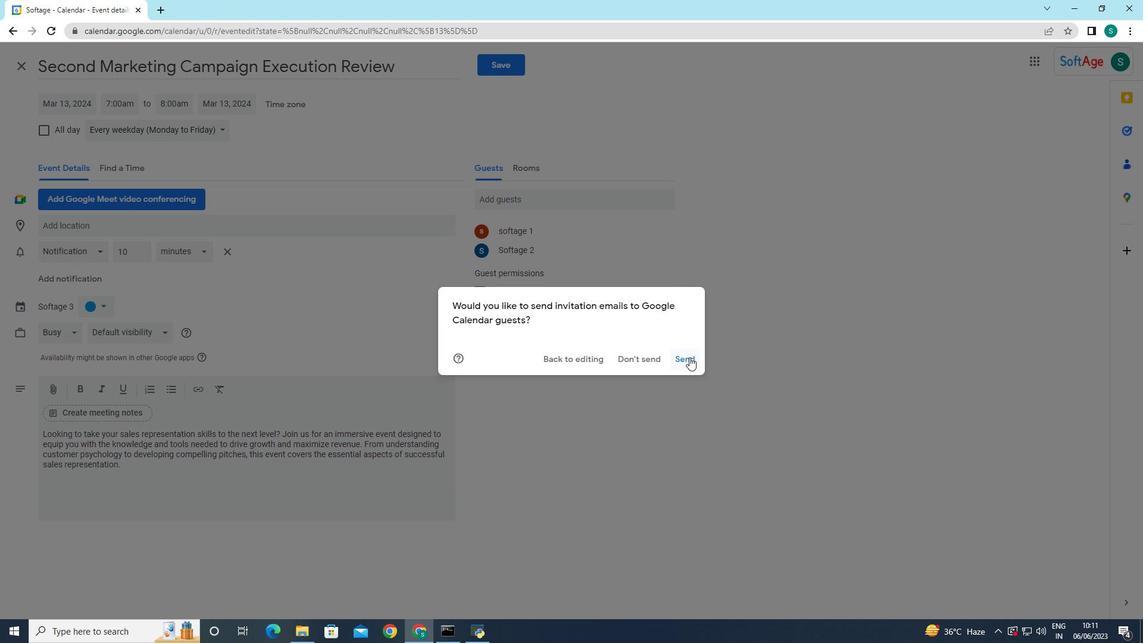 
Action: Mouse pressed left at (689, 359)
Screenshot: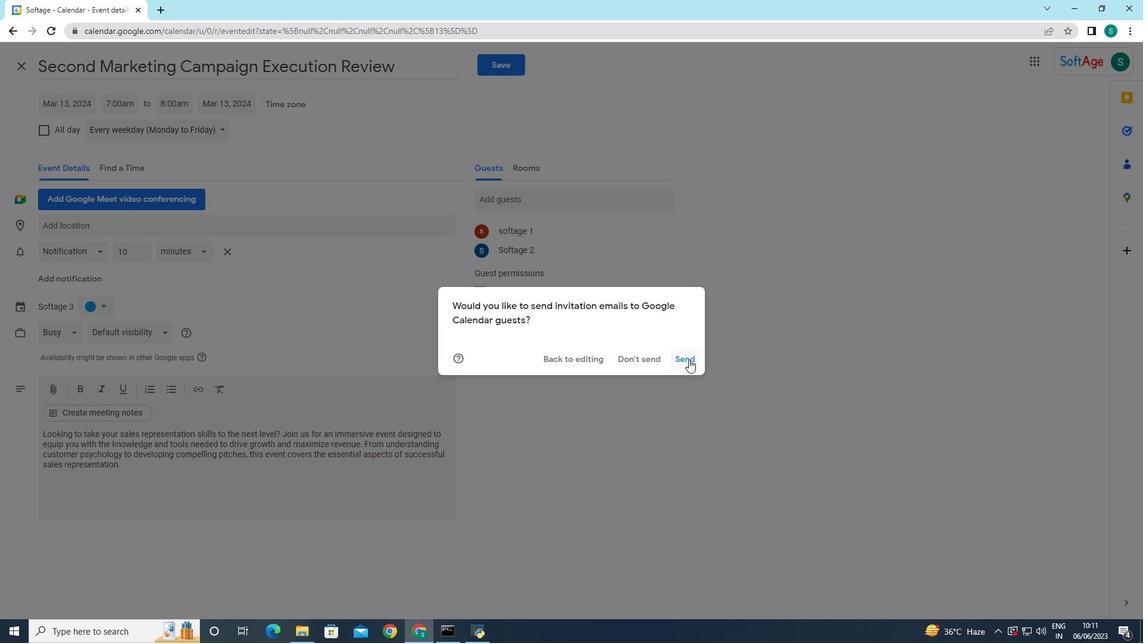 
